 Task: In the Company abbott.com, Create email and send with subject: 'Elevate Your Success: Introducing a Transformative Opportunity', and with mail content 'Greetings,_x000D_
Introducing a visionary approach that will reshape the landscape of your industry. Join us and be part of the future of success!_x000D_
Kind Regards', attach the document: Contract.pdf and insert image: visitingcard.jpg. Below Kind Regards, write Behance and insert the URL: 'www.behance.net'. Mark checkbox to create task to follow up : In 1 month.  Enter or choose an email address of recipient's from company's contact and send.. Logged in from softage.10@softage.net
Action: Mouse moved to (74, 69)
Screenshot: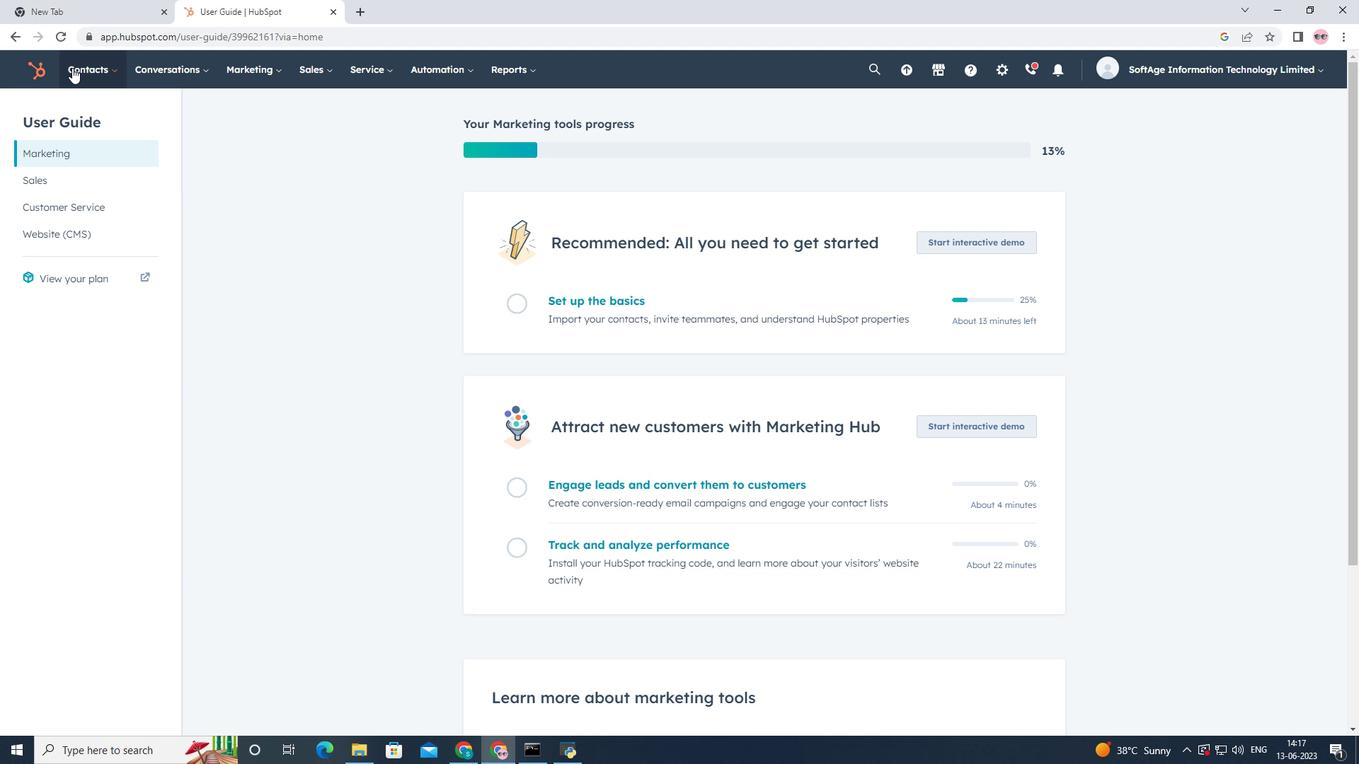 
Action: Mouse pressed left at (74, 69)
Screenshot: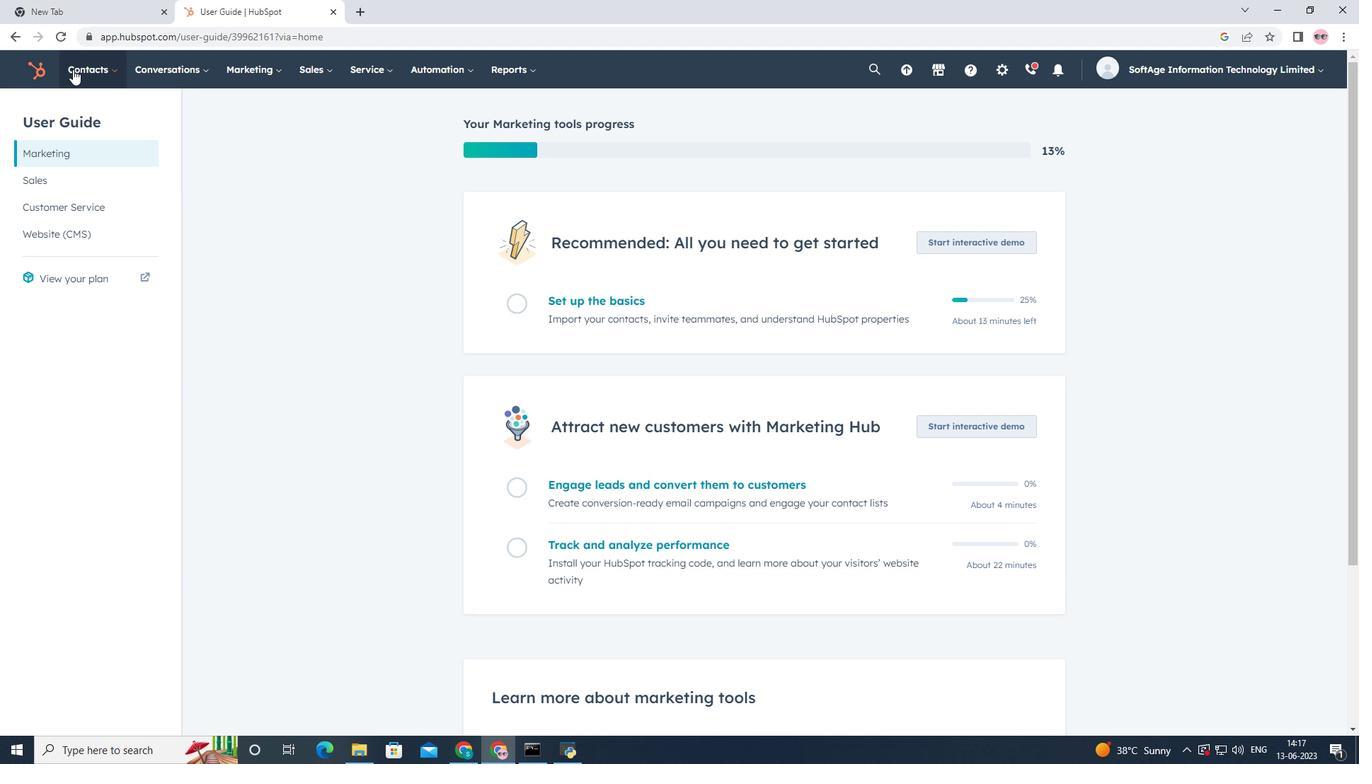 
Action: Mouse moved to (106, 142)
Screenshot: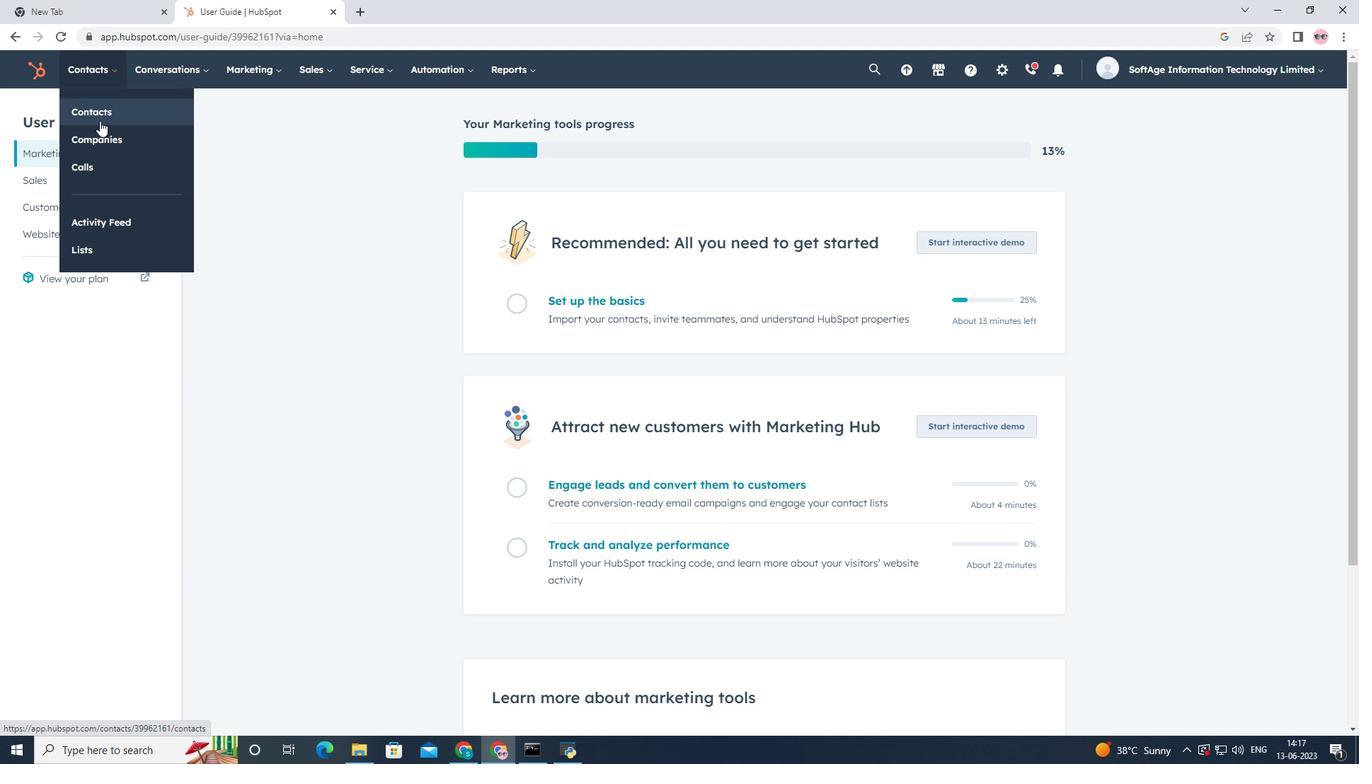 
Action: Mouse pressed left at (106, 142)
Screenshot: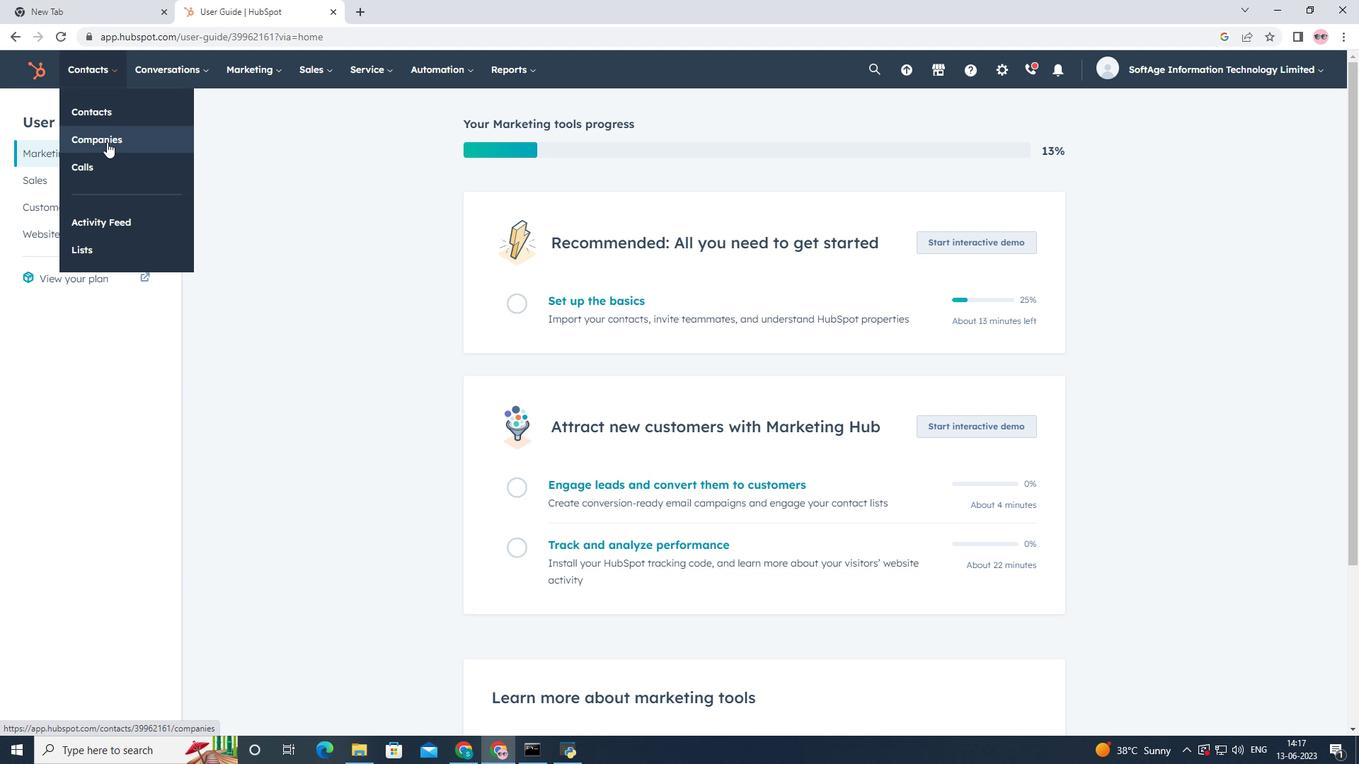 
Action: Mouse moved to (104, 230)
Screenshot: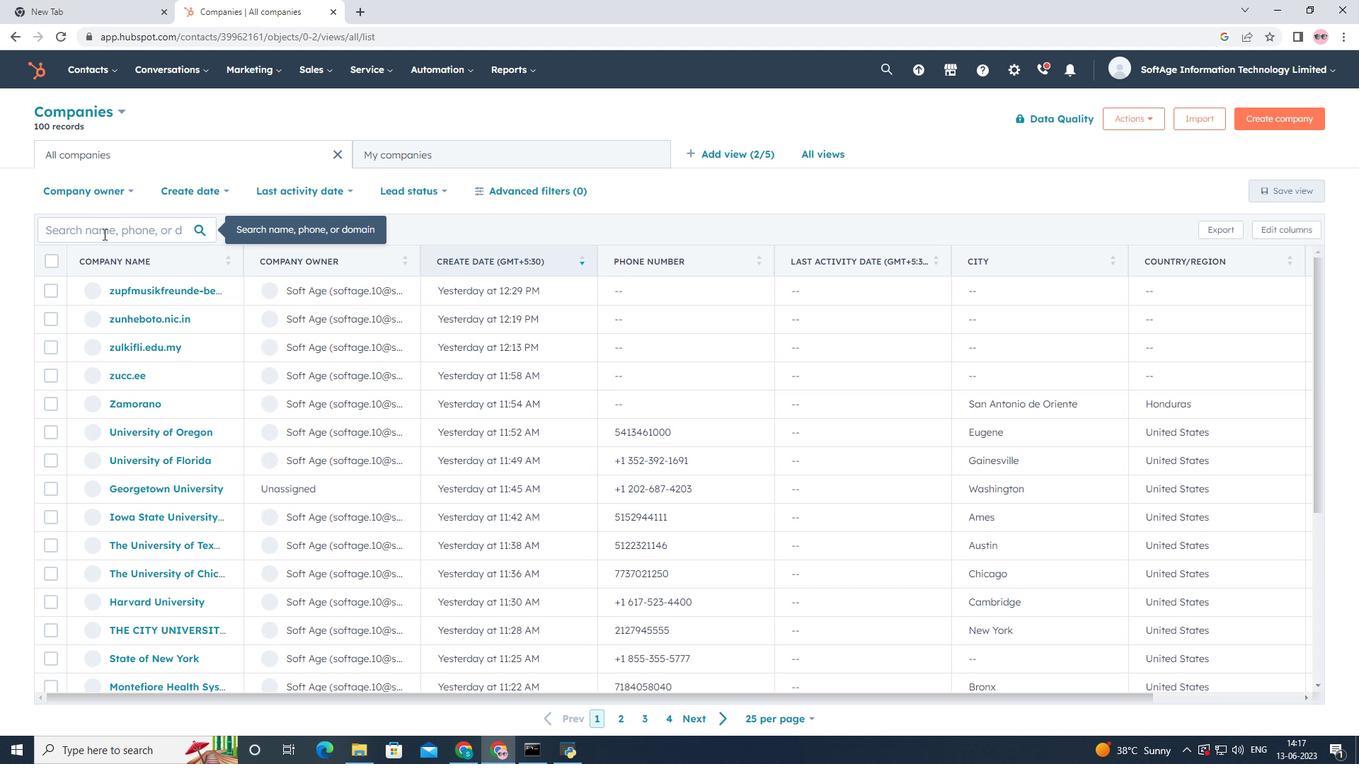 
Action: Mouse pressed left at (104, 230)
Screenshot: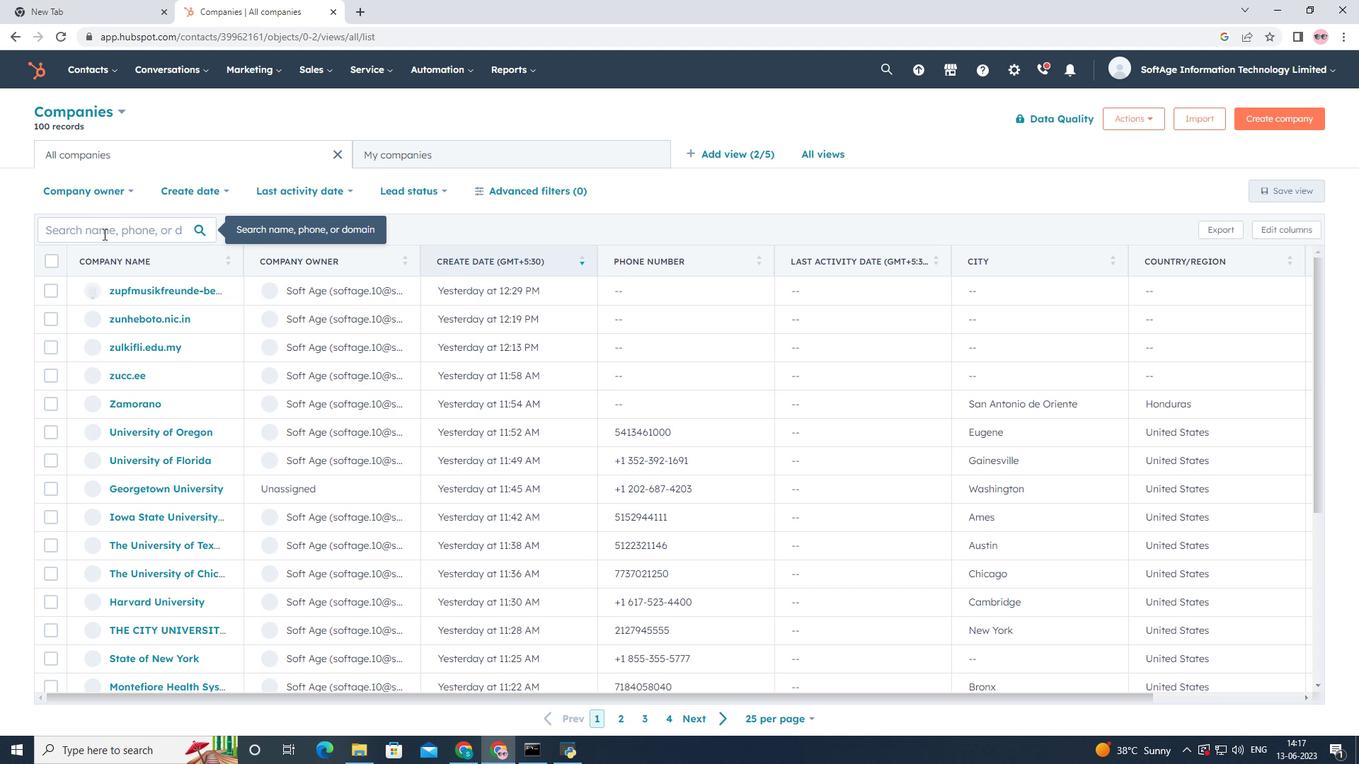 
Action: Key pressed <Key.shift>abbott.com
Screenshot: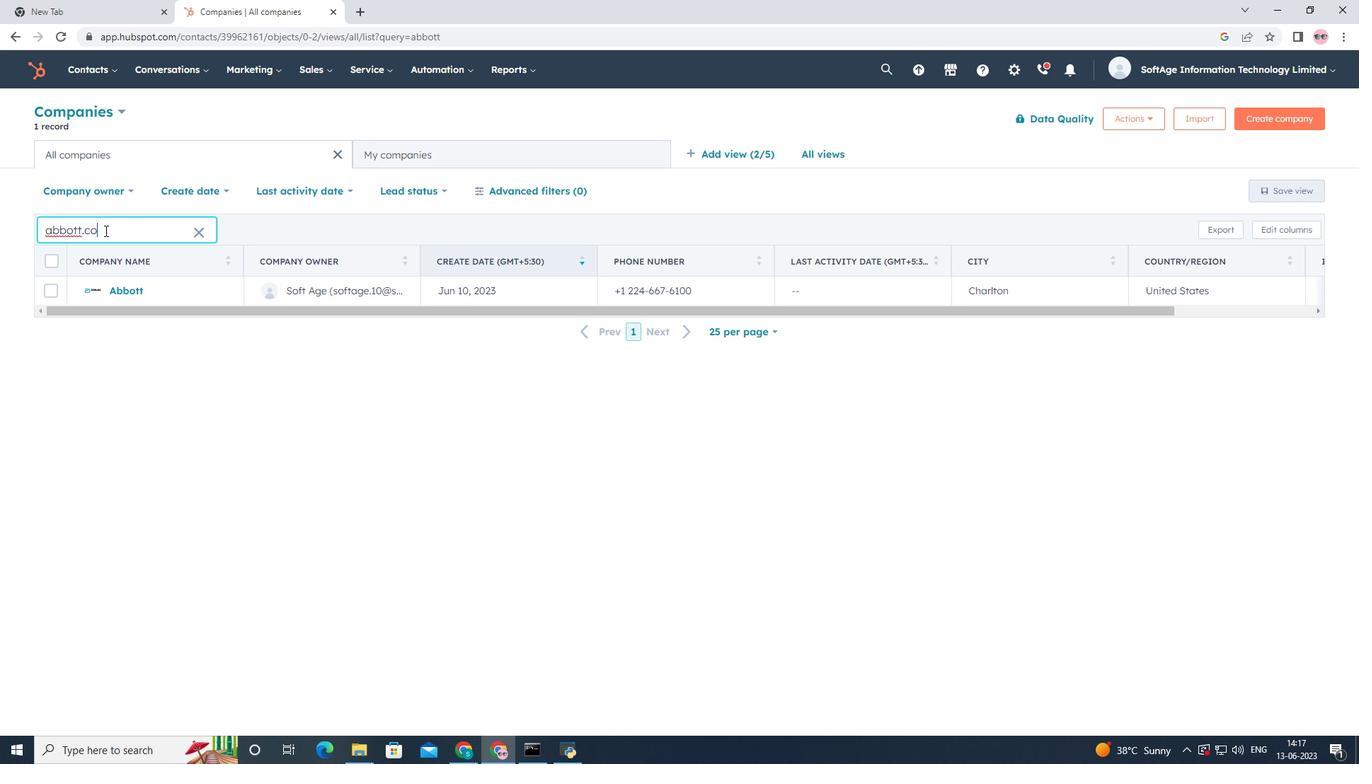 
Action: Mouse moved to (116, 292)
Screenshot: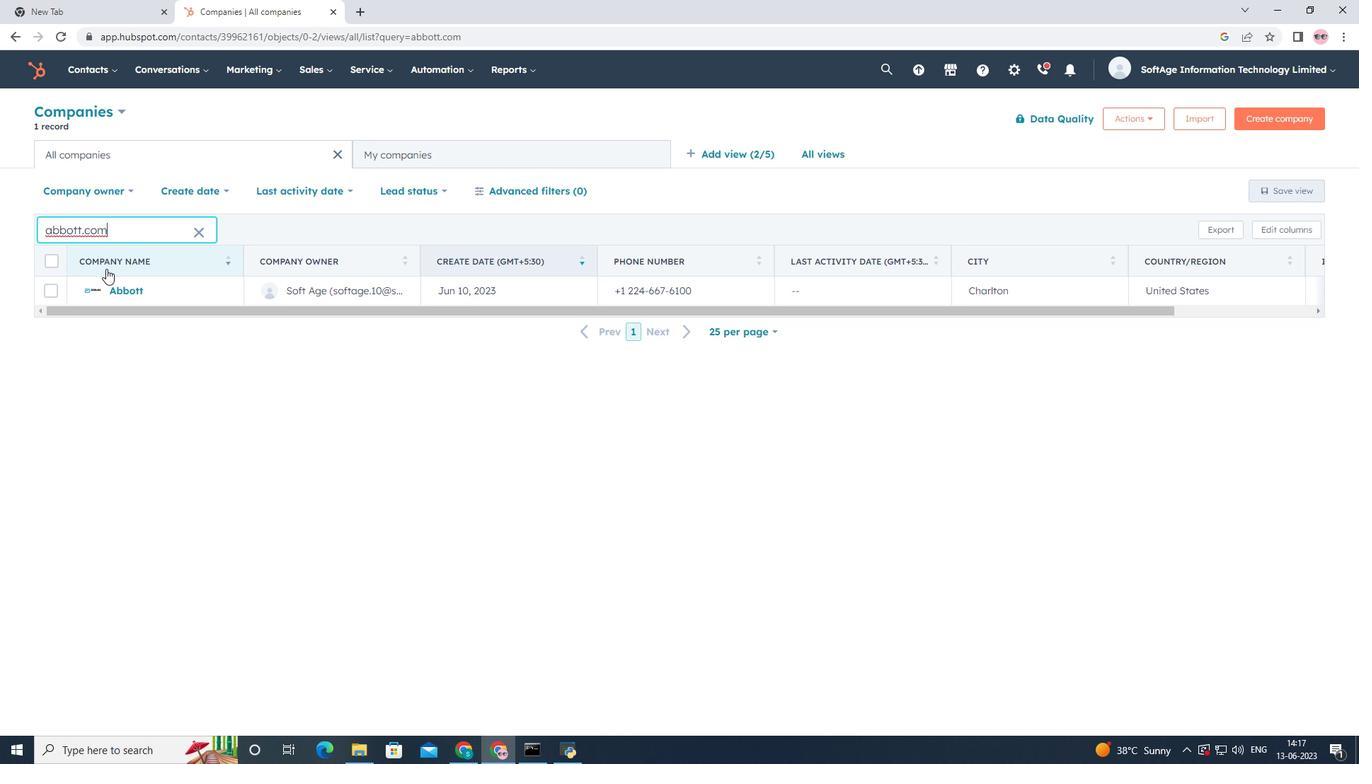 
Action: Mouse pressed left at (116, 292)
Screenshot: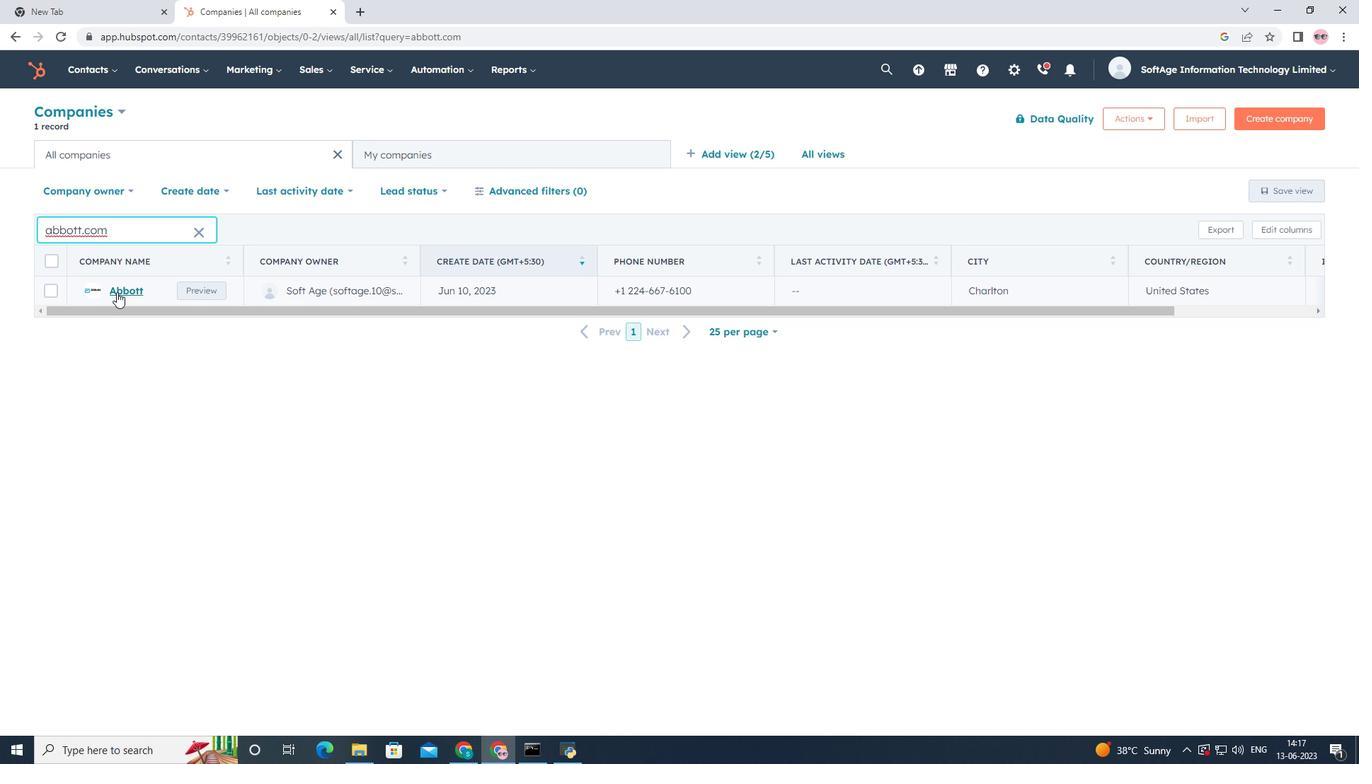
Action: Mouse moved to (95, 231)
Screenshot: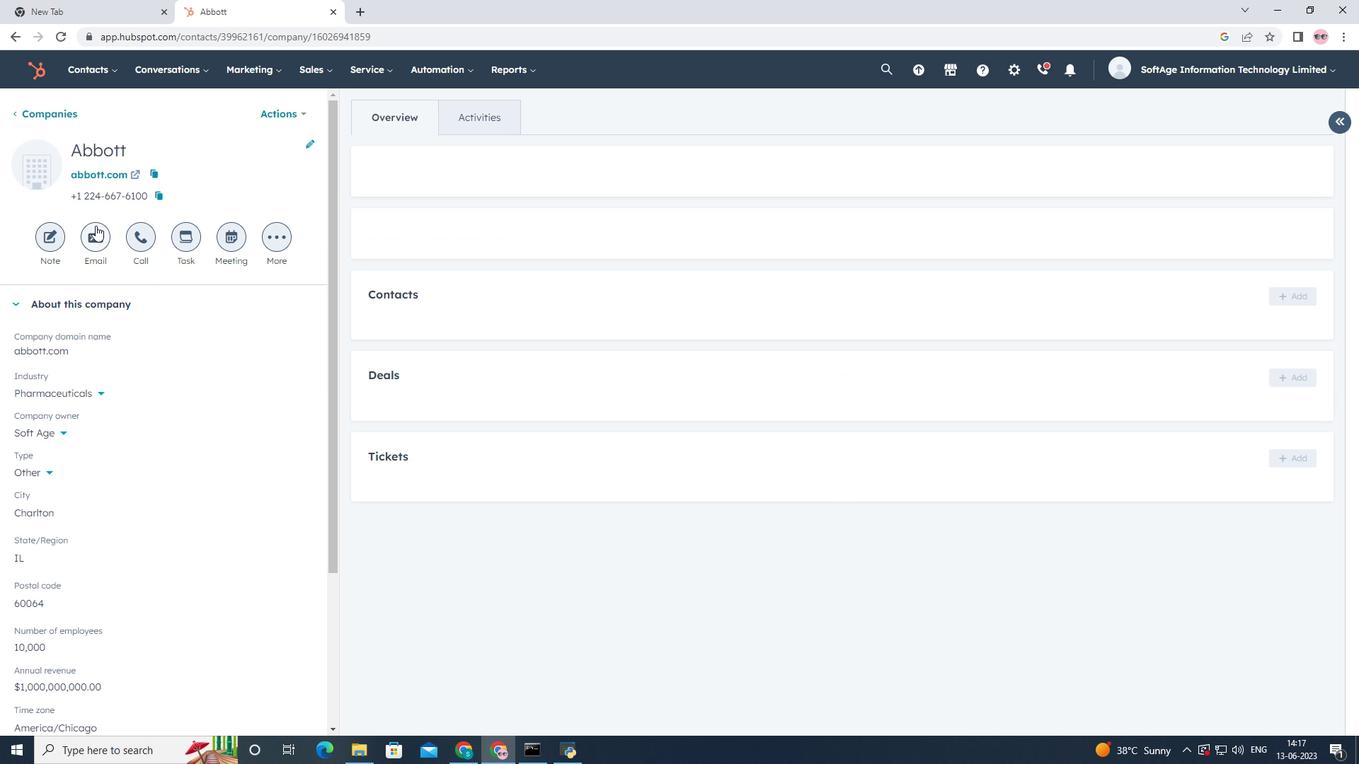 
Action: Mouse pressed left at (95, 231)
Screenshot: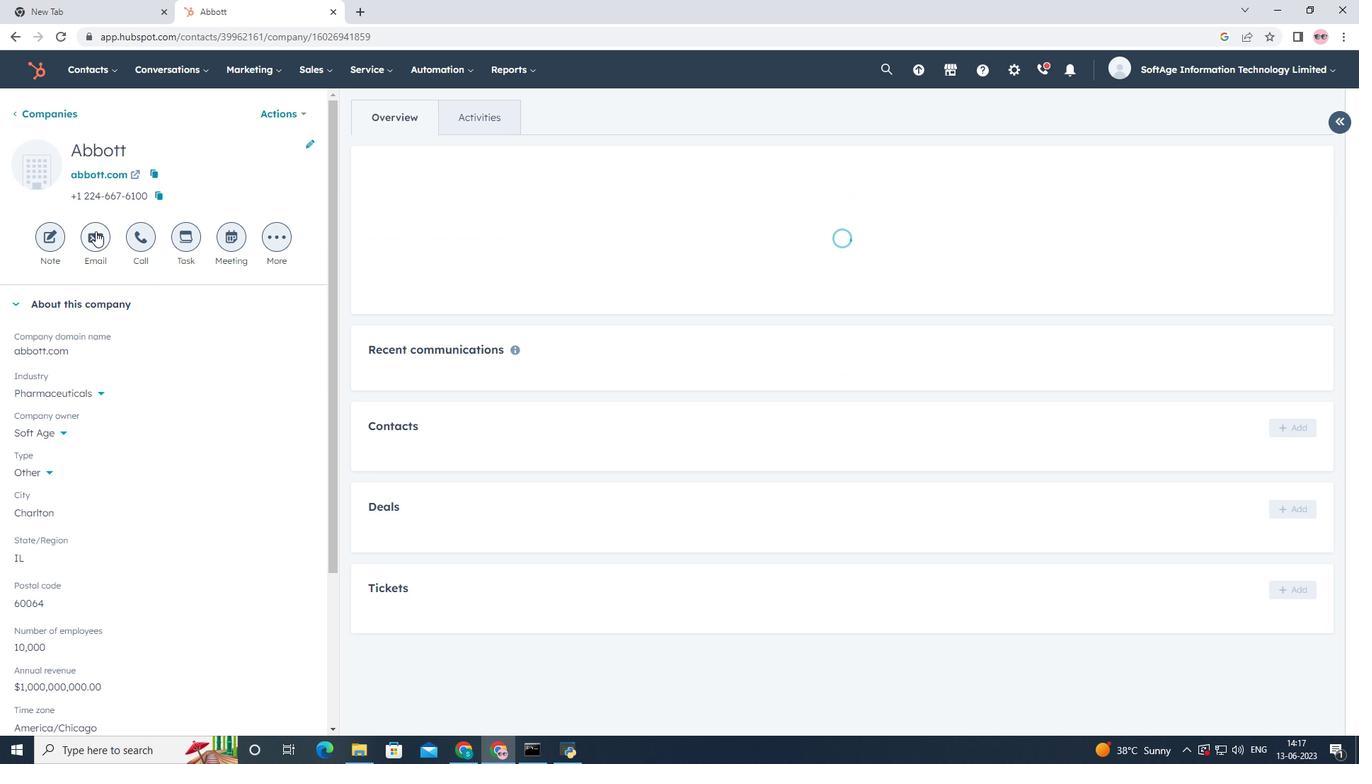 
Action: Mouse moved to (890, 468)
Screenshot: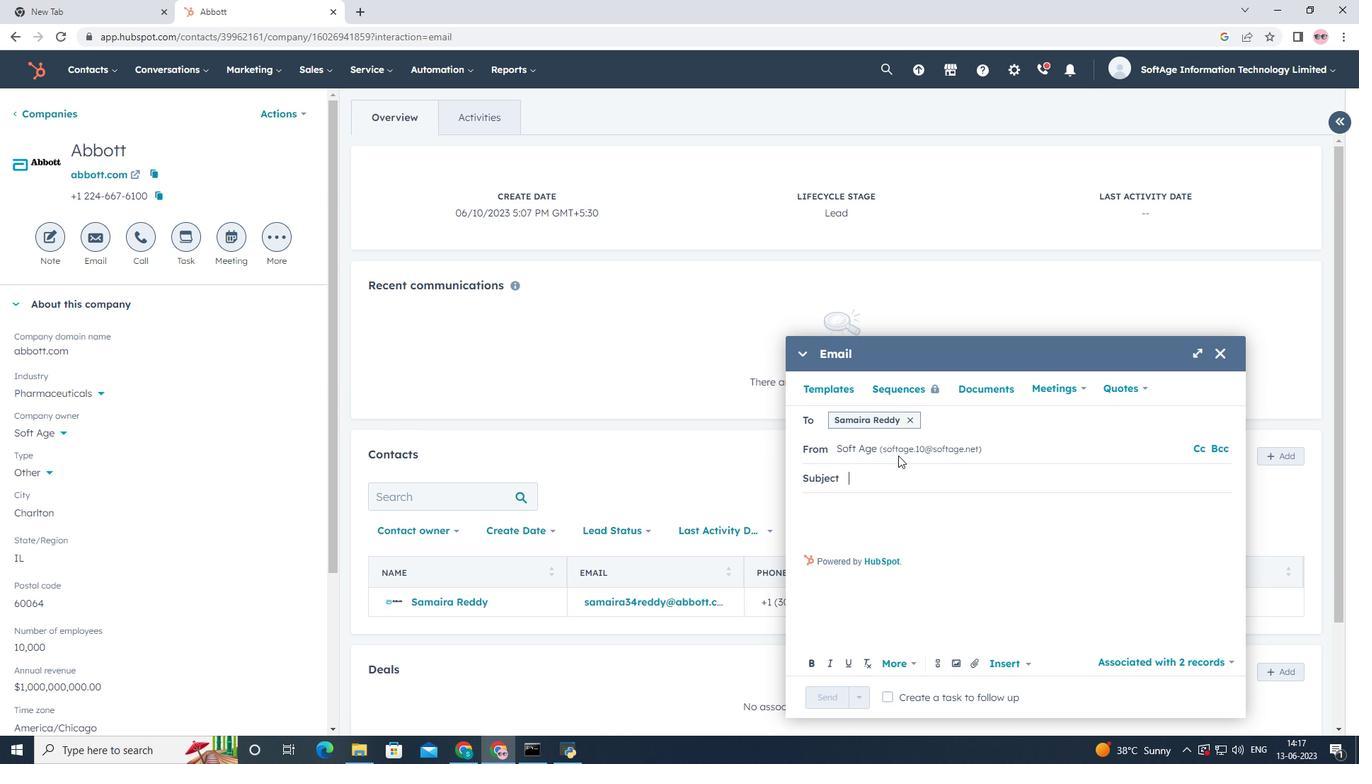 
Action: Mouse pressed left at (890, 468)
Screenshot: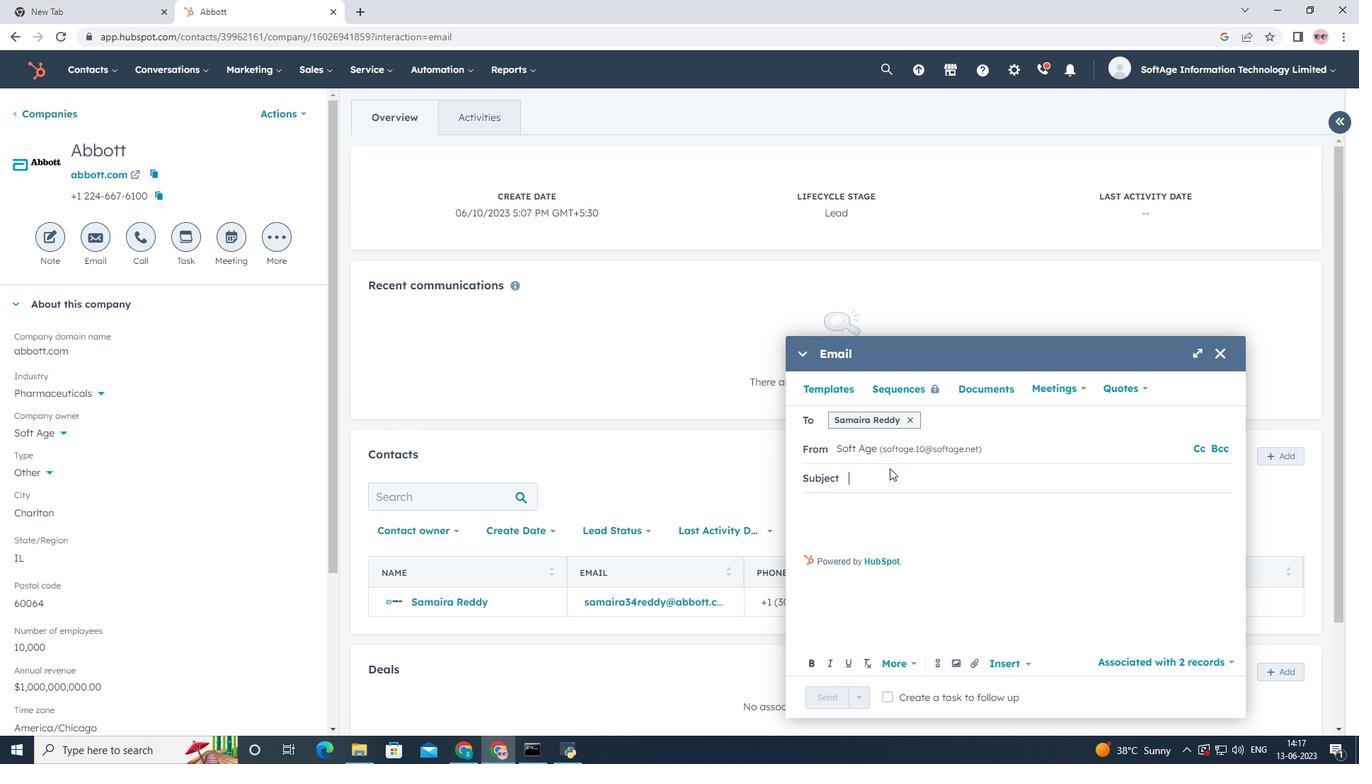 
Action: Mouse moved to (876, 484)
Screenshot: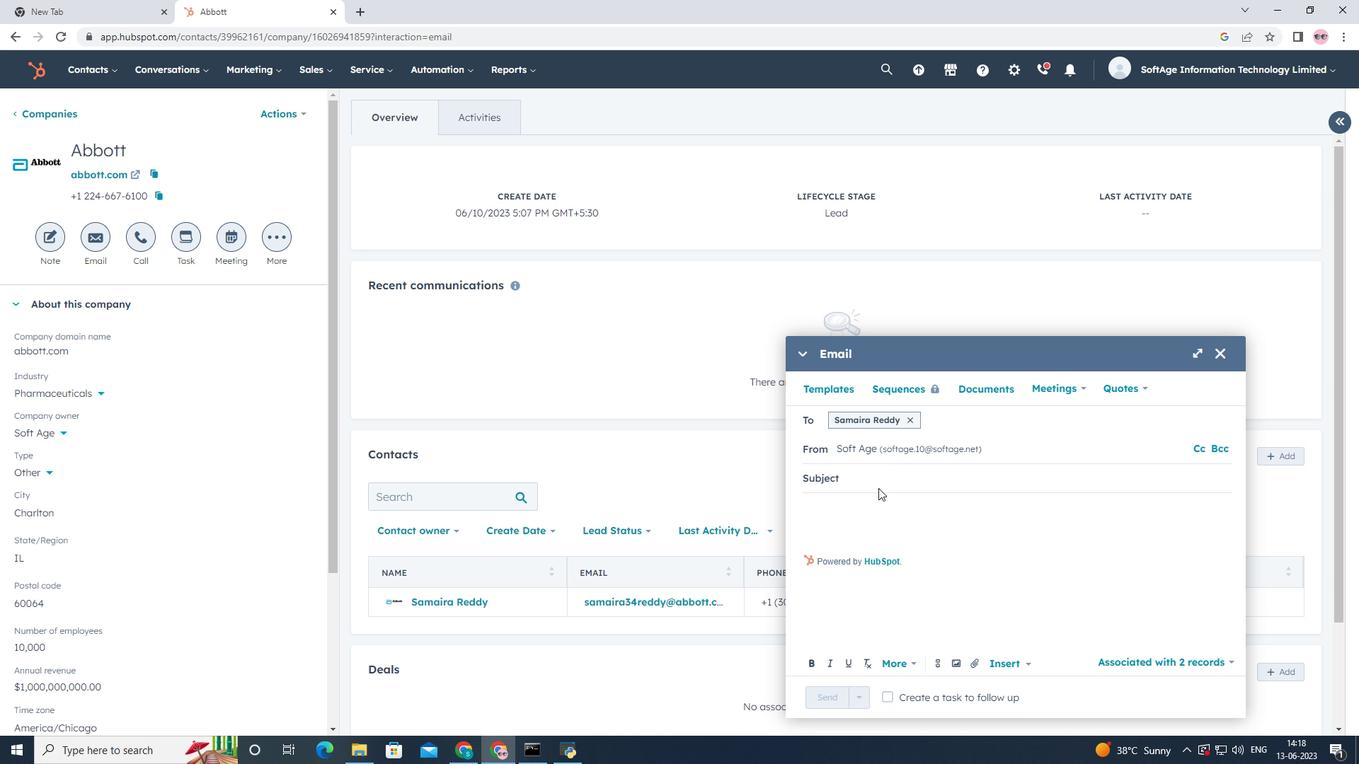 
Action: Mouse pressed left at (876, 484)
Screenshot: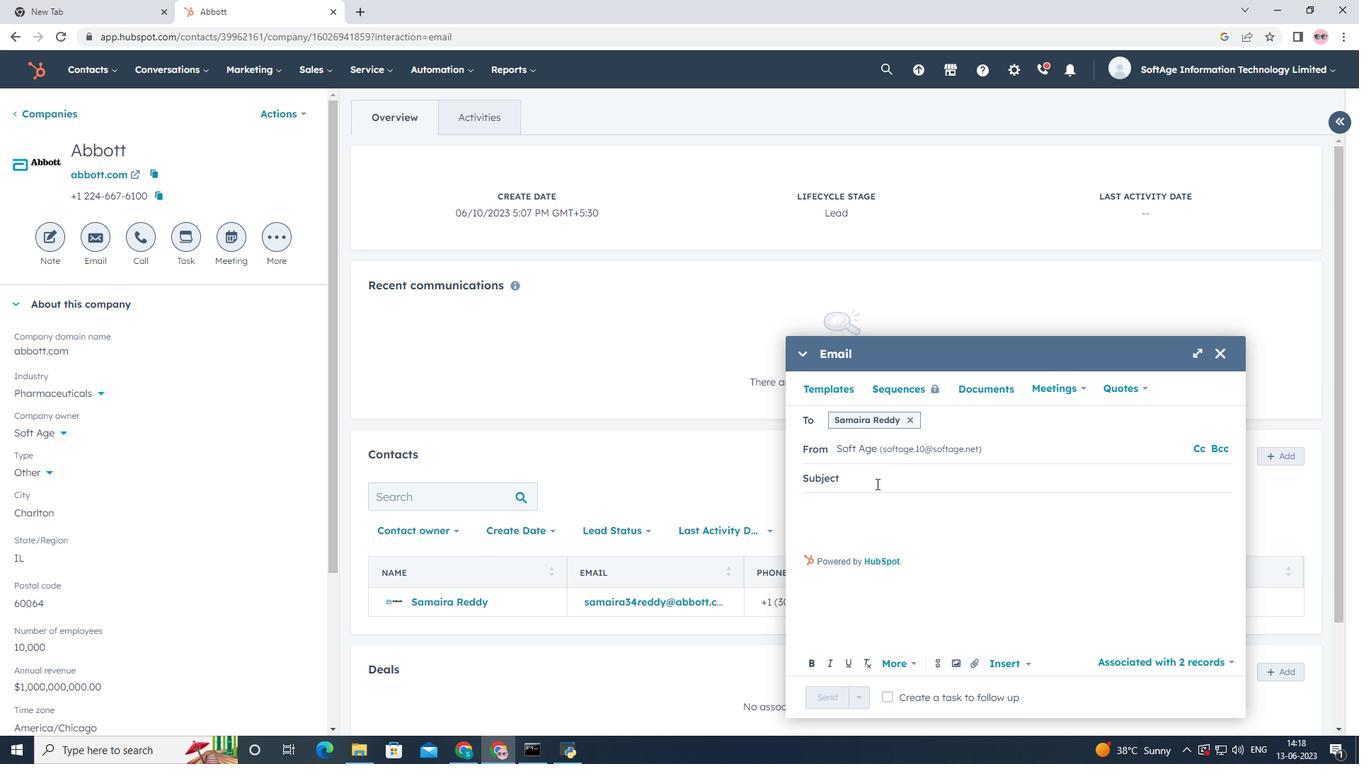 
Action: Key pressed <Key.shift><Key.shift><Key.shift><Key.shift>Elevate<Key.space><Key.shift>Your<Key.space><Key.shift>Success<Key.shift>:<Key.space><Key.shift><Key.shift><Key.shift><Key.shift>Introducing<Key.space>a<Key.space><Key.shift>Transformative<Key.space><Key.shift>Opportunity
Screenshot: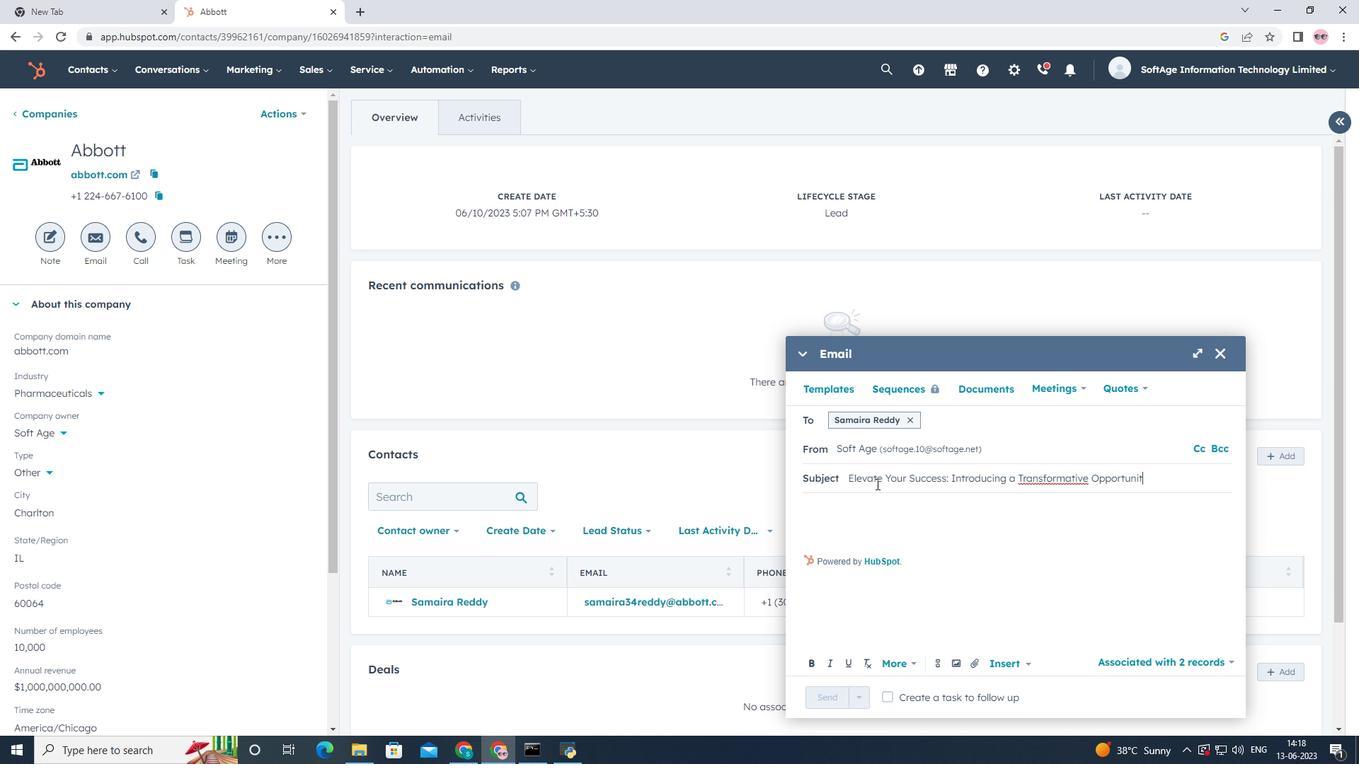 
Action: Mouse moved to (810, 509)
Screenshot: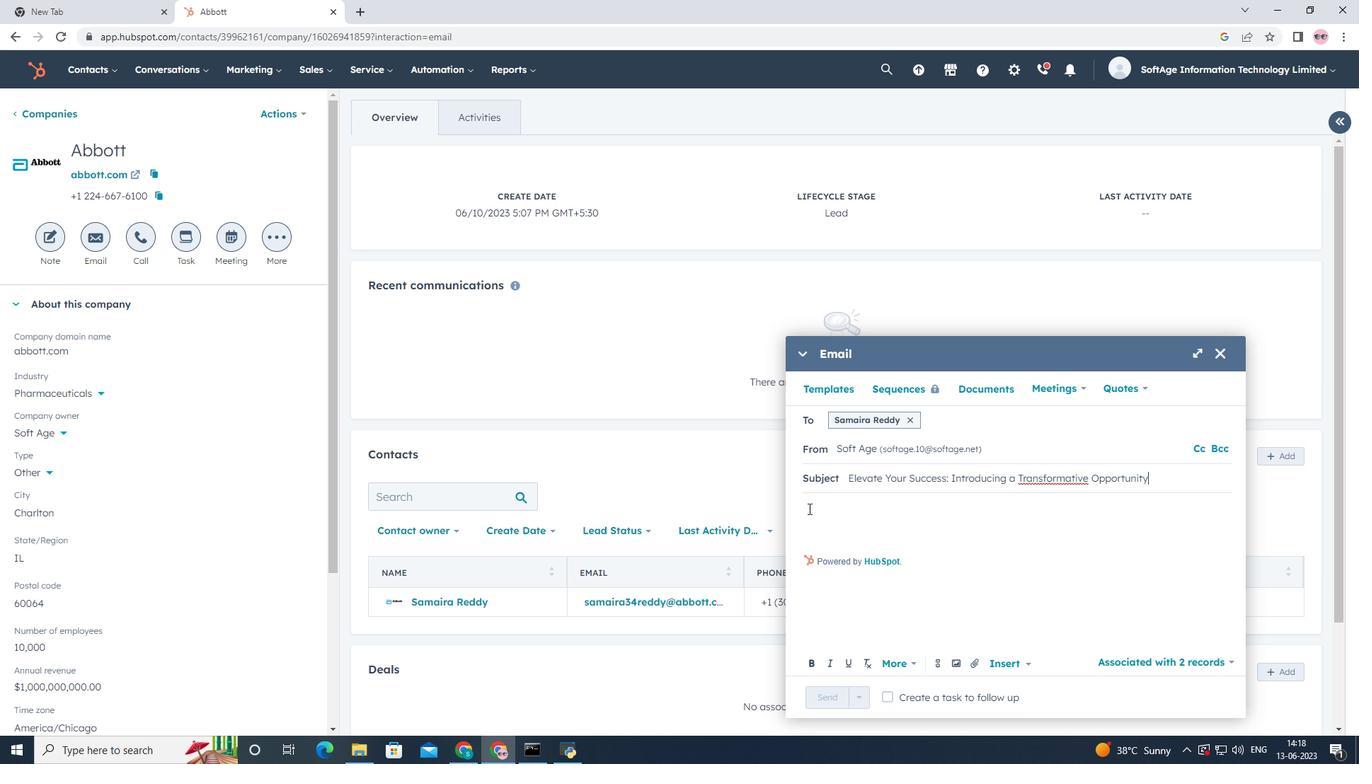 
Action: Mouse pressed left at (810, 509)
Screenshot: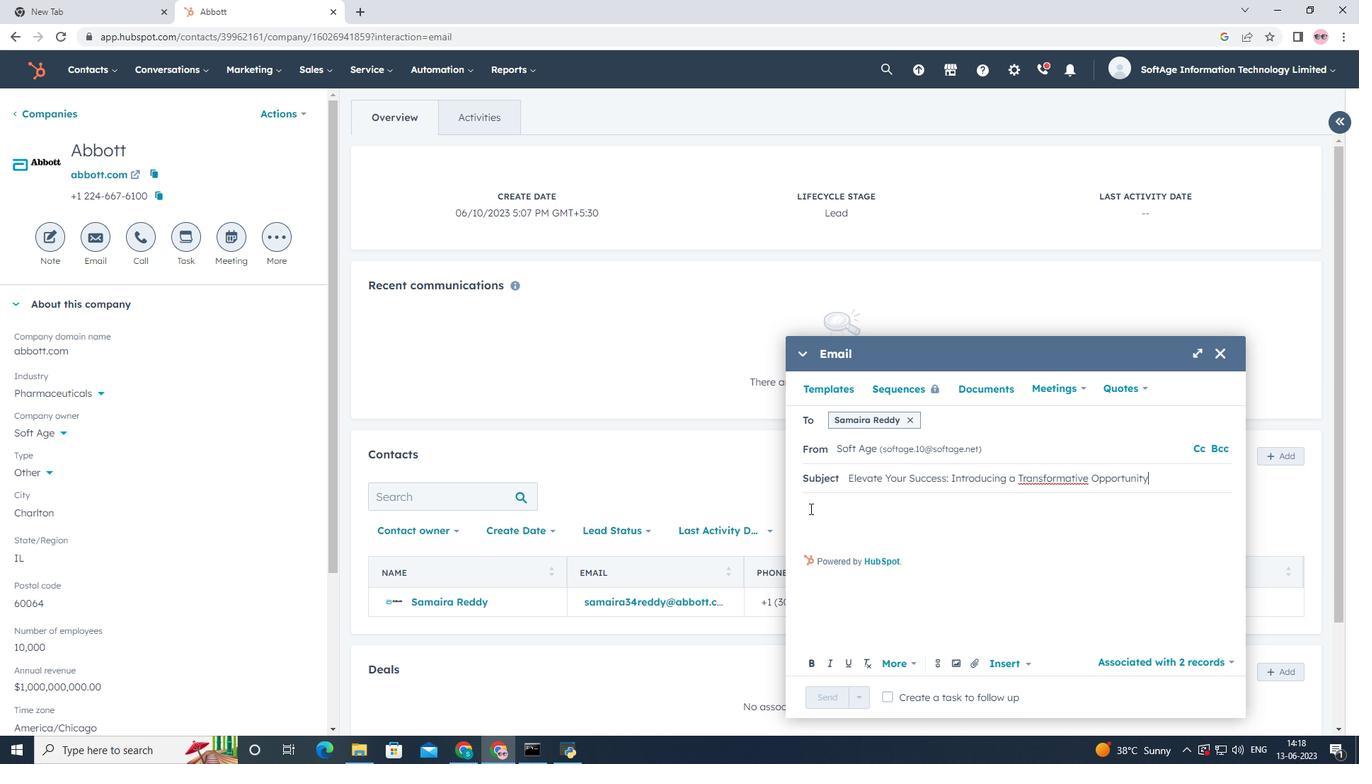 
Action: Key pressed <Key.shift><Key.shift><Key.shift><Key.shift><Key.shift><Key.shift><Key.shift><Key.shift><Key.shift><Key.shift><Key.shift><Key.shift><Key.shift><Key.shift><Key.shift><Key.shift><Key.shift><Key.shift><Key.shift><Key.shift><Key.shift><Key.shift><Key.shift>Greetings<Key.enter><Key.shift><Key.shift><Key.shift><Key.shift><Key.shift><Key.shift><Key.shift>Introducing<Key.space>a<Key.space>visionary<Key.space>approach<Key.space>that<Key.space>will<Key.space>reshape<Key.space>the<Key.space>landscape<Key.space>of<Key.space>your<Key.space>industry.<Key.space><Key.shift>Join<Key.space>us<Key.space>and<Key.space>be<Key.space>part<Key.space>of<Key.space>the<Key.space>future<Key.space>of<Key.space>success<Key.shift><Key.shift><Key.shift>!<Key.enter><Key.shift><Key.shift><Key.shift><Key.shift><Key.shift><Key.shift><Key.shift><Key.shift><Key.shift><Key.shift><Key.shift><Key.shift><Key.shift><Key.shift><Key.shift><Key.shift><Key.shift><Key.shift><Key.shift><Key.shift><Key.shift>Kind<Key.space><Key.shift>Regards
Screenshot: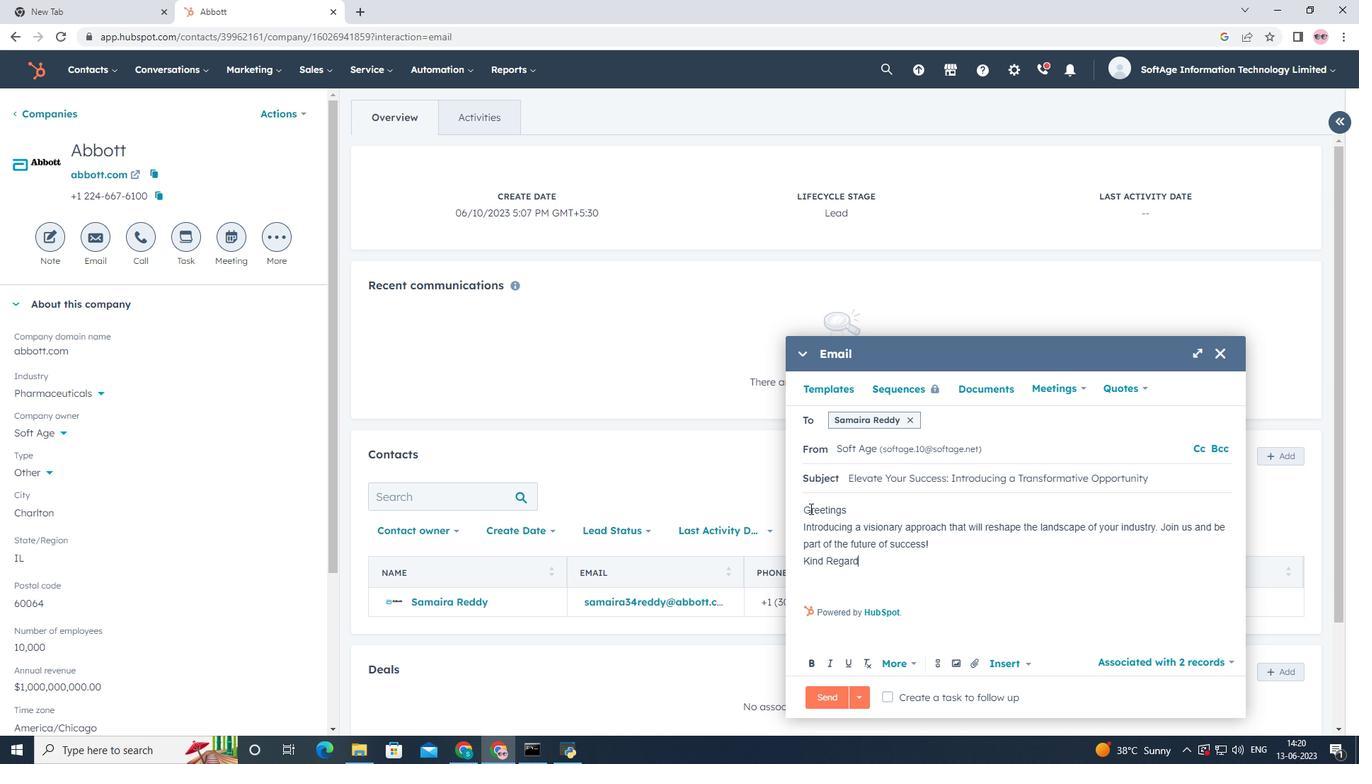 
Action: Mouse moved to (978, 666)
Screenshot: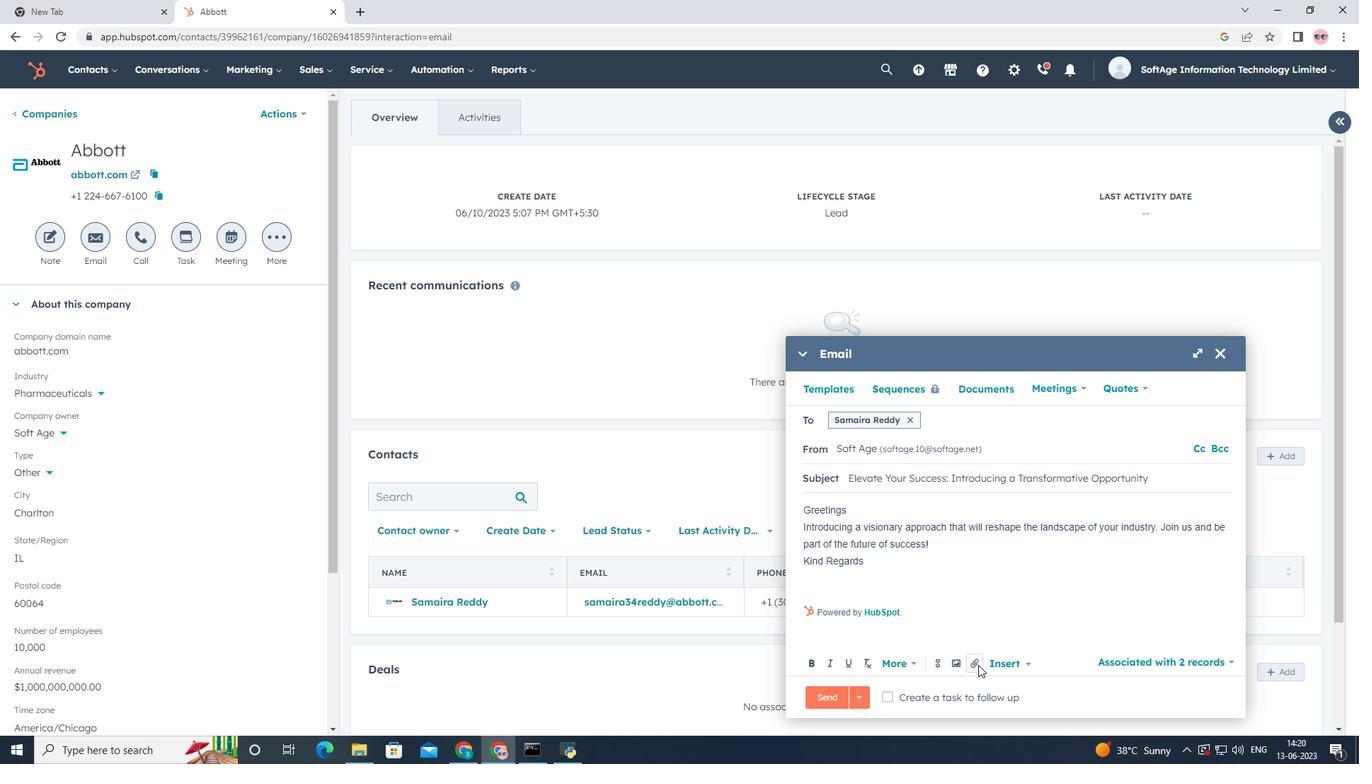 
Action: Mouse pressed left at (978, 666)
Screenshot: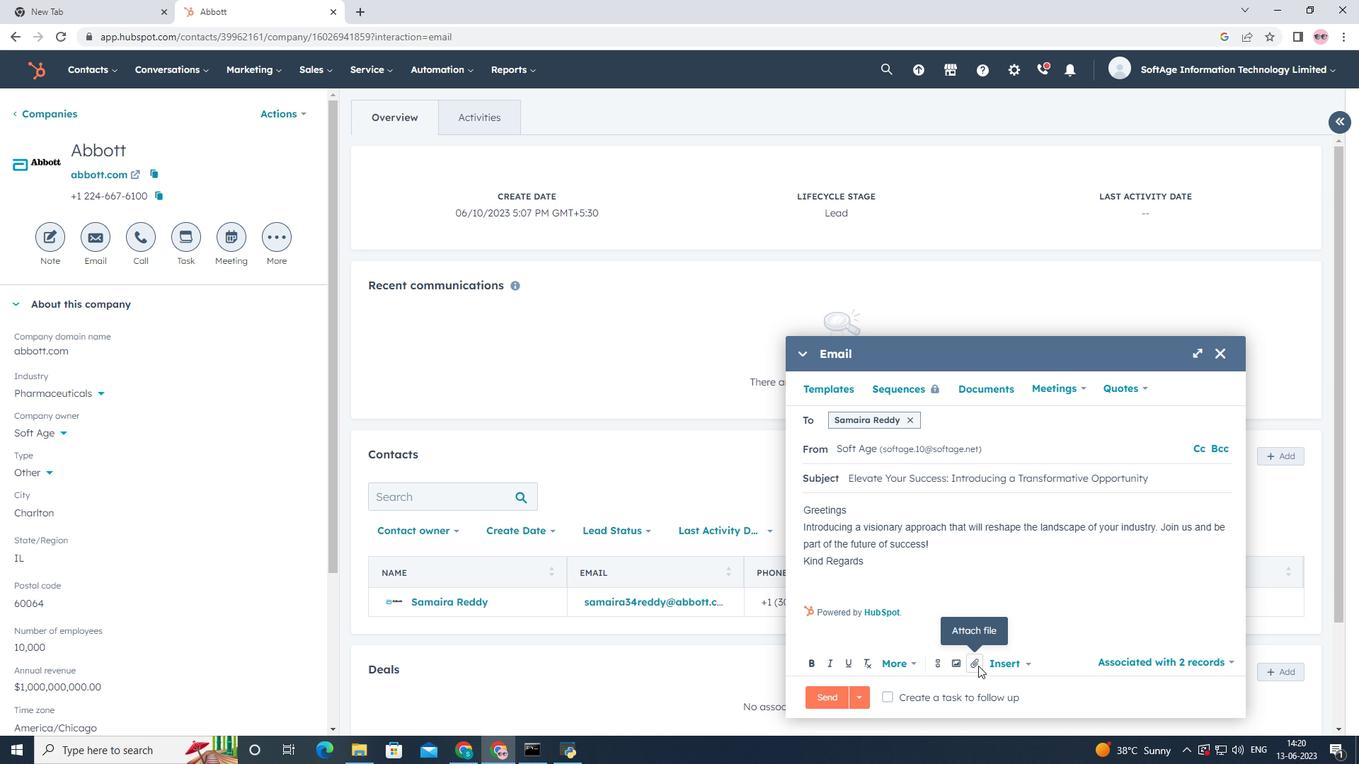 
Action: Mouse moved to (977, 626)
Screenshot: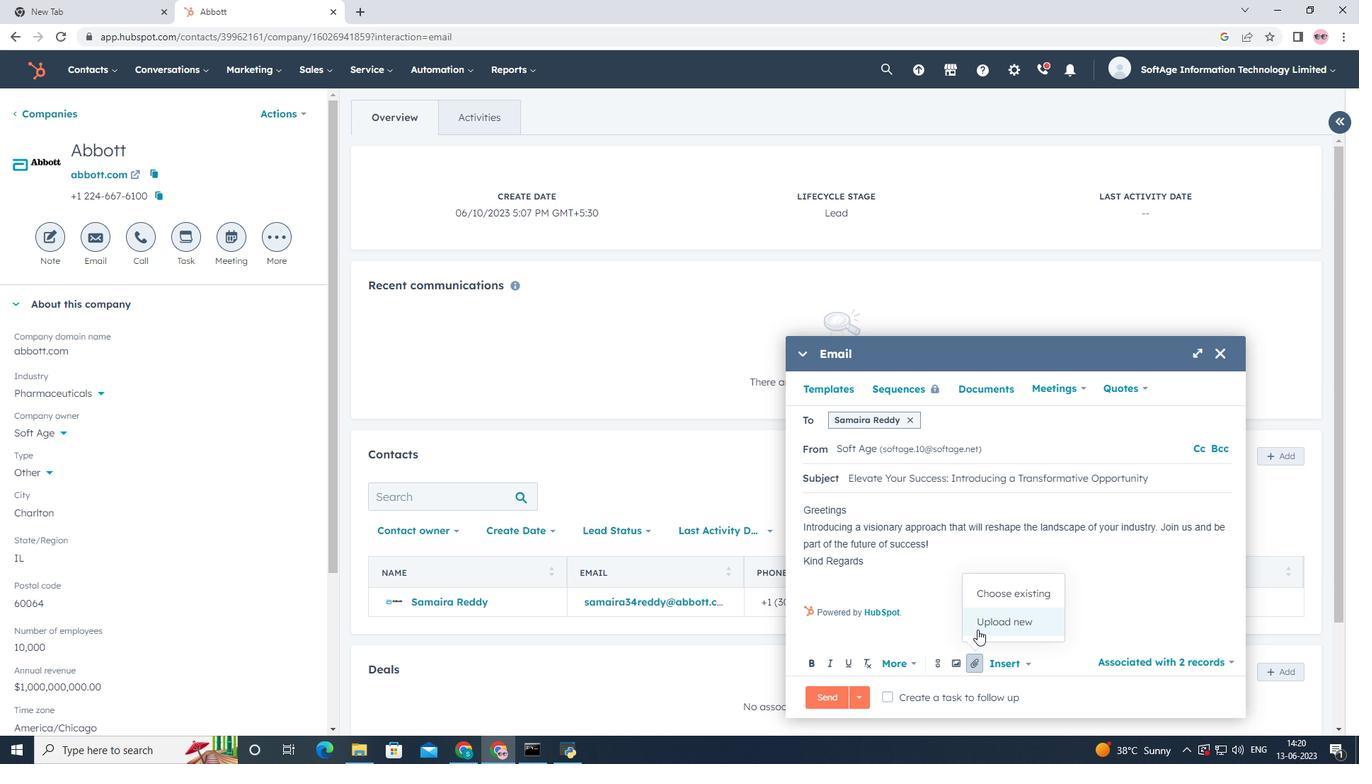 
Action: Mouse pressed left at (977, 626)
Screenshot: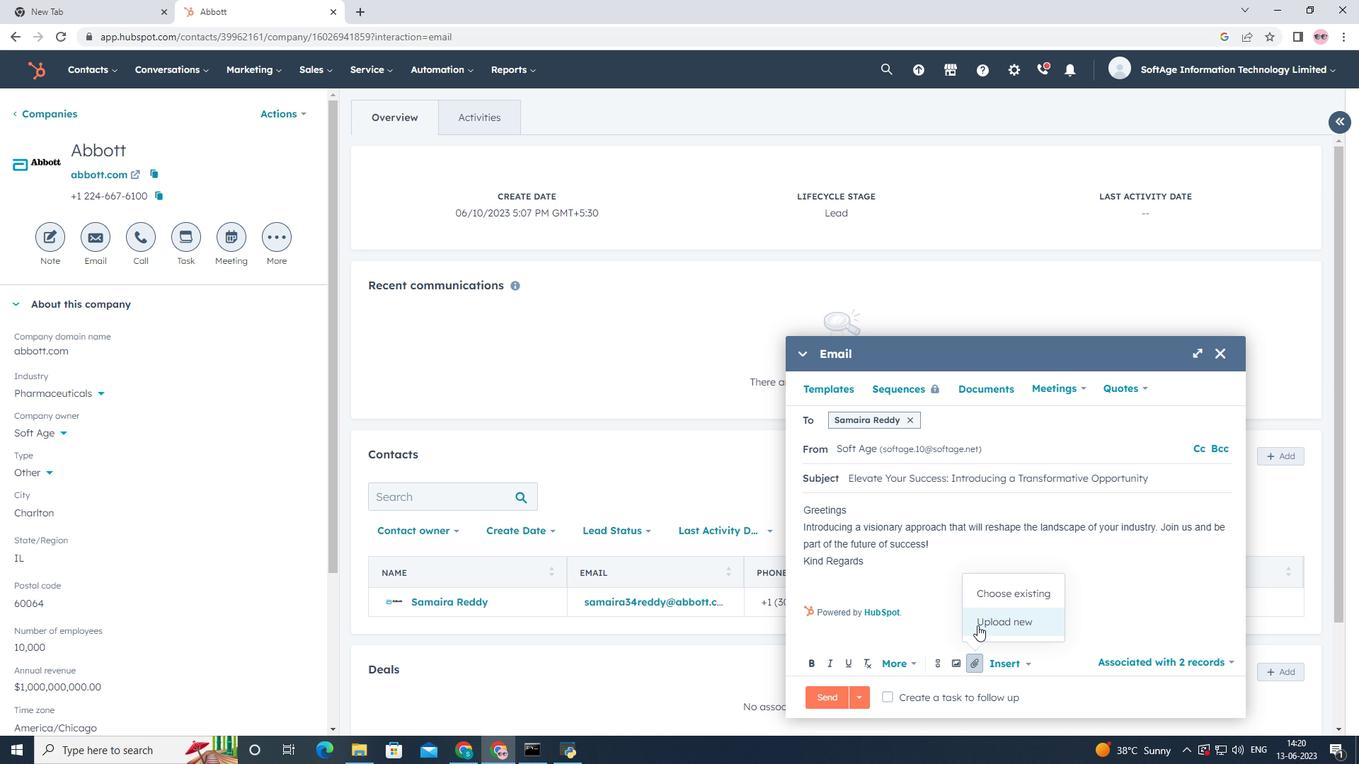 
Action: Mouse moved to (69, 180)
Screenshot: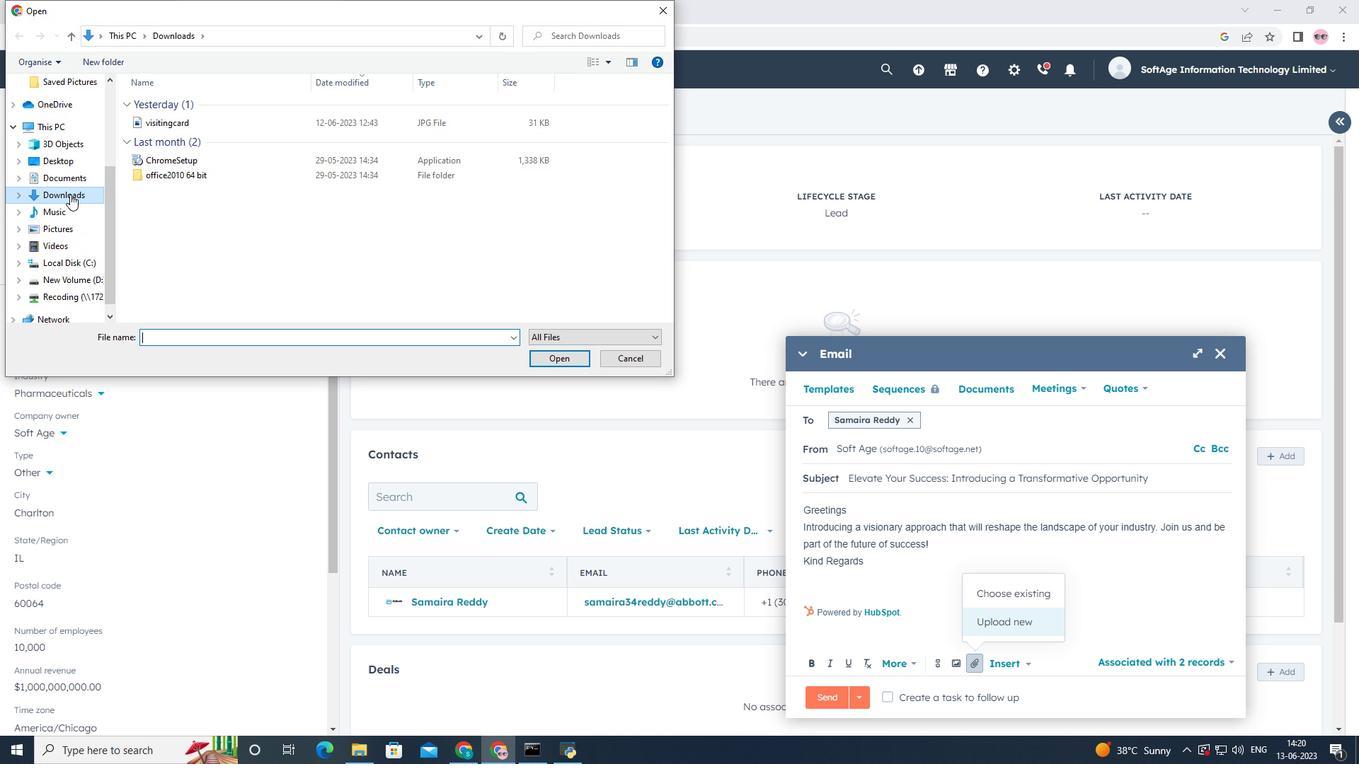 
Action: Mouse pressed left at (69, 180)
Screenshot: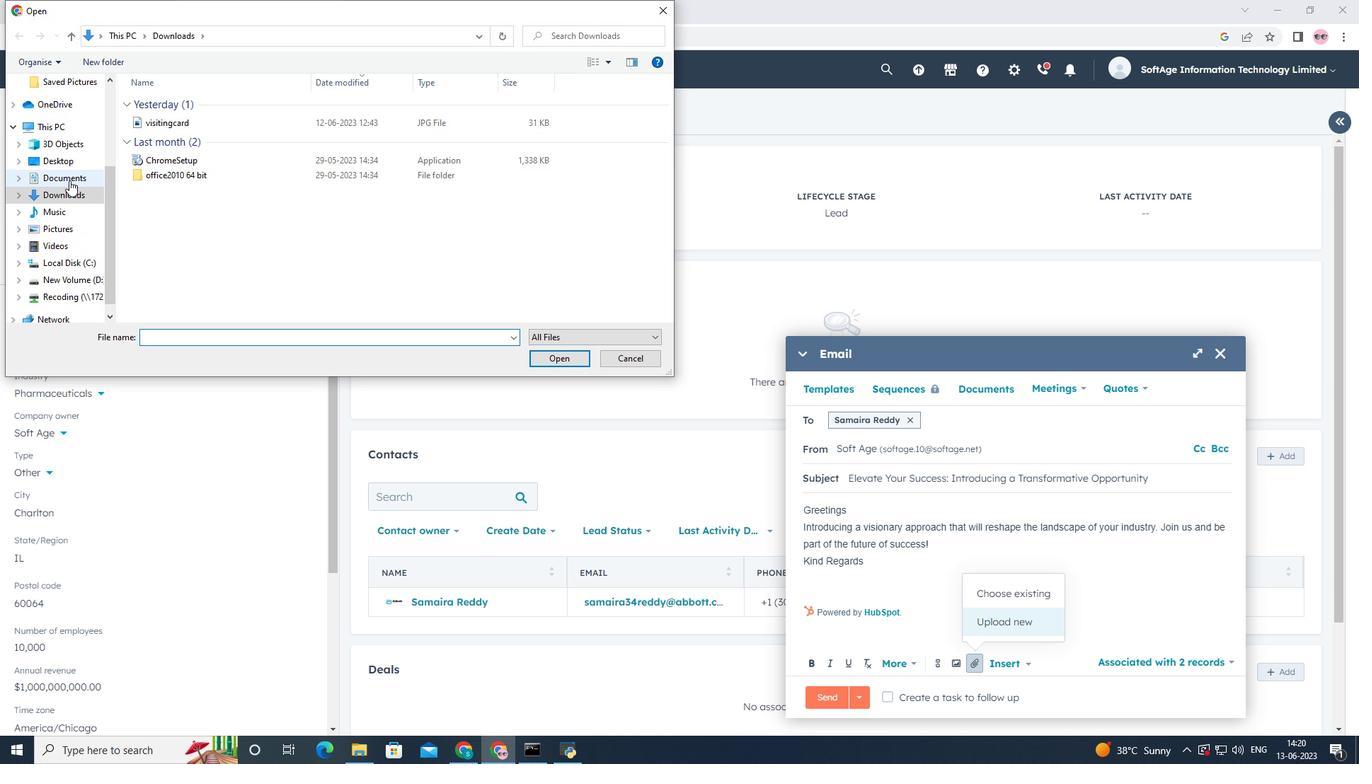 
Action: Mouse moved to (184, 133)
Screenshot: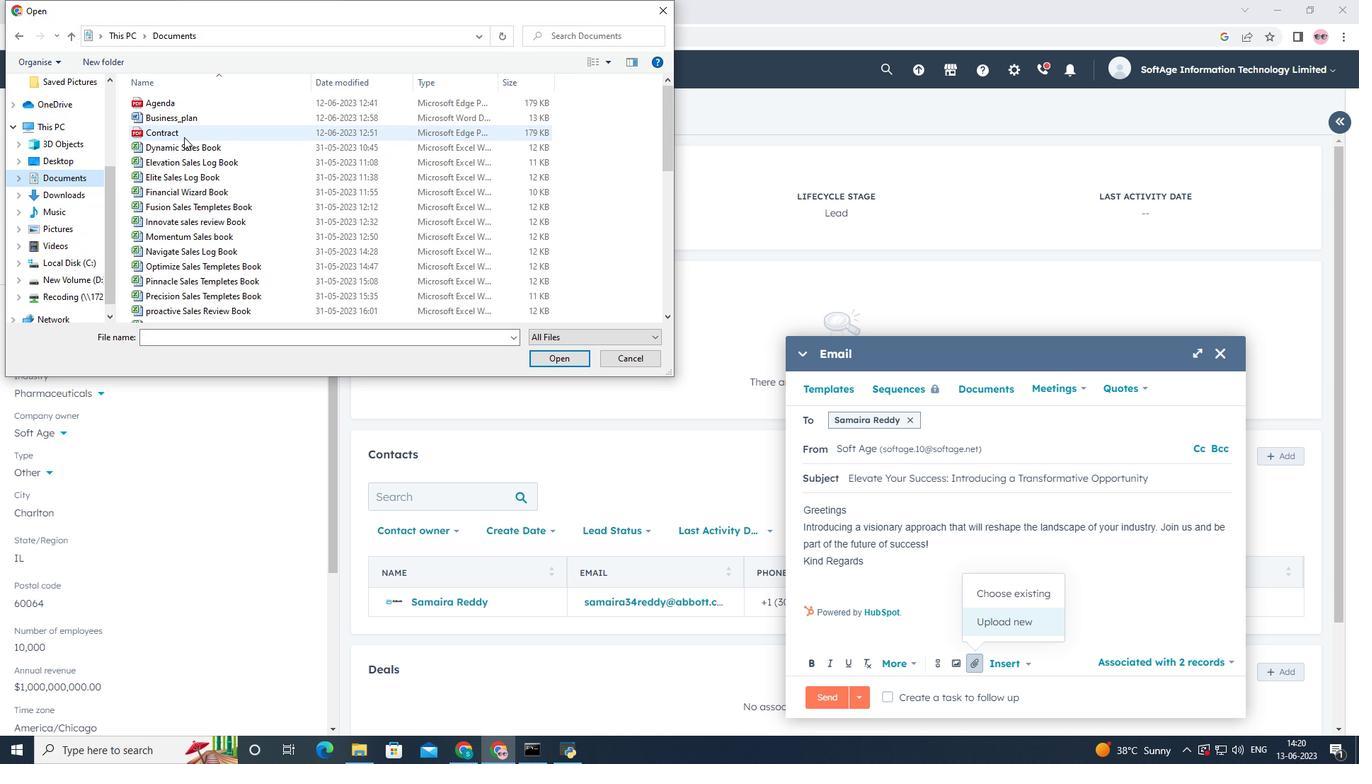 
Action: Mouse pressed left at (184, 133)
Screenshot: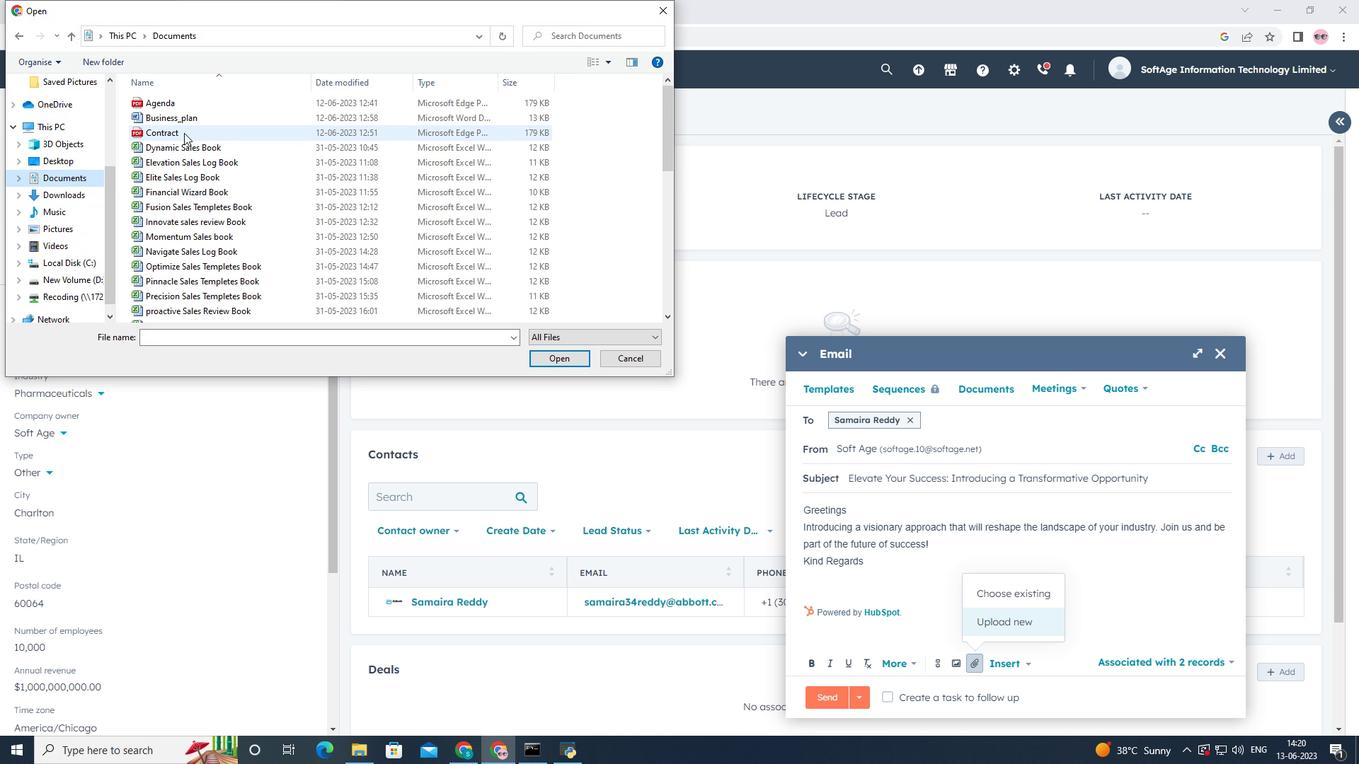 
Action: Mouse moved to (553, 356)
Screenshot: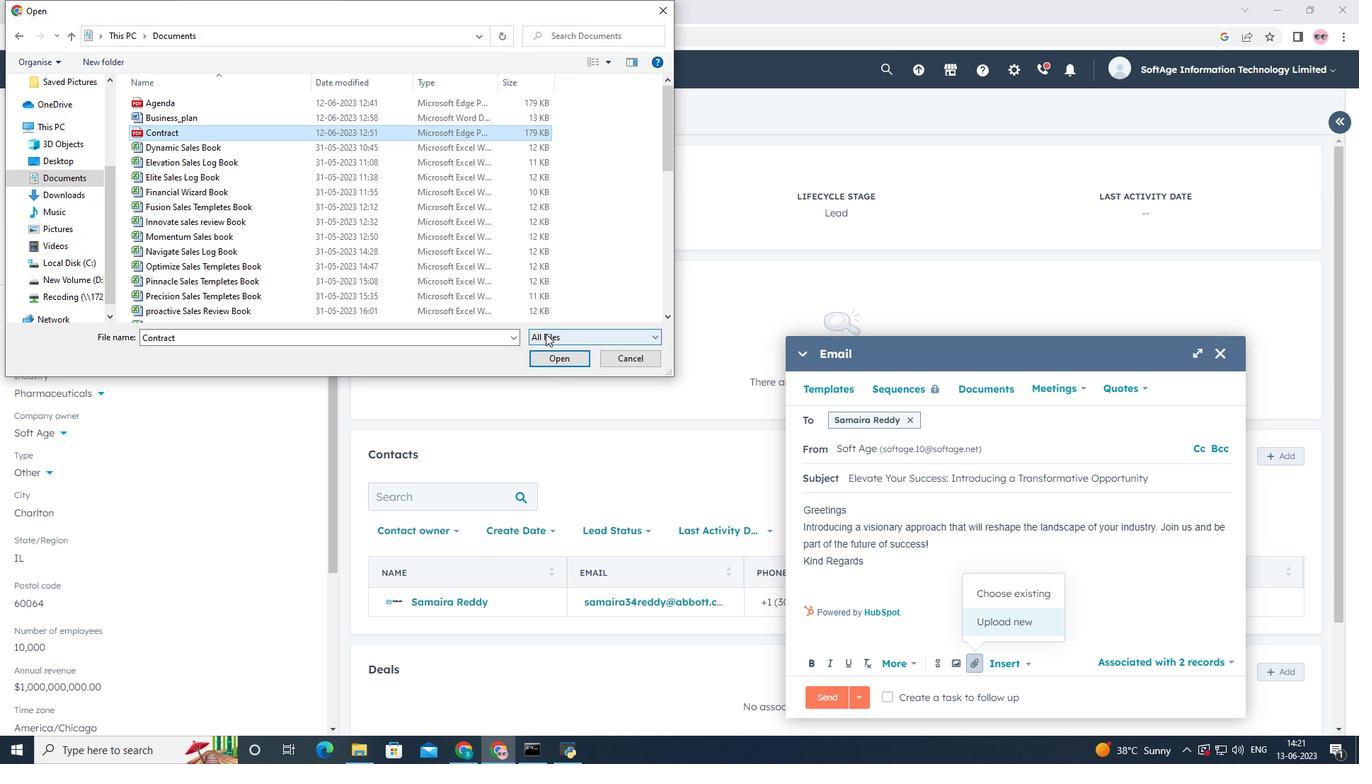 
Action: Mouse pressed left at (553, 356)
Screenshot: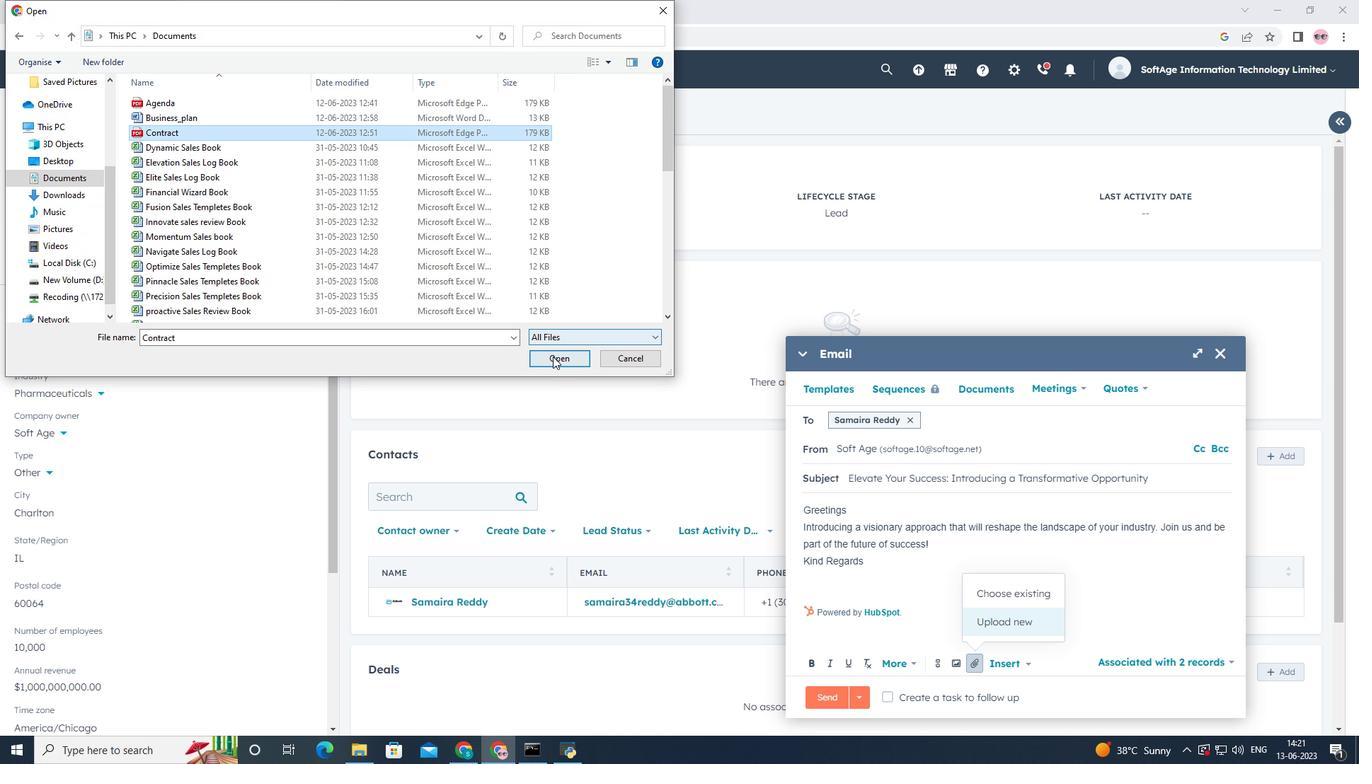 
Action: Mouse moved to (956, 627)
Screenshot: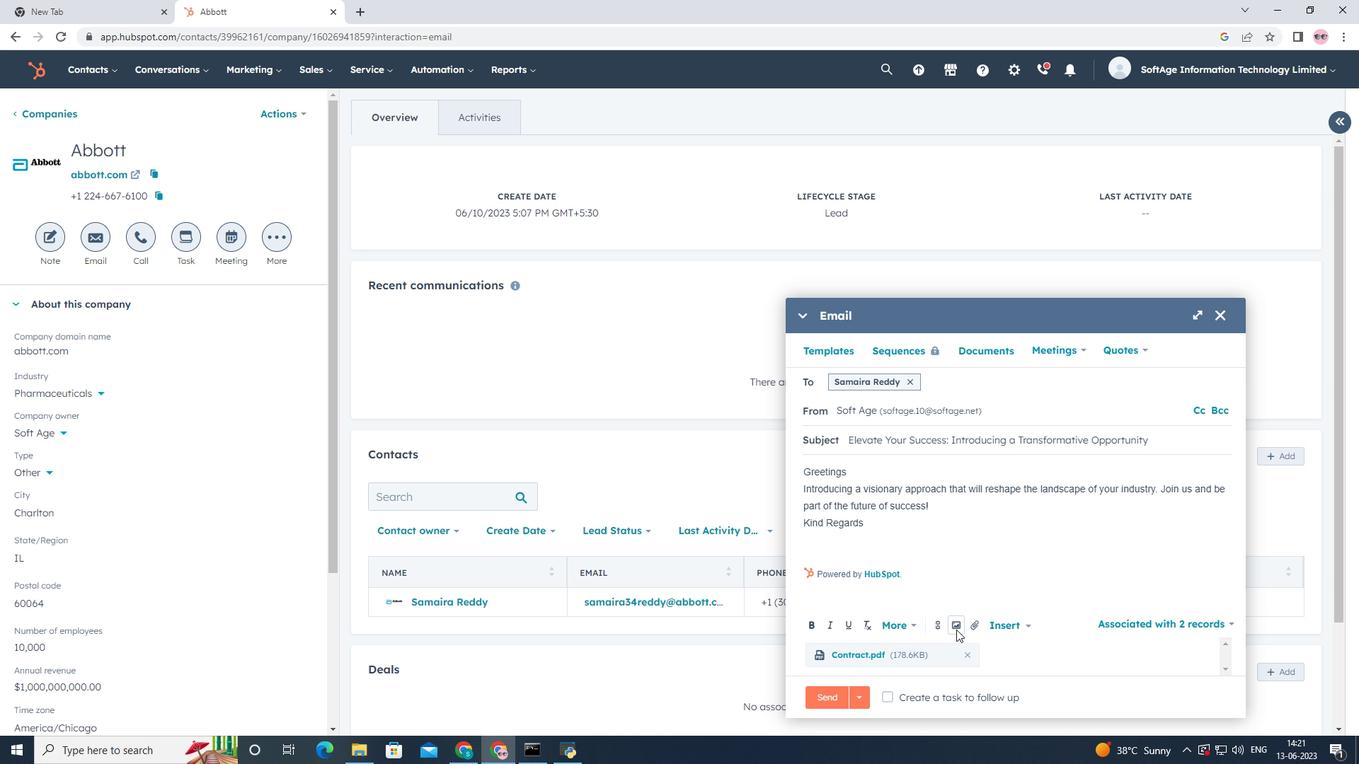 
Action: Mouse pressed left at (956, 627)
Screenshot: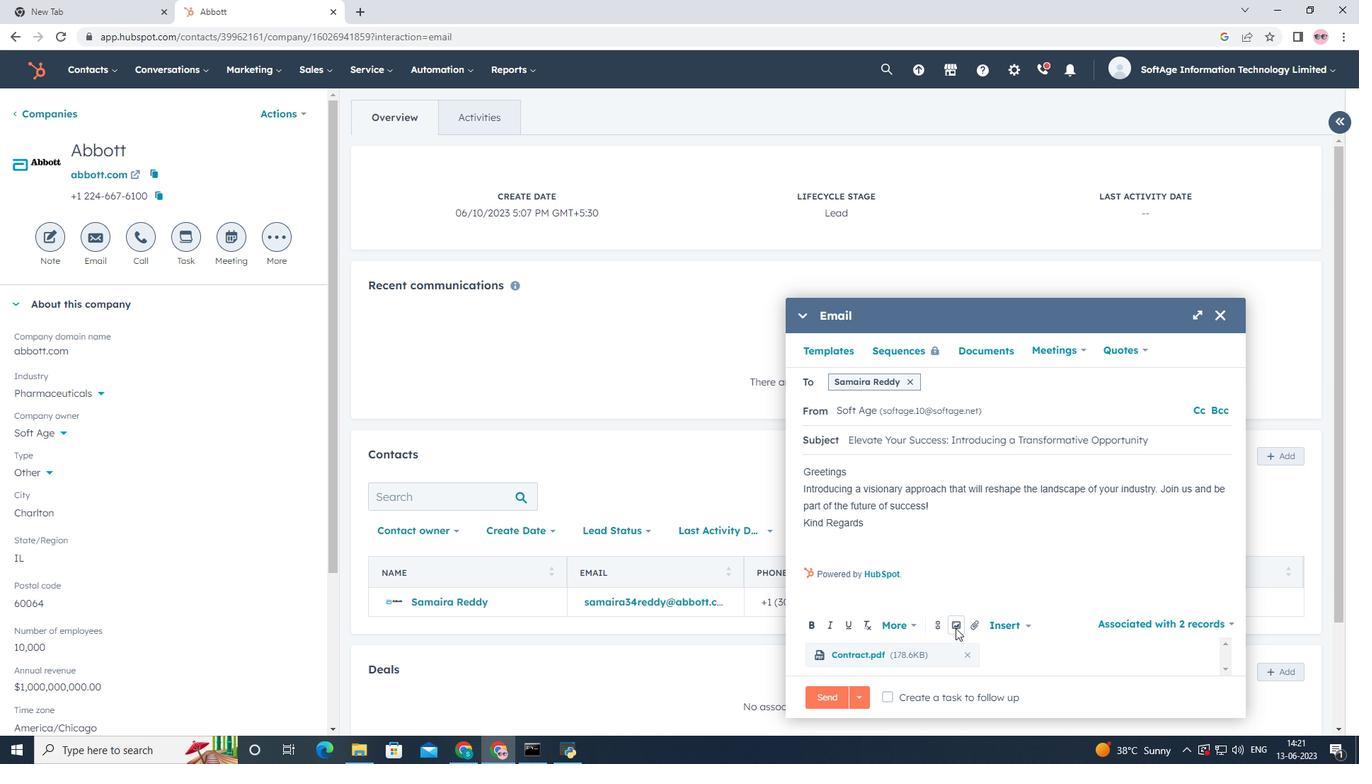 
Action: Mouse moved to (954, 589)
Screenshot: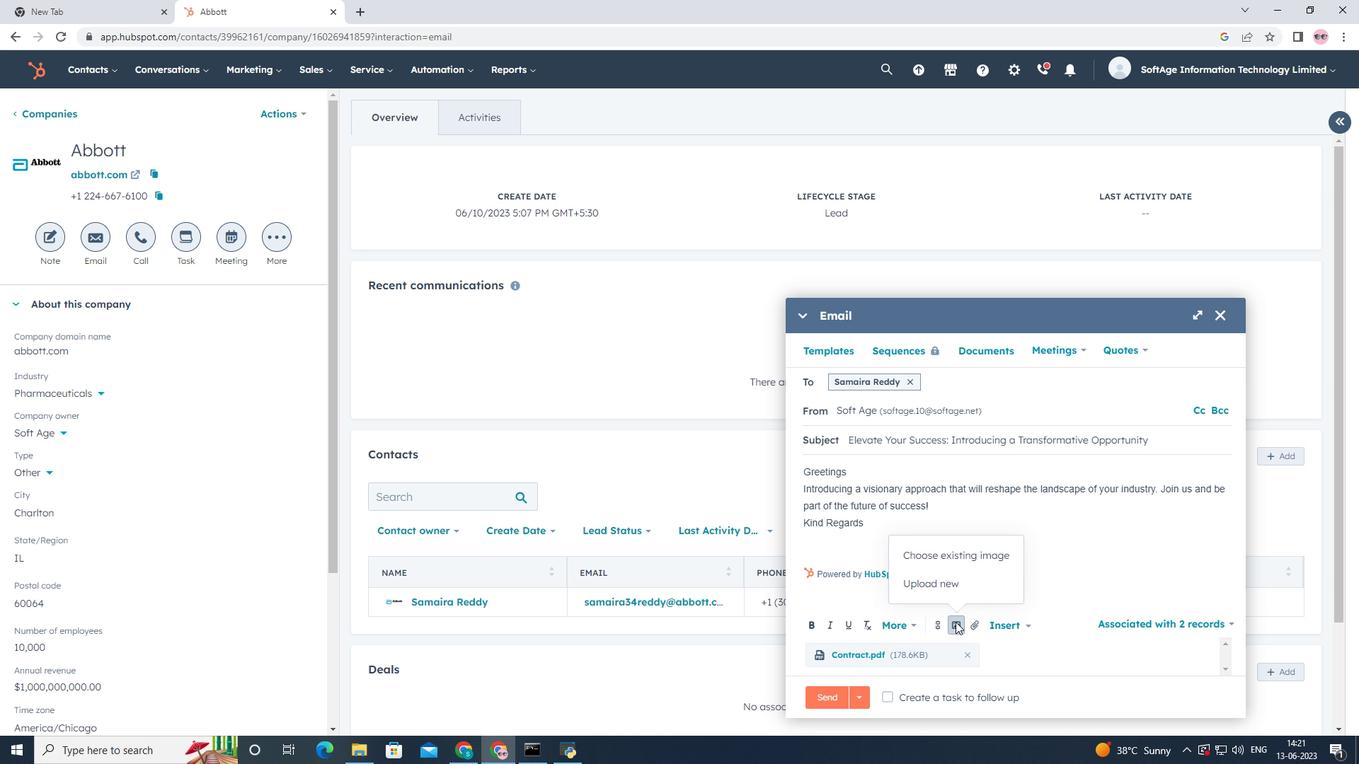 
Action: Mouse pressed left at (954, 589)
Screenshot: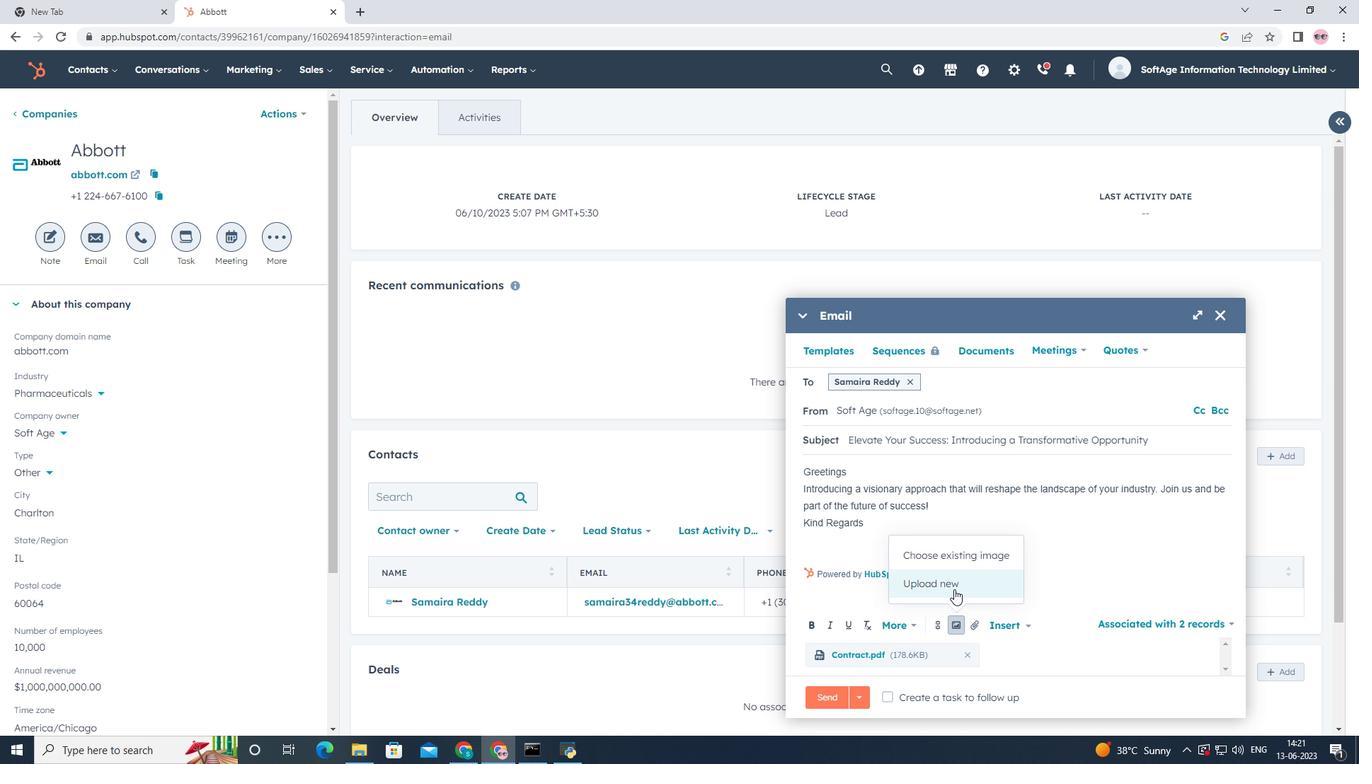 
Action: Mouse moved to (75, 198)
Screenshot: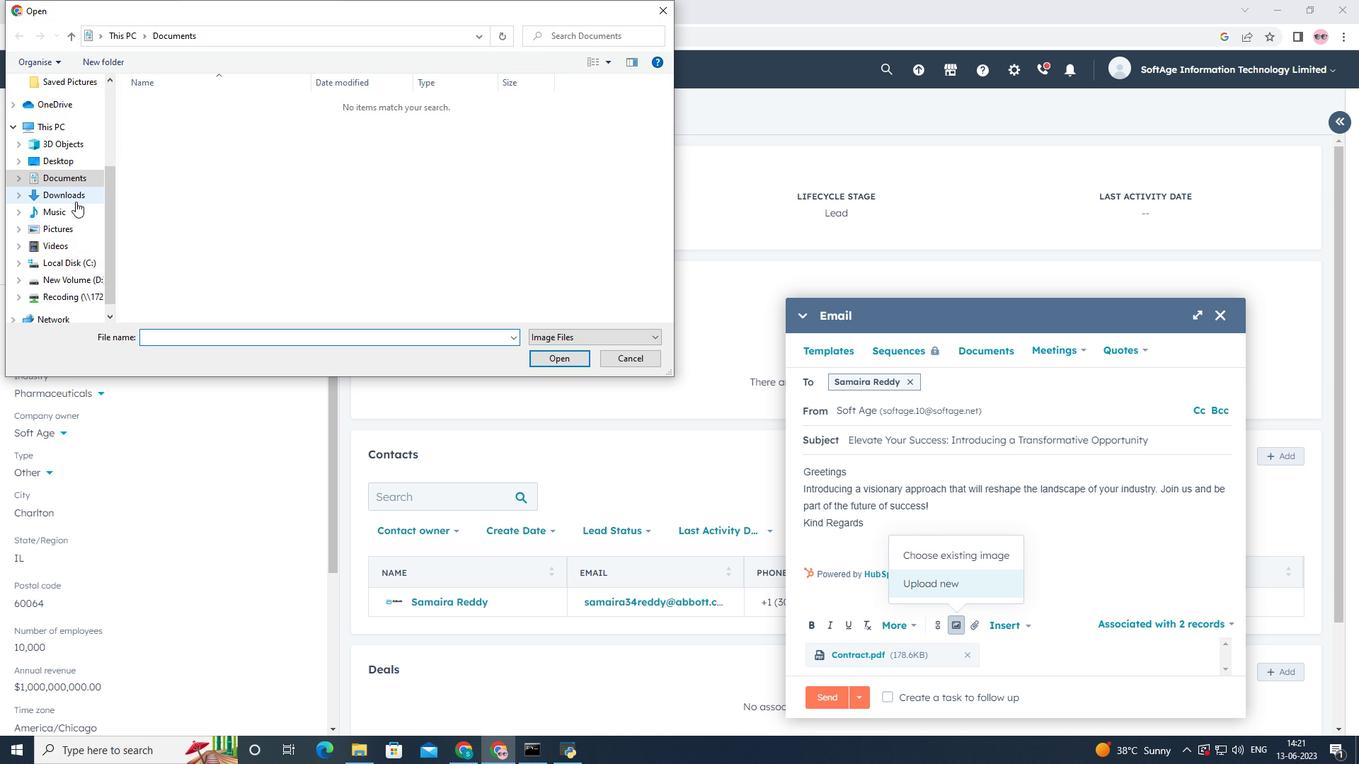 
Action: Mouse pressed left at (75, 198)
Screenshot: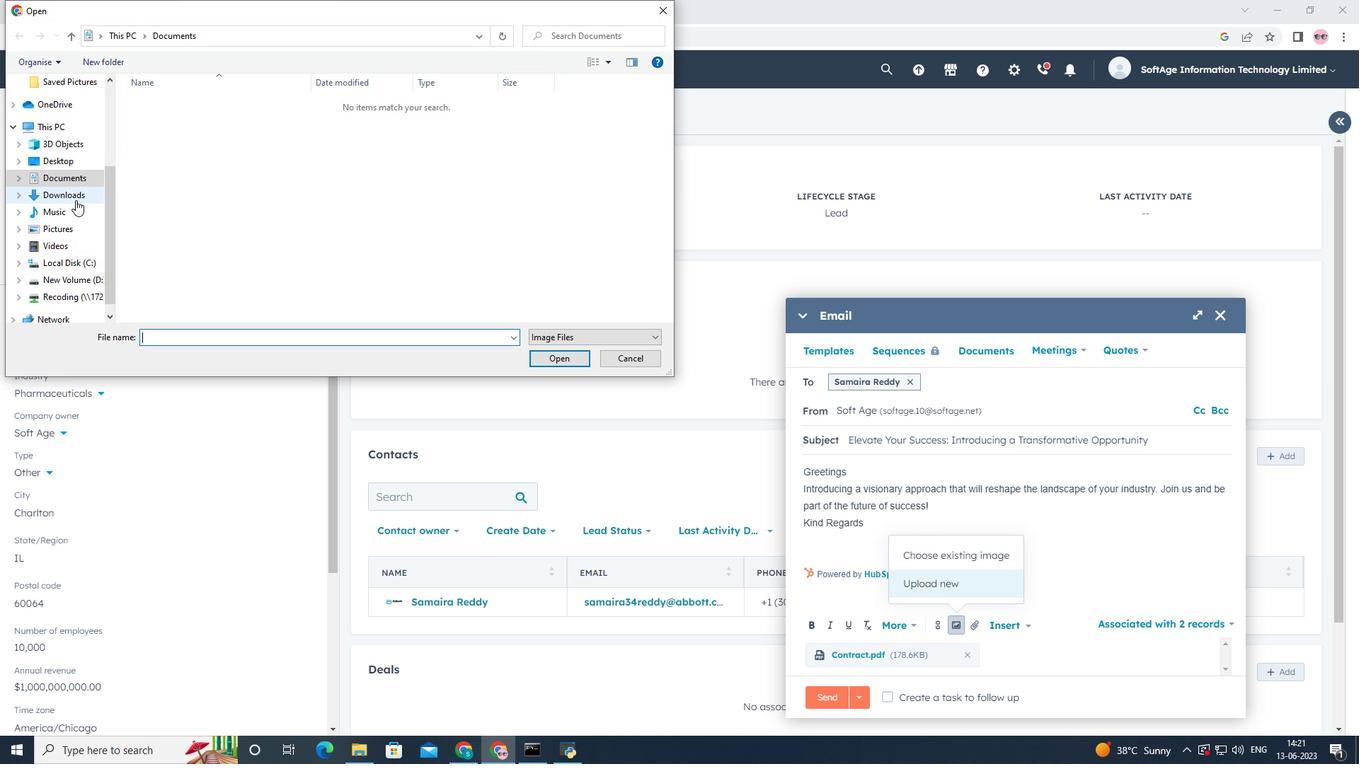 
Action: Mouse moved to (146, 127)
Screenshot: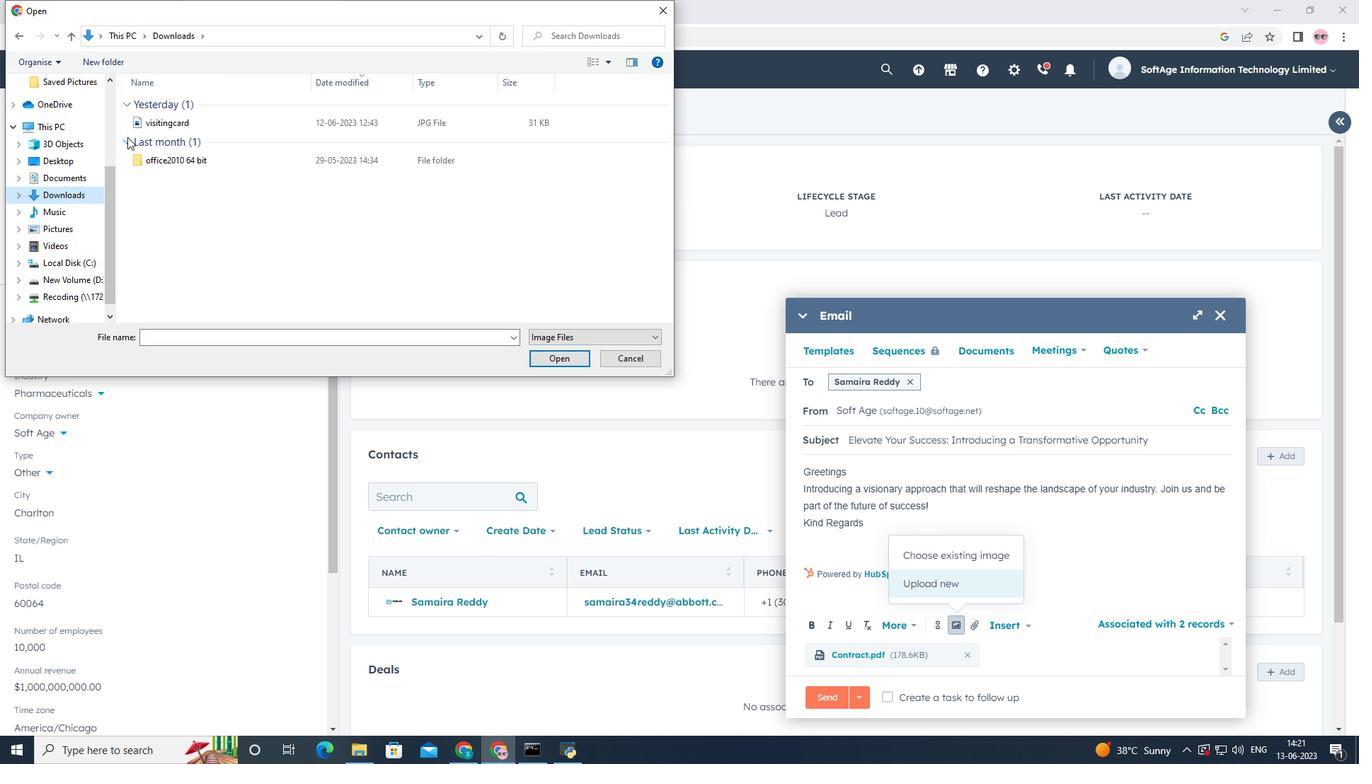 
Action: Mouse pressed left at (146, 127)
Screenshot: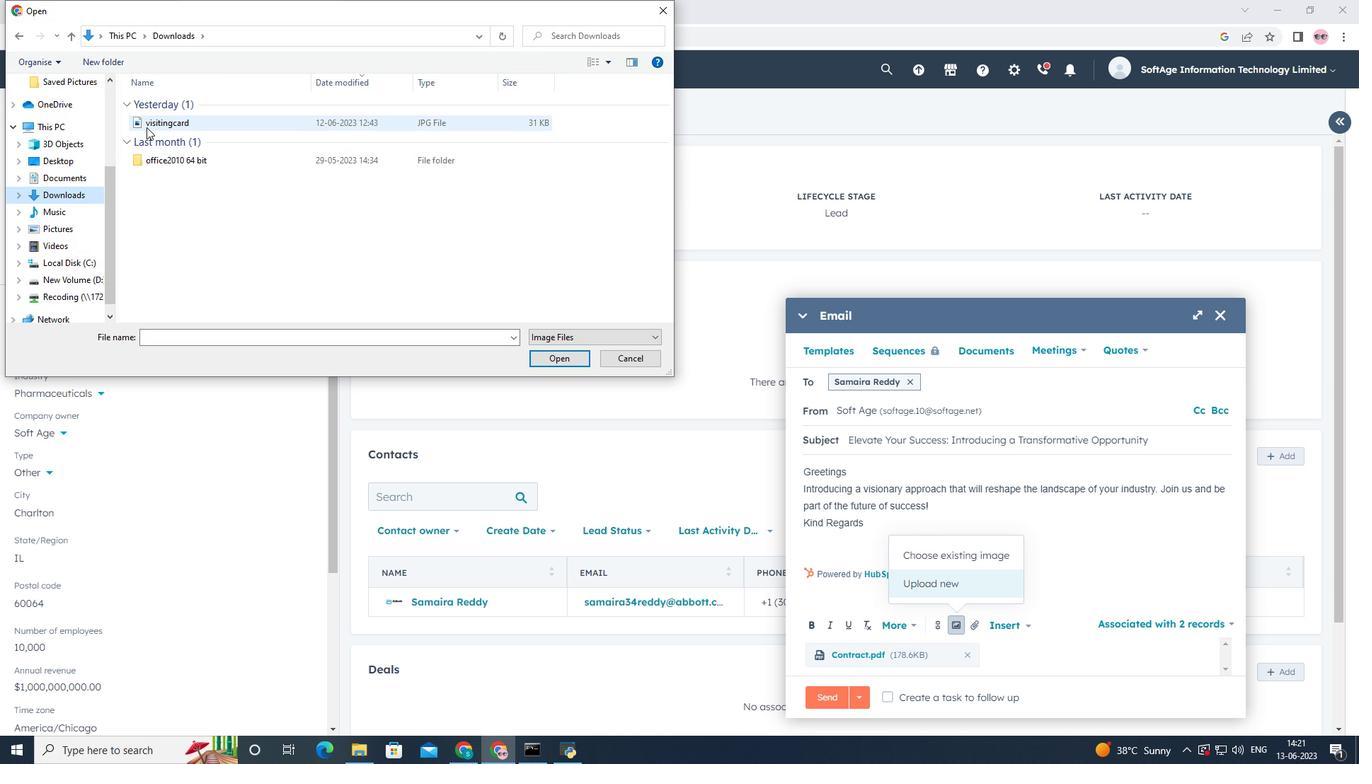 
Action: Mouse moved to (567, 361)
Screenshot: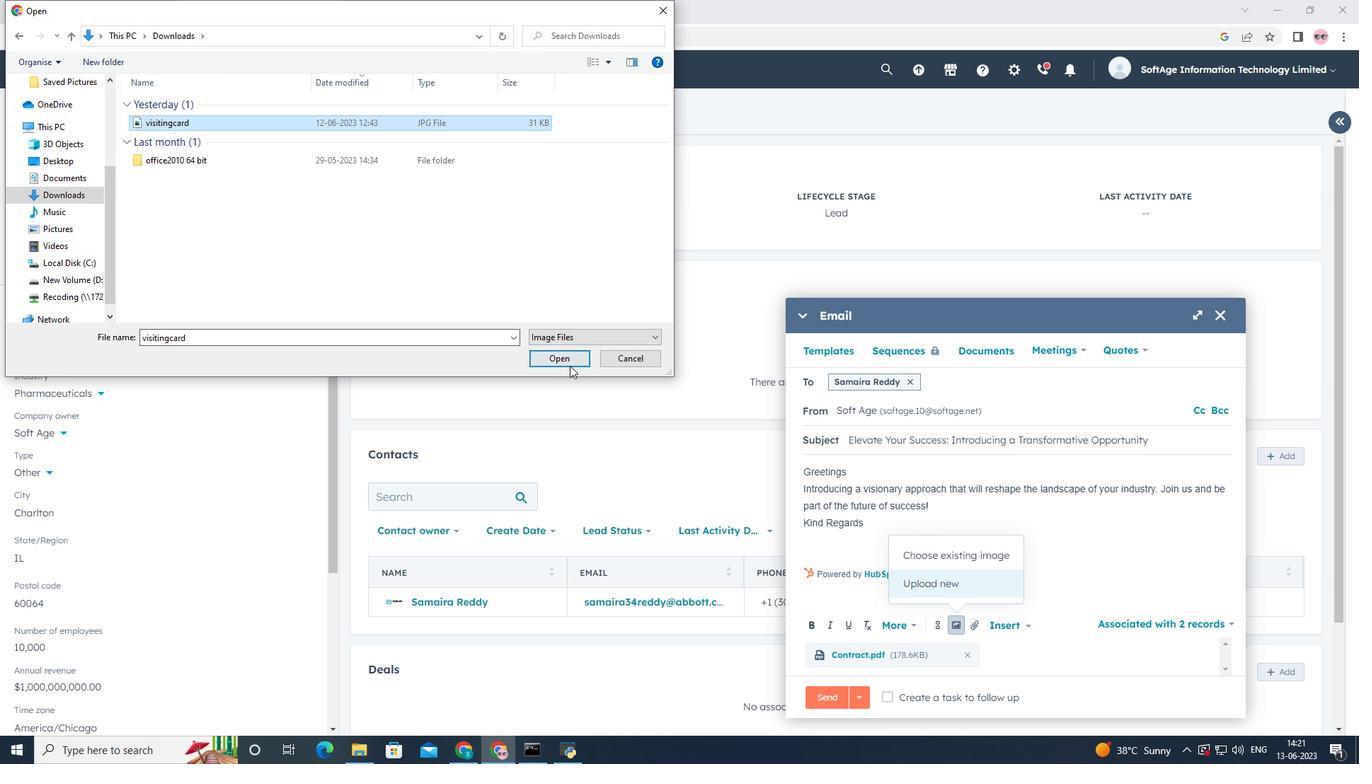 
Action: Mouse pressed left at (567, 361)
Screenshot: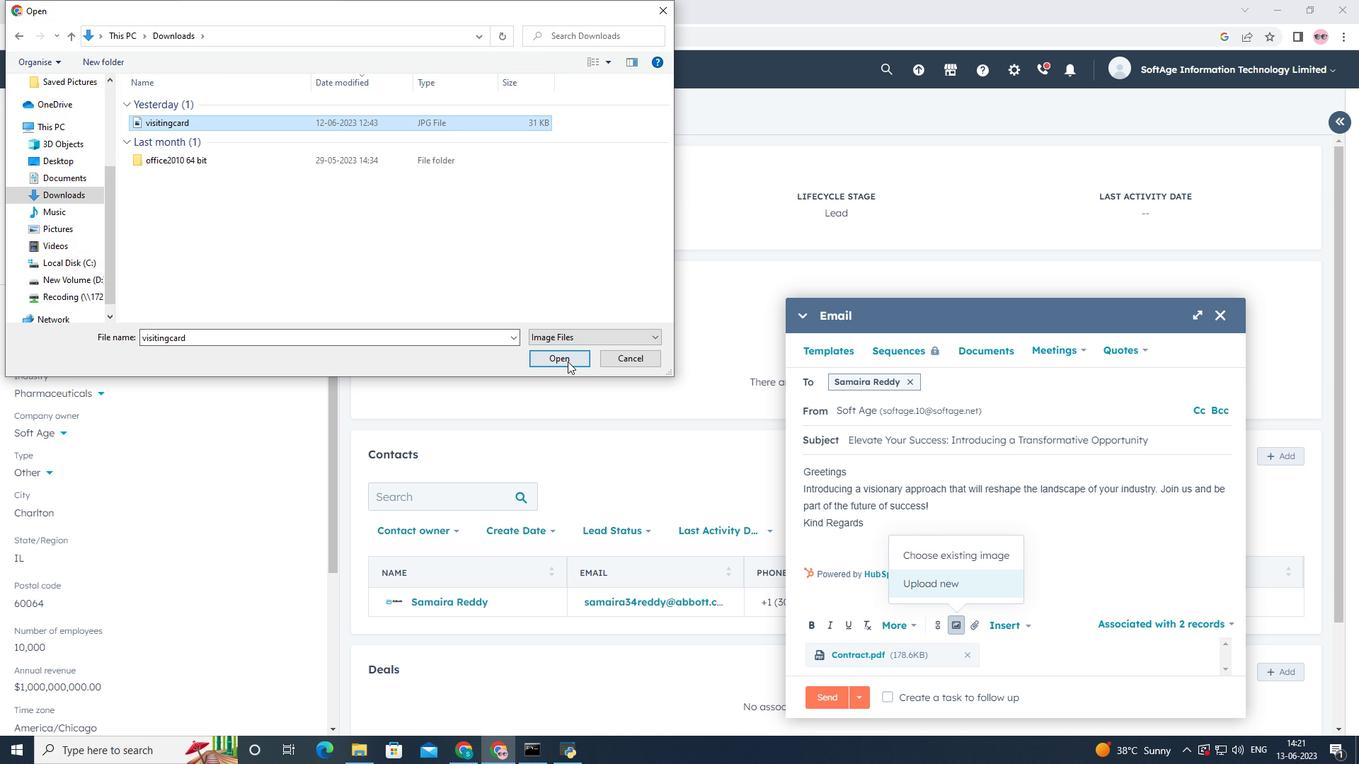 
Action: Mouse moved to (875, 393)
Screenshot: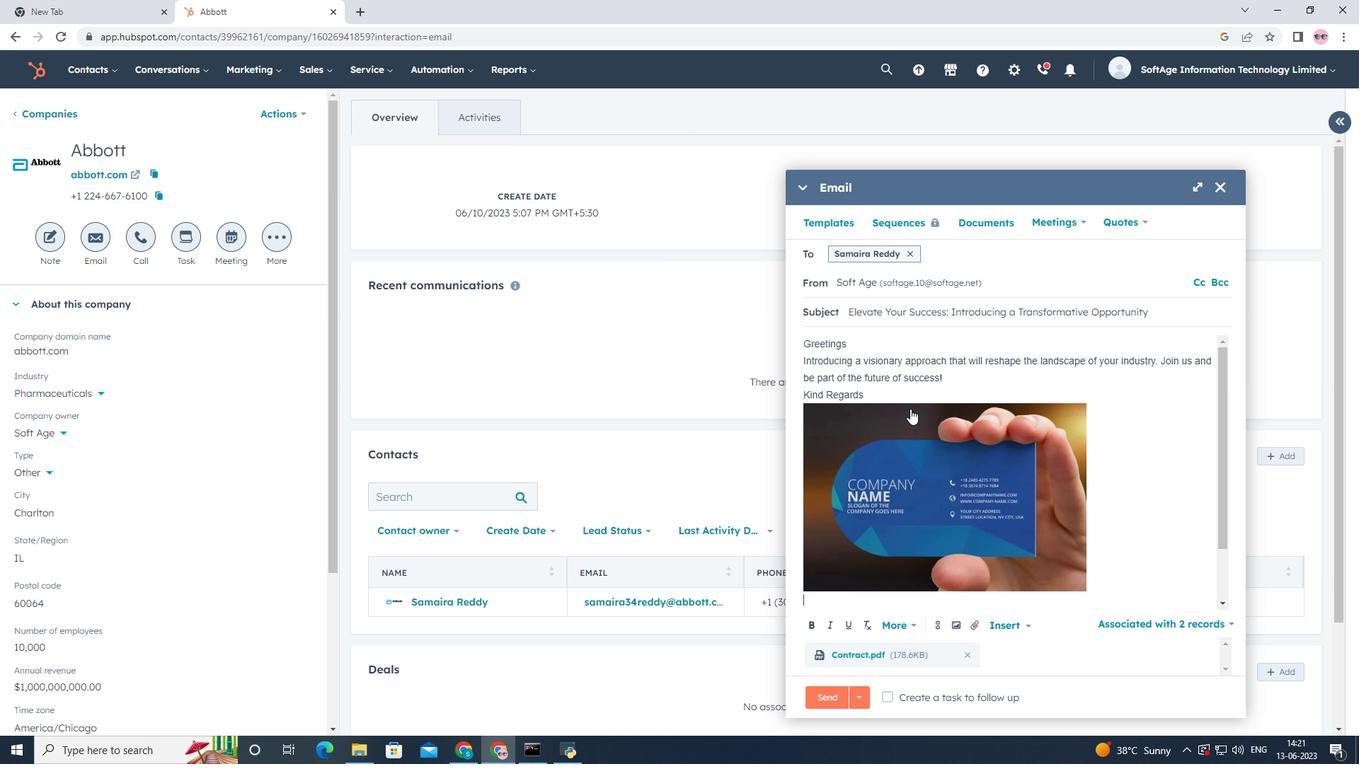 
Action: Mouse pressed left at (875, 393)
Screenshot: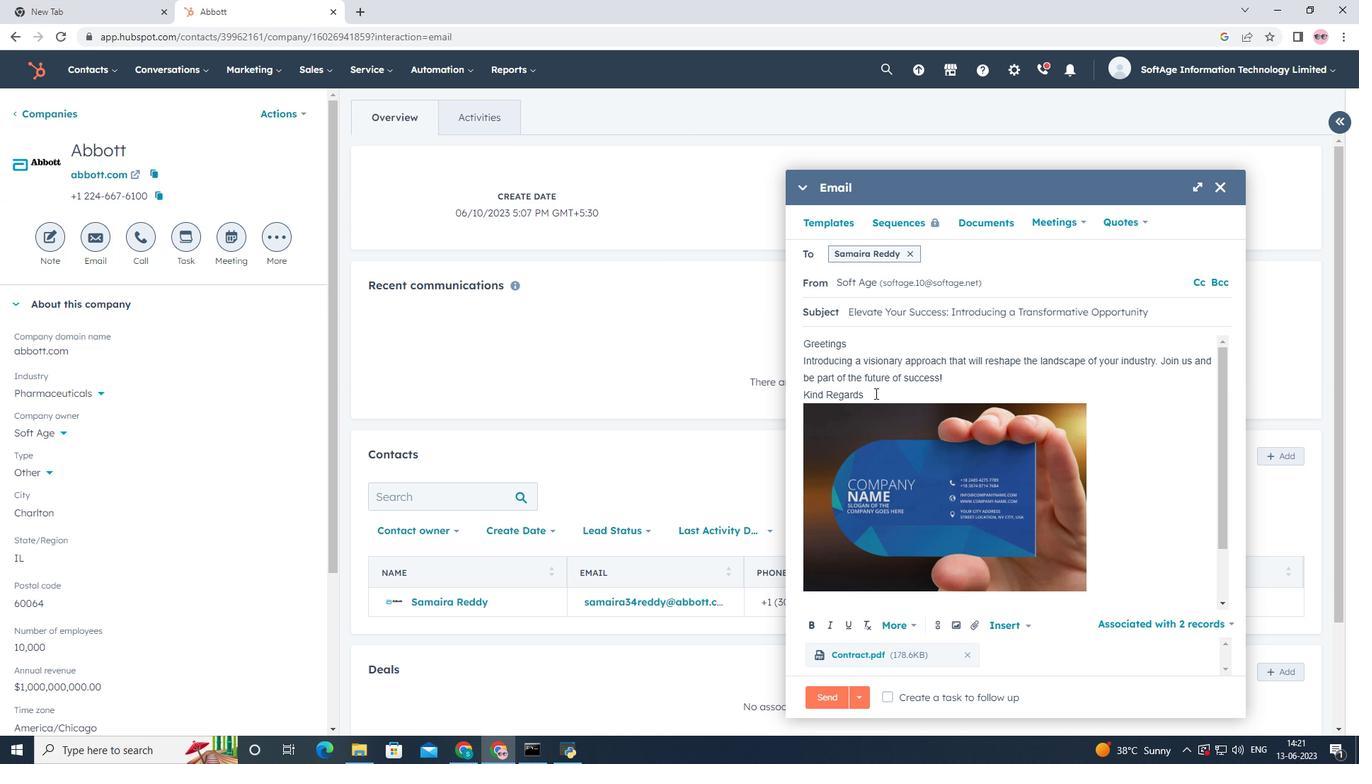 
Action: Key pressed <Key.enter>
Screenshot: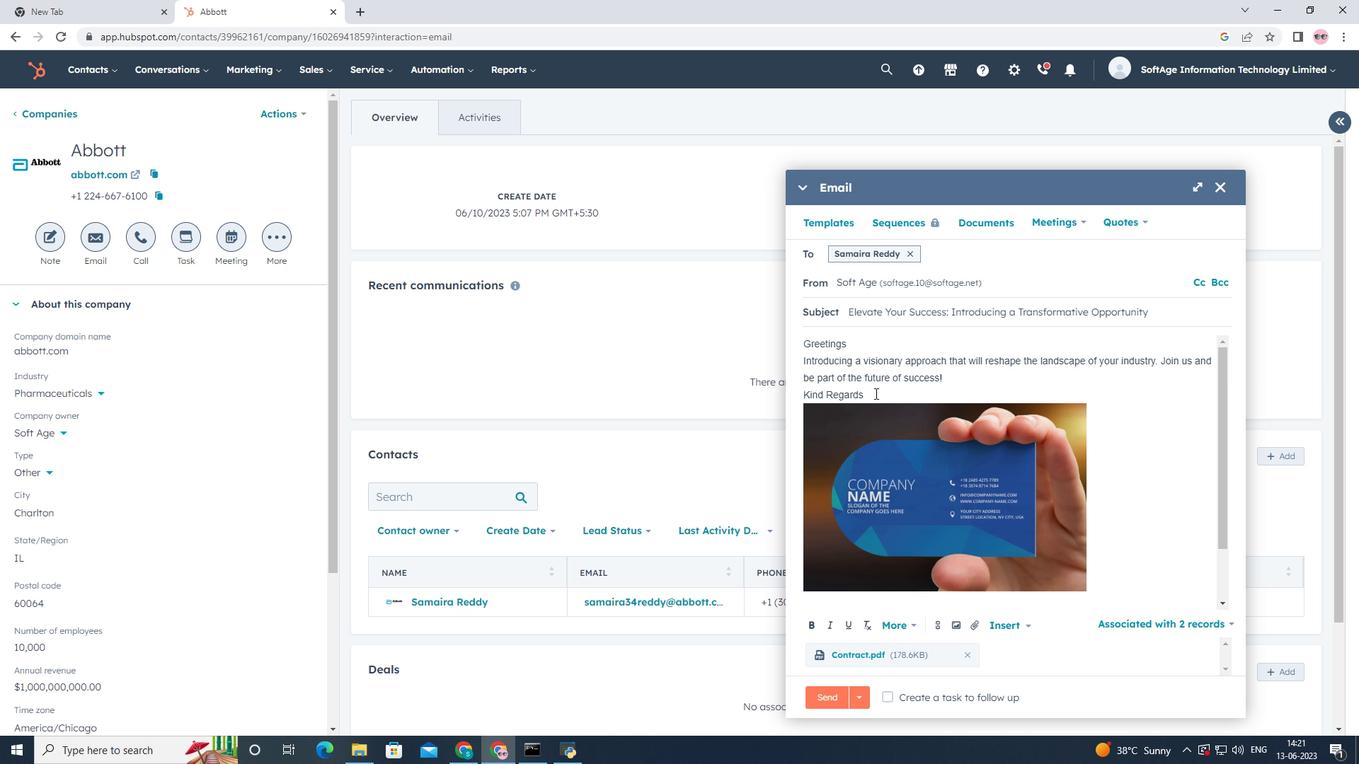 
Action: Mouse moved to (880, 468)
Screenshot: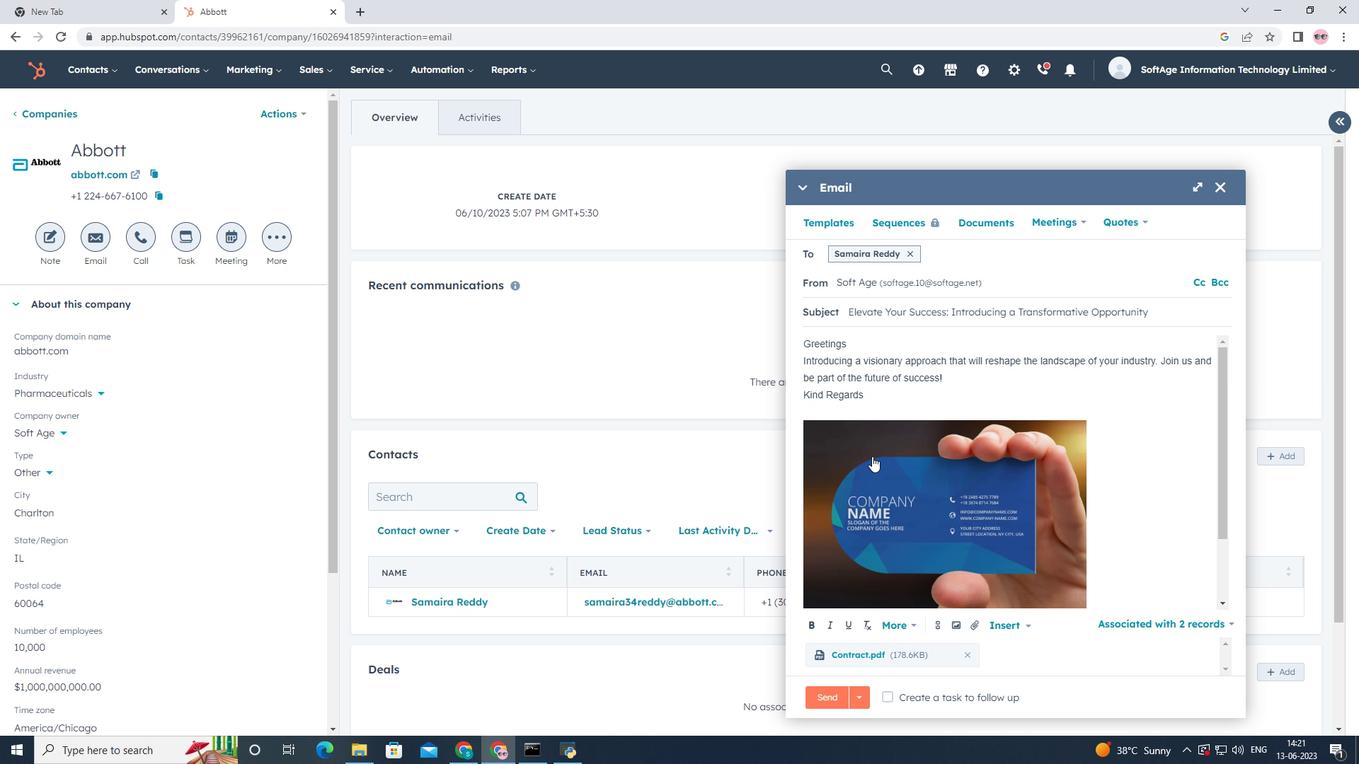 
Action: Key pressed <Key.shift>Behance<Key.space>
Screenshot: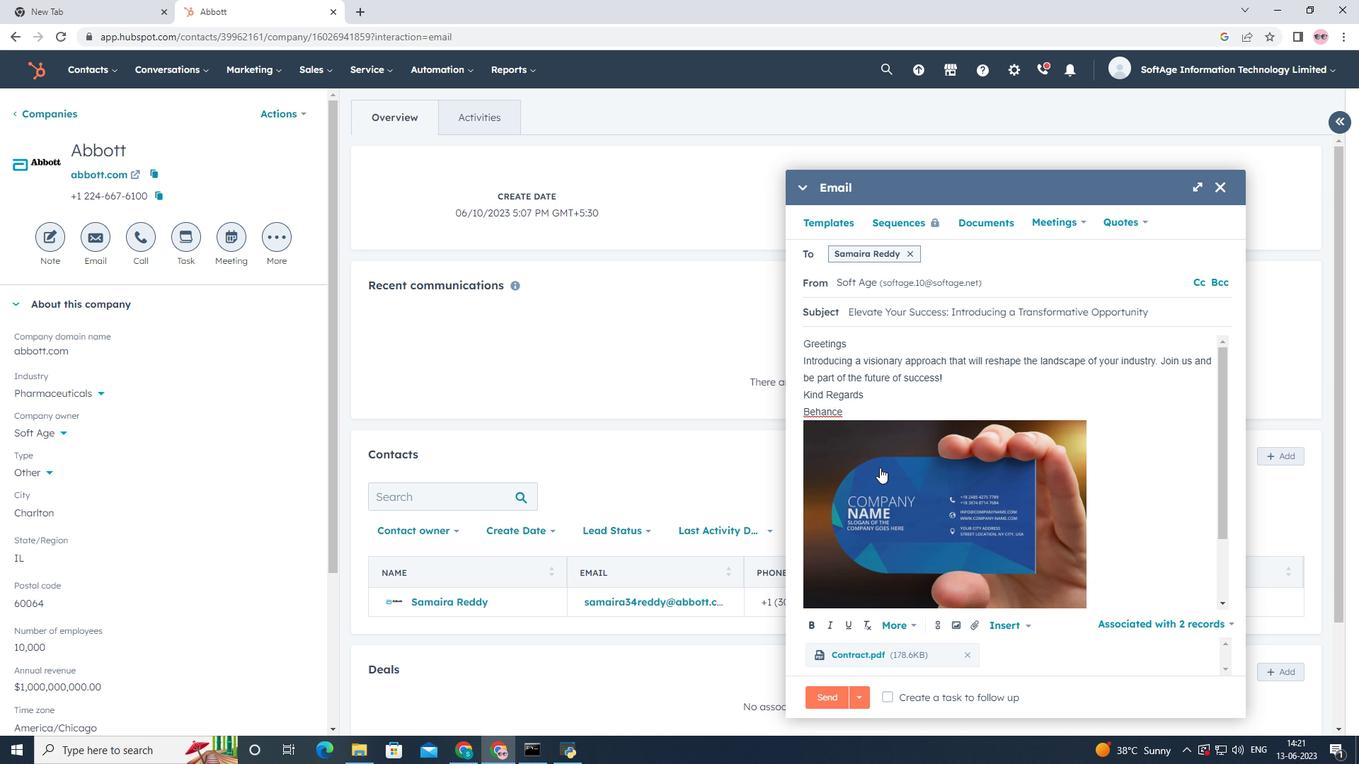 
Action: Mouse moved to (940, 623)
Screenshot: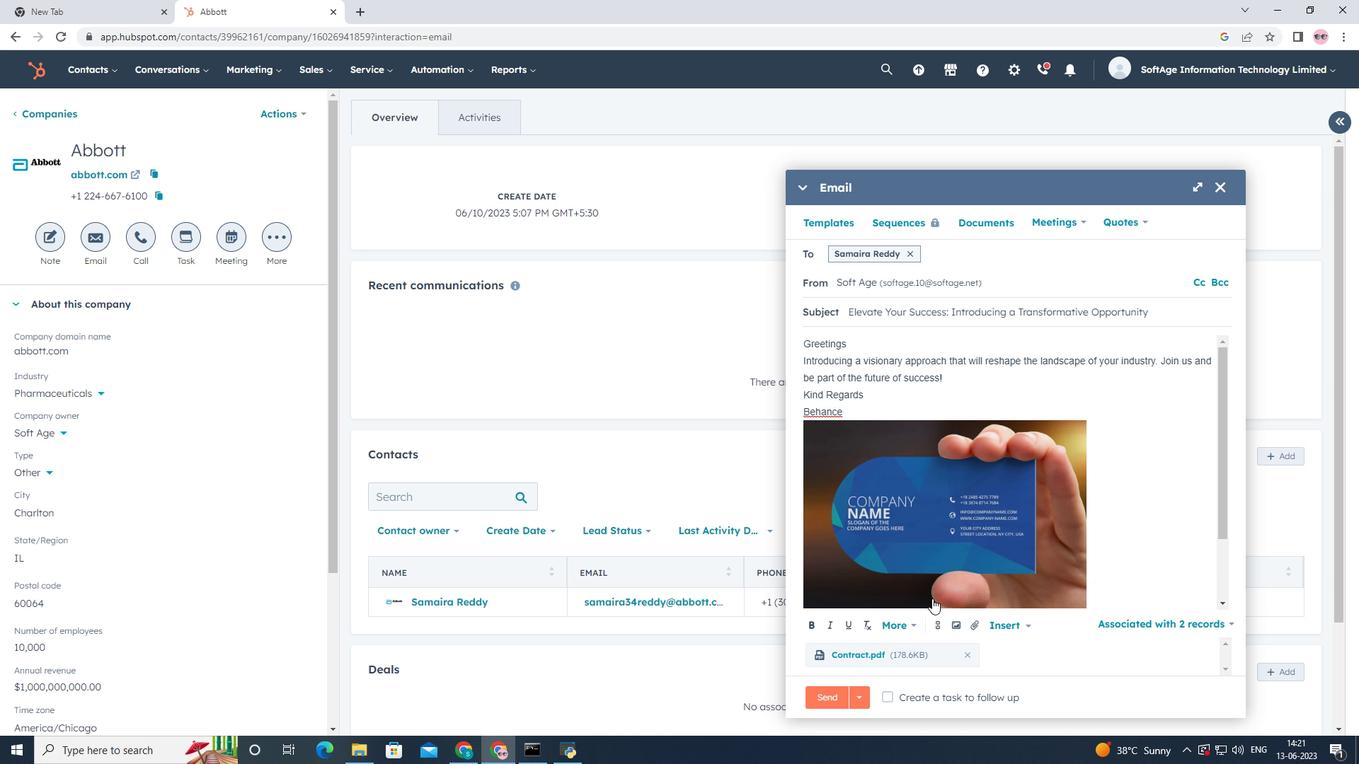 
Action: Mouse pressed left at (940, 623)
Screenshot: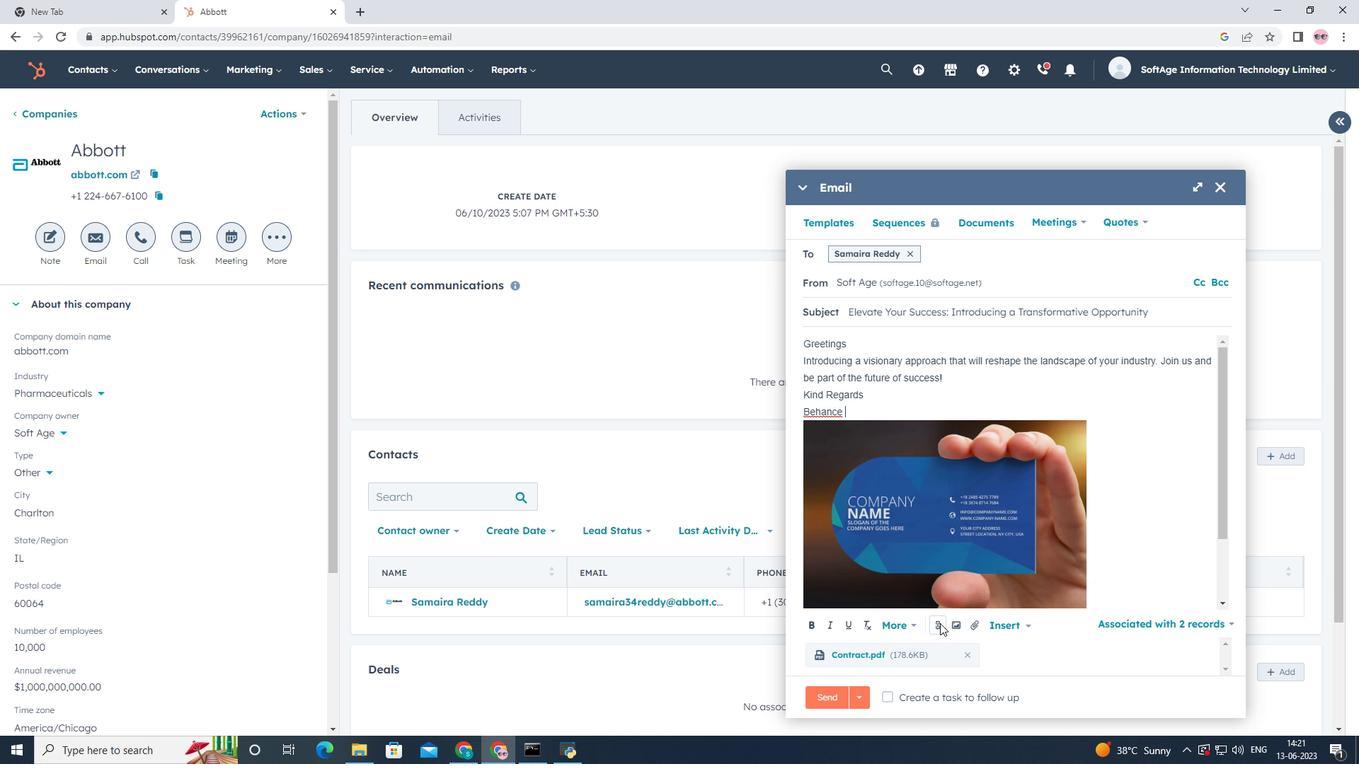 
Action: Mouse moved to (979, 529)
Screenshot: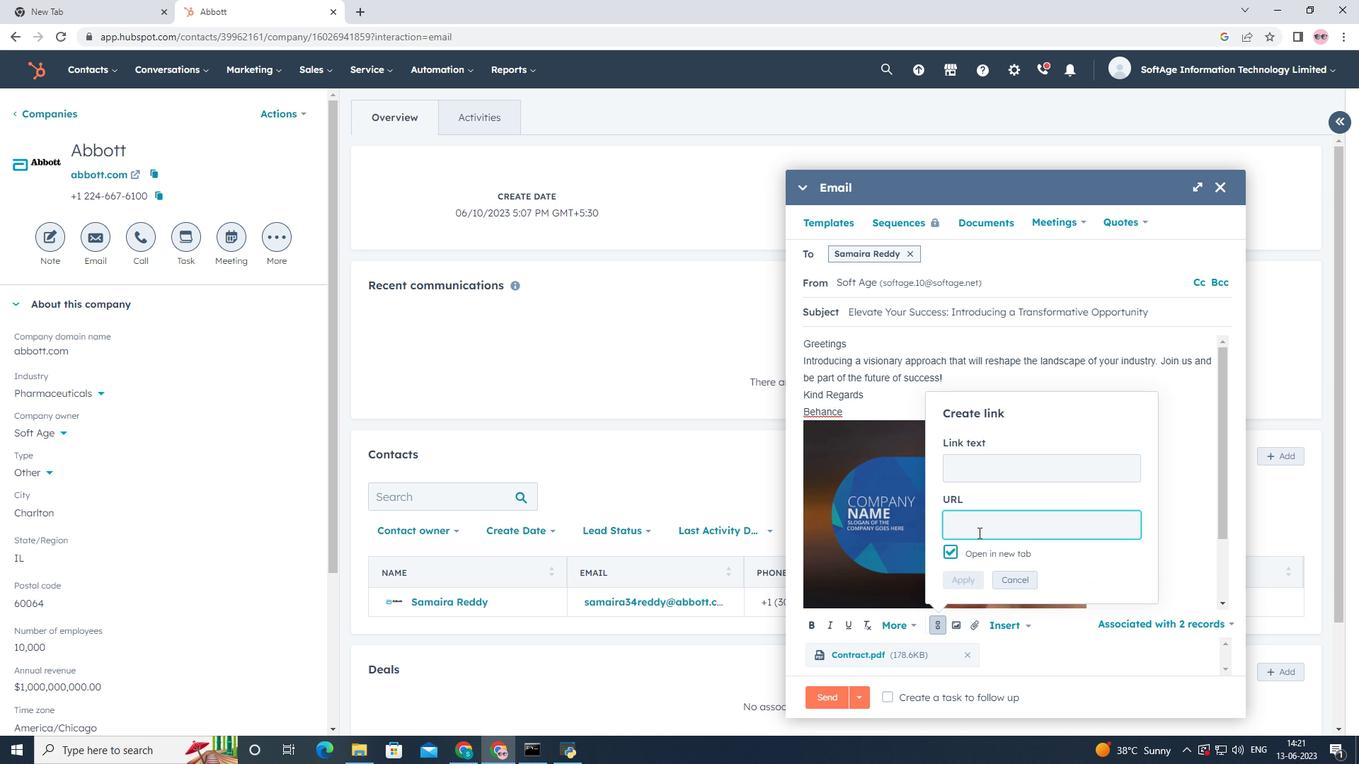 
Action: Mouse pressed left at (979, 529)
Screenshot: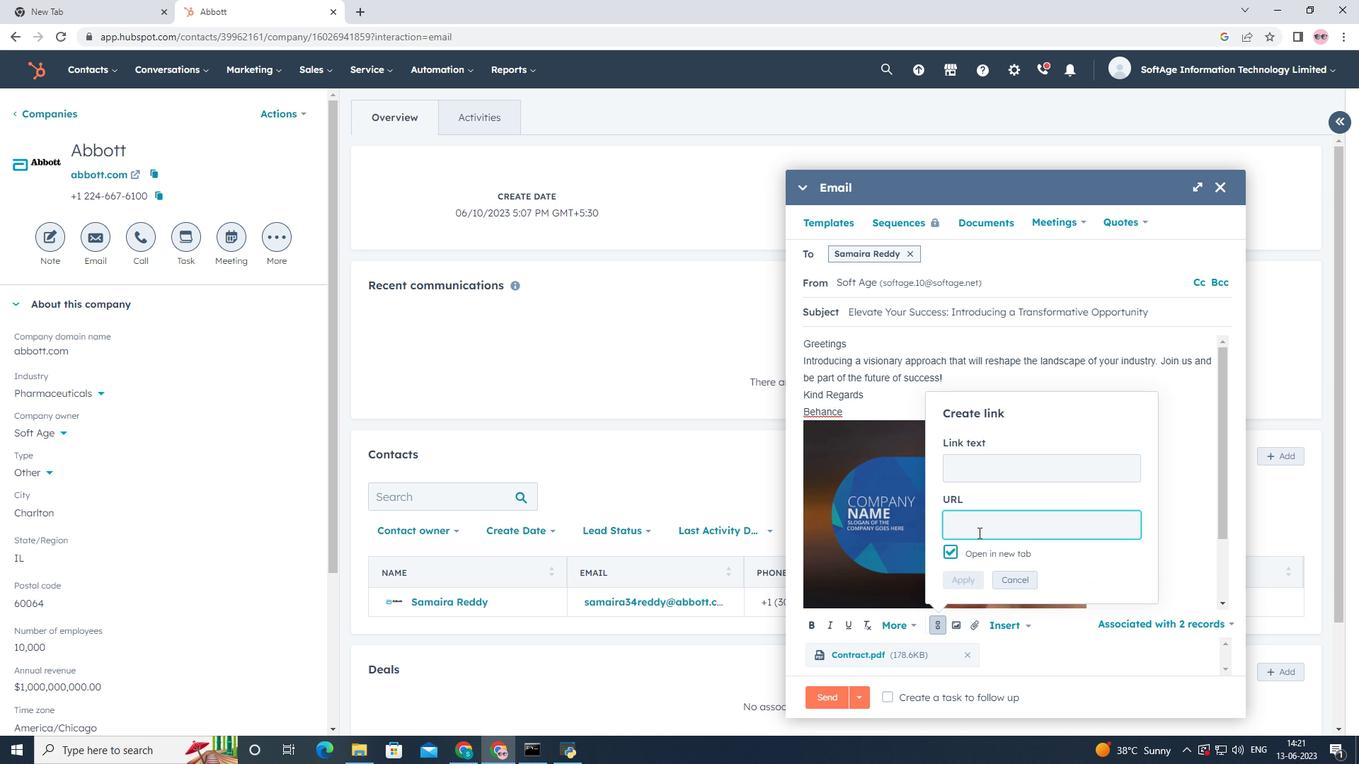 
Action: Key pressed www.behance.net
Screenshot: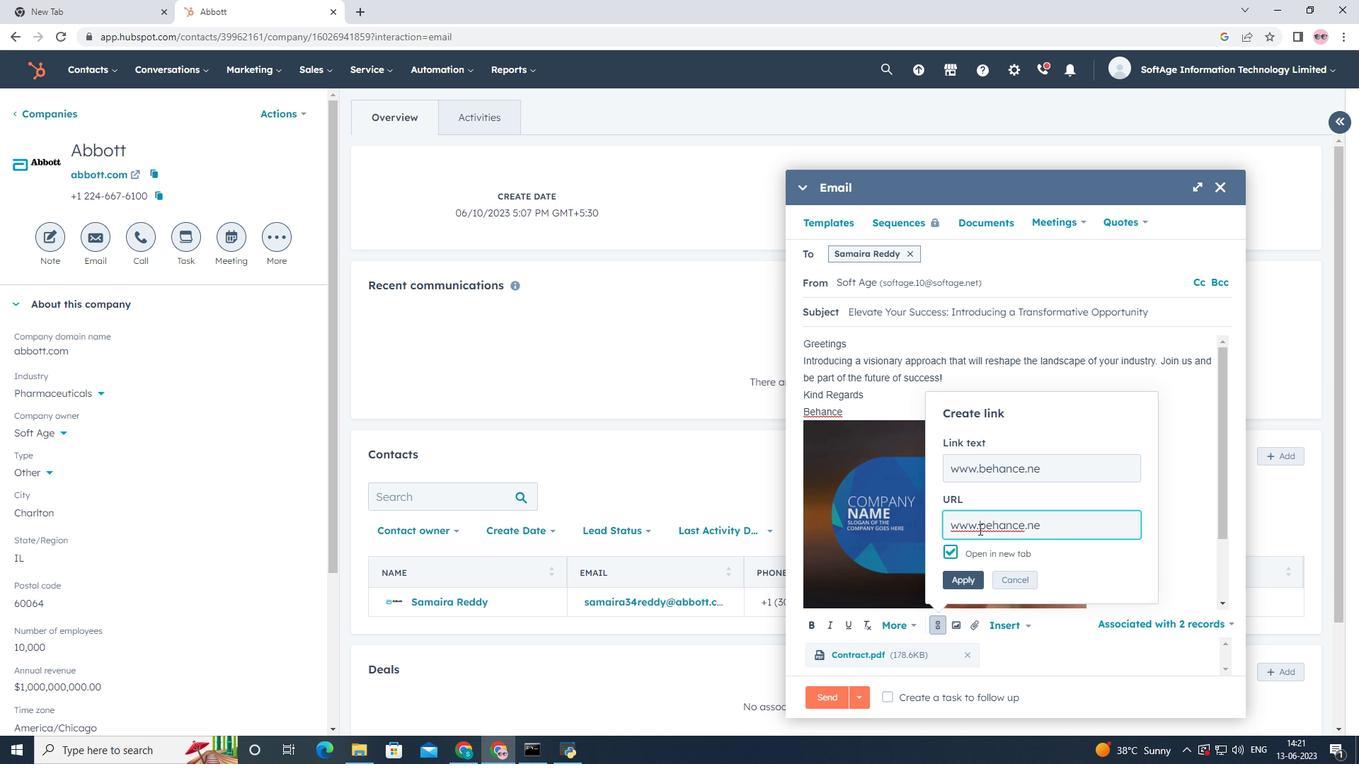 
Action: Mouse moved to (956, 584)
Screenshot: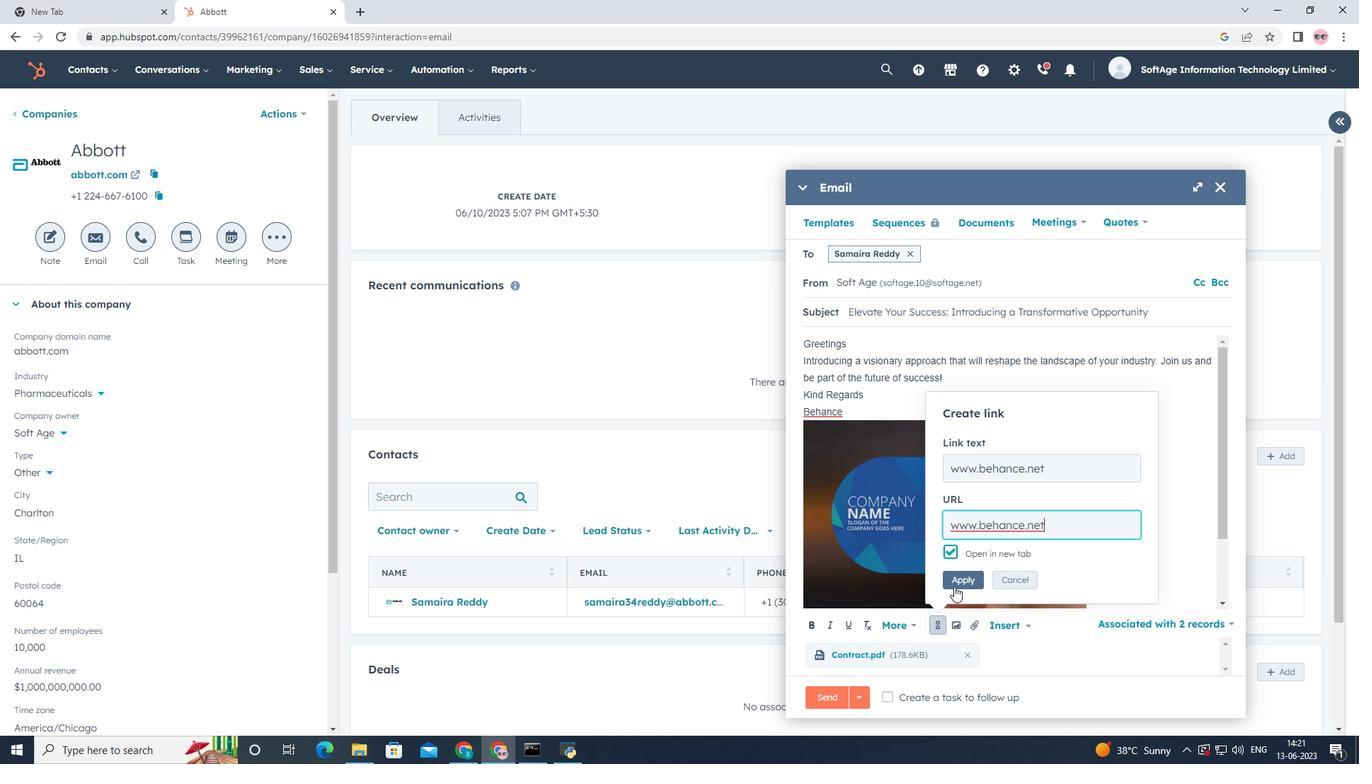 
Action: Mouse pressed left at (956, 584)
Screenshot: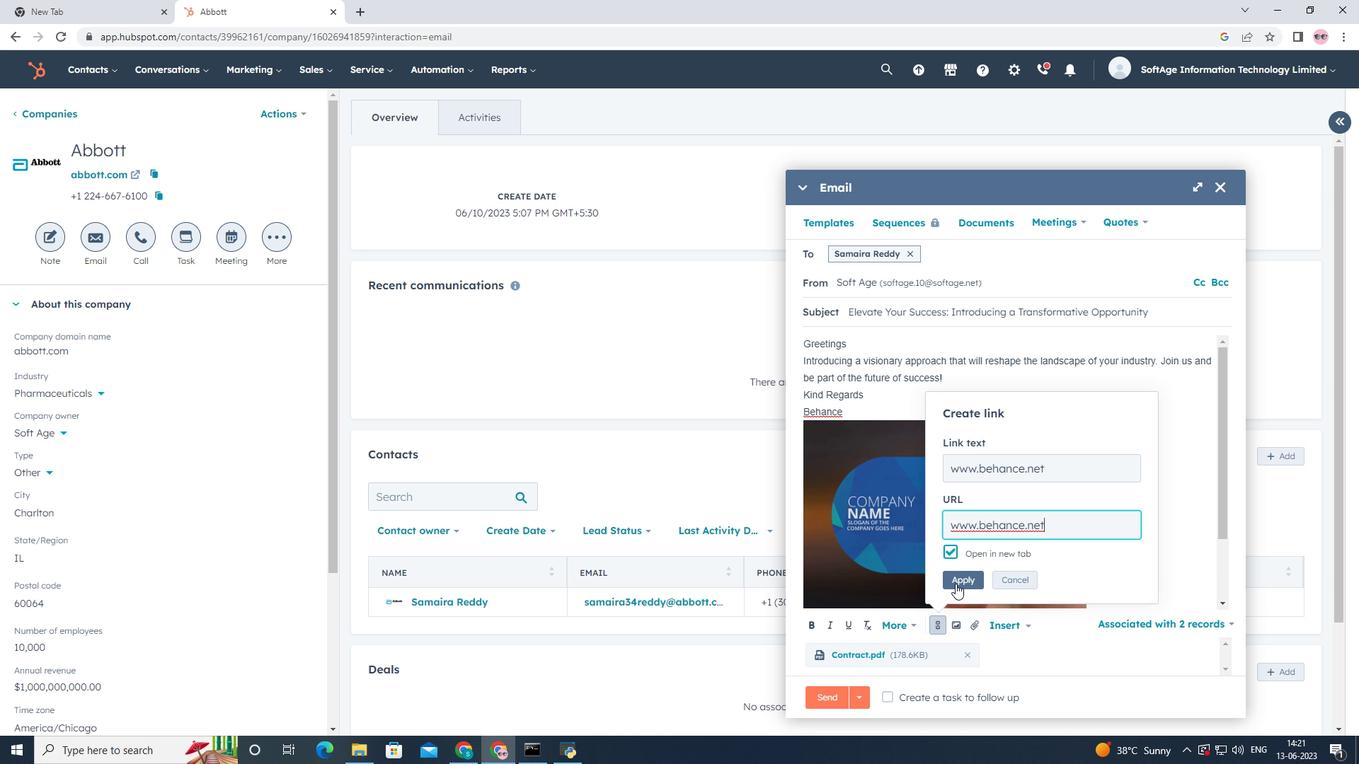 
Action: Mouse moved to (948, 593)
Screenshot: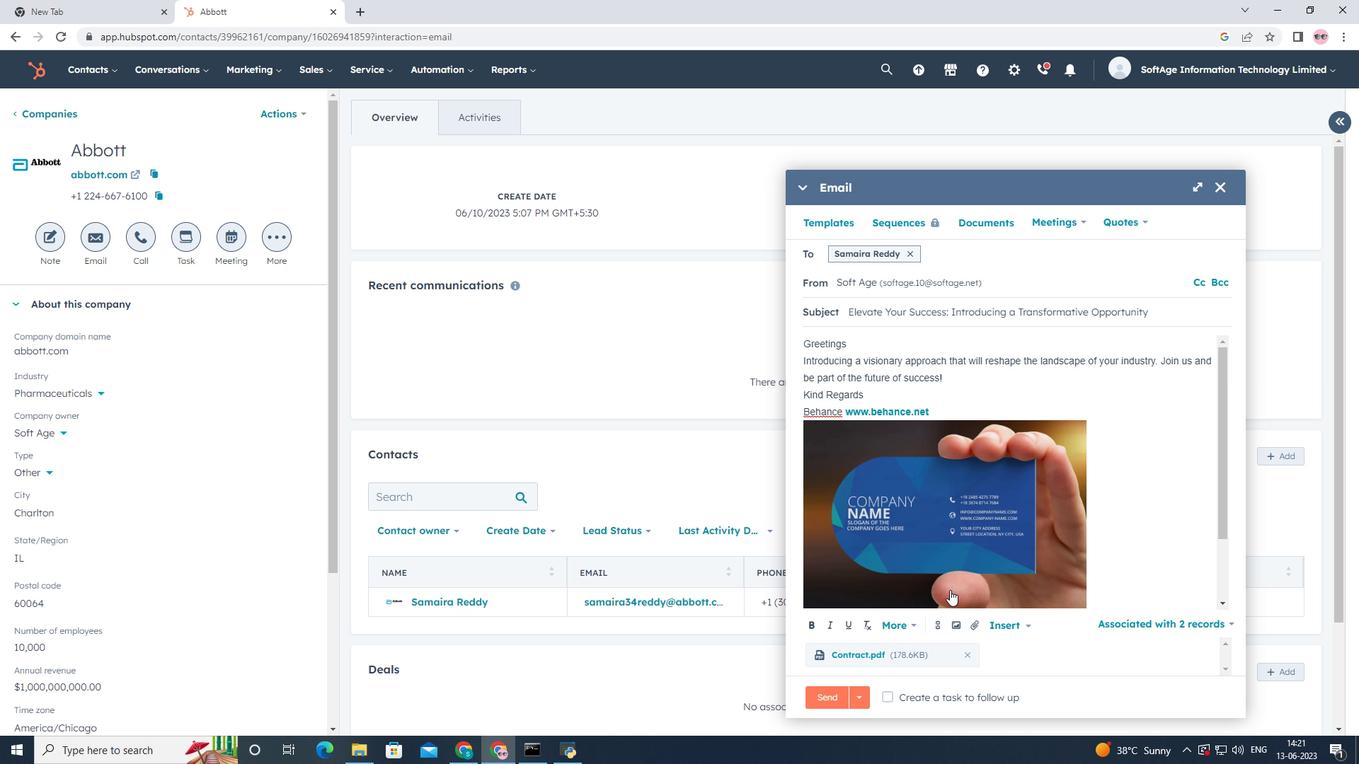 
Action: Mouse scrolled (948, 592) with delta (0, 0)
Screenshot: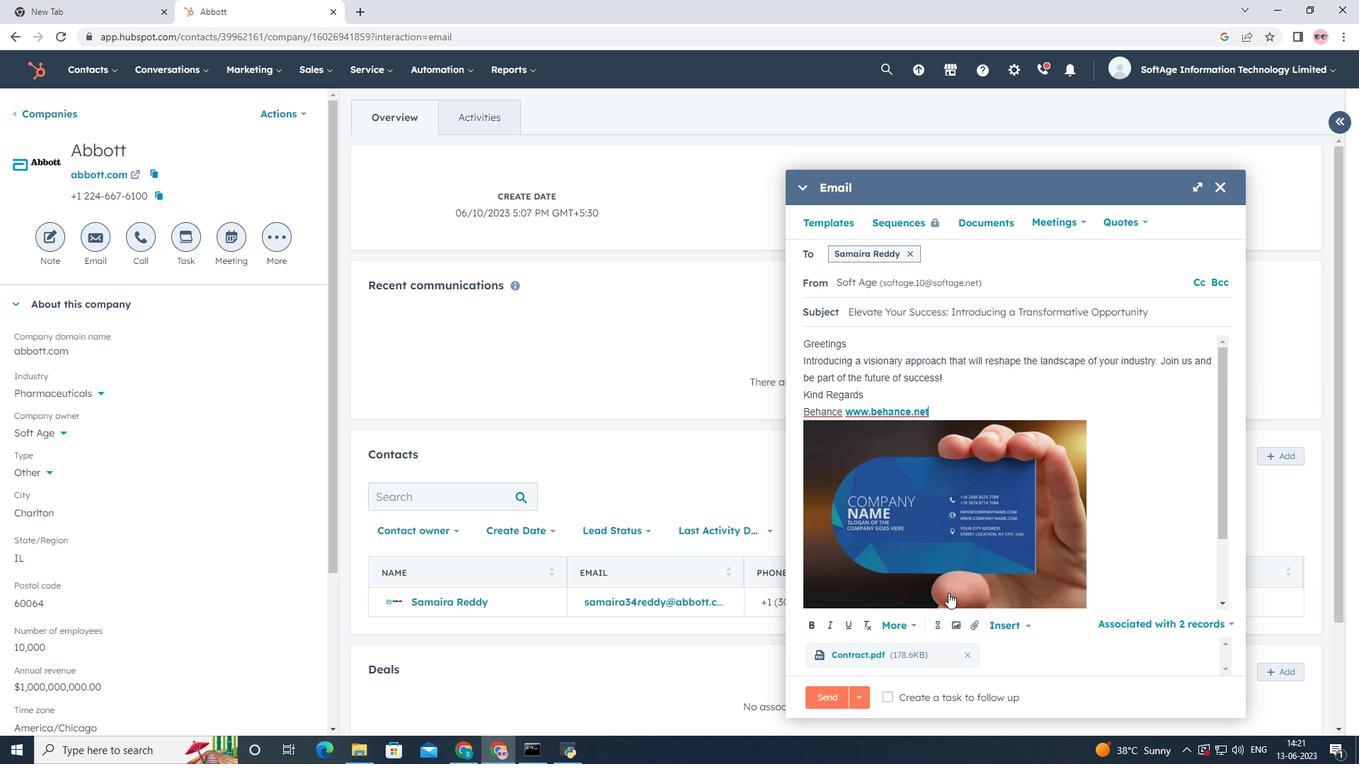 
Action: Mouse moved to (948, 594)
Screenshot: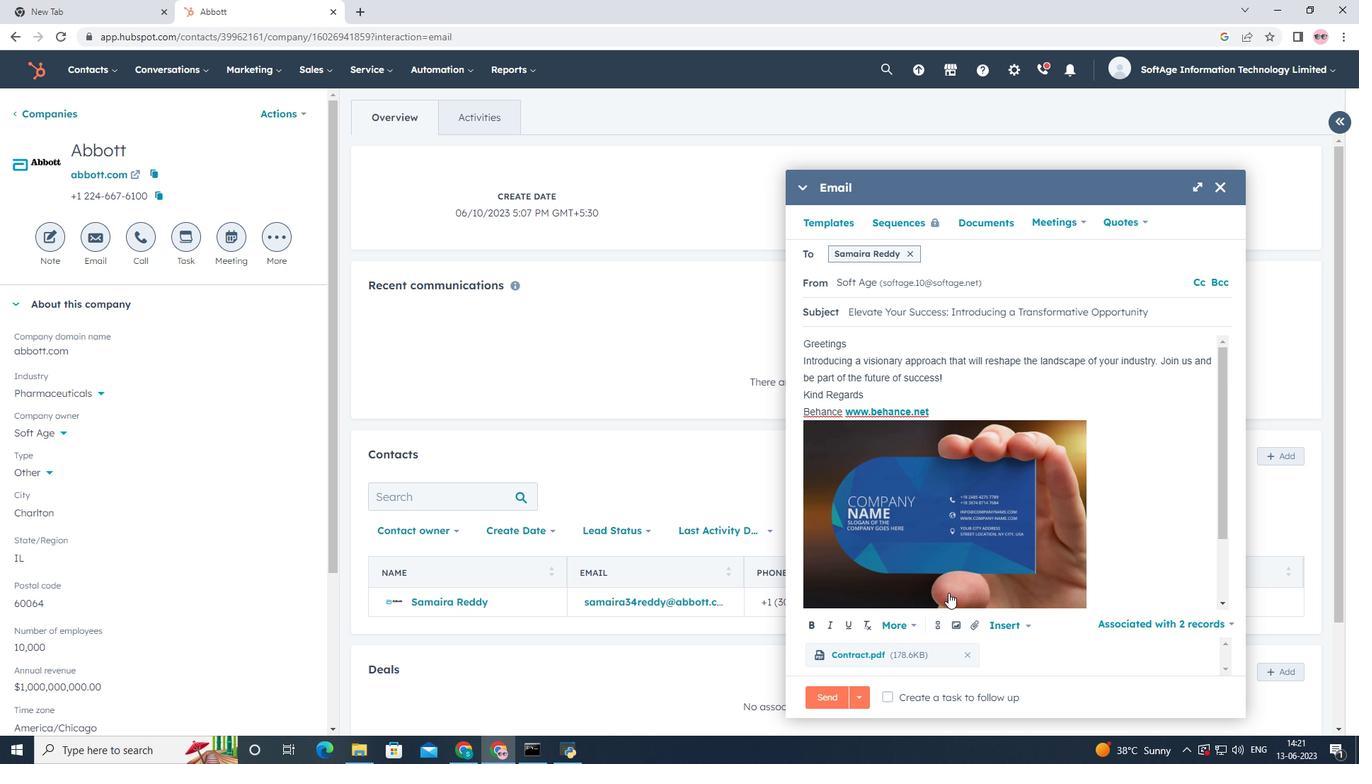 
Action: Mouse scrolled (948, 593) with delta (0, 0)
Screenshot: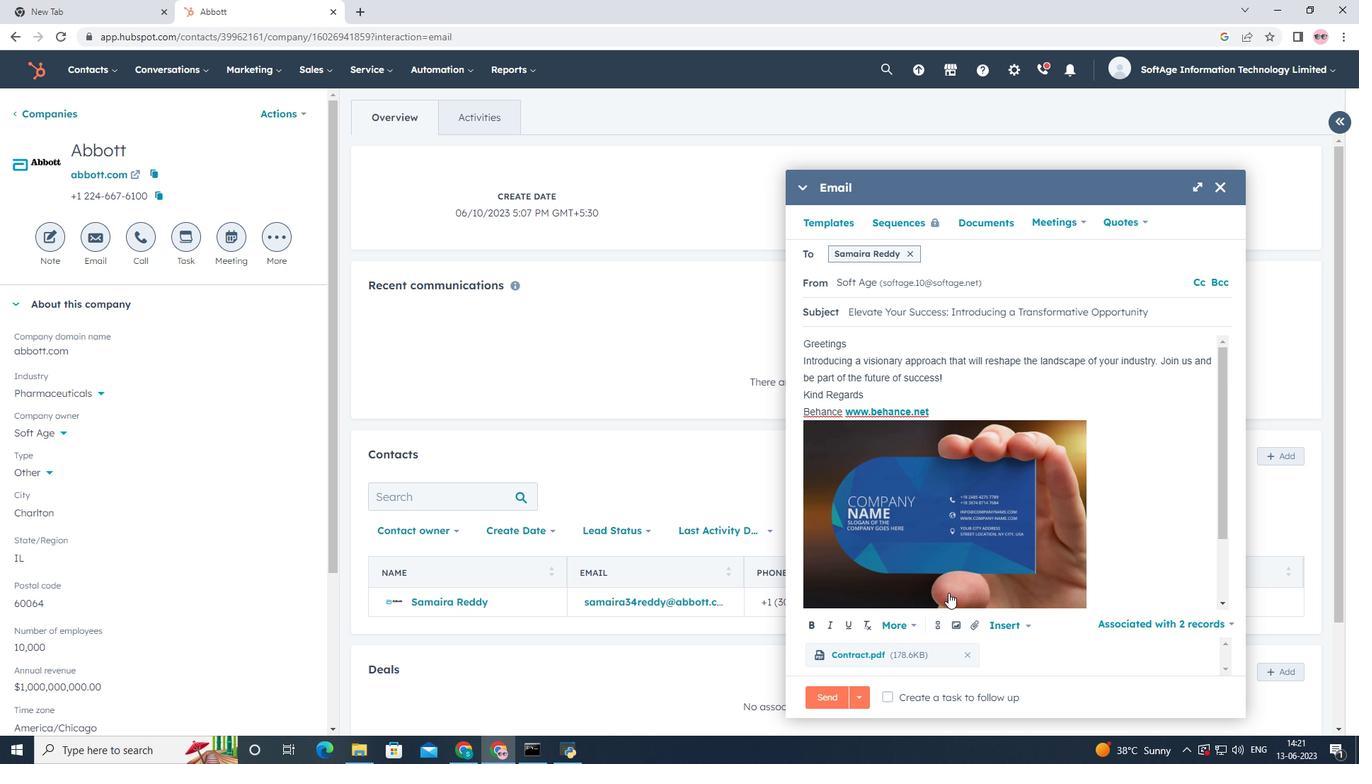 
Action: Mouse moved to (893, 694)
Screenshot: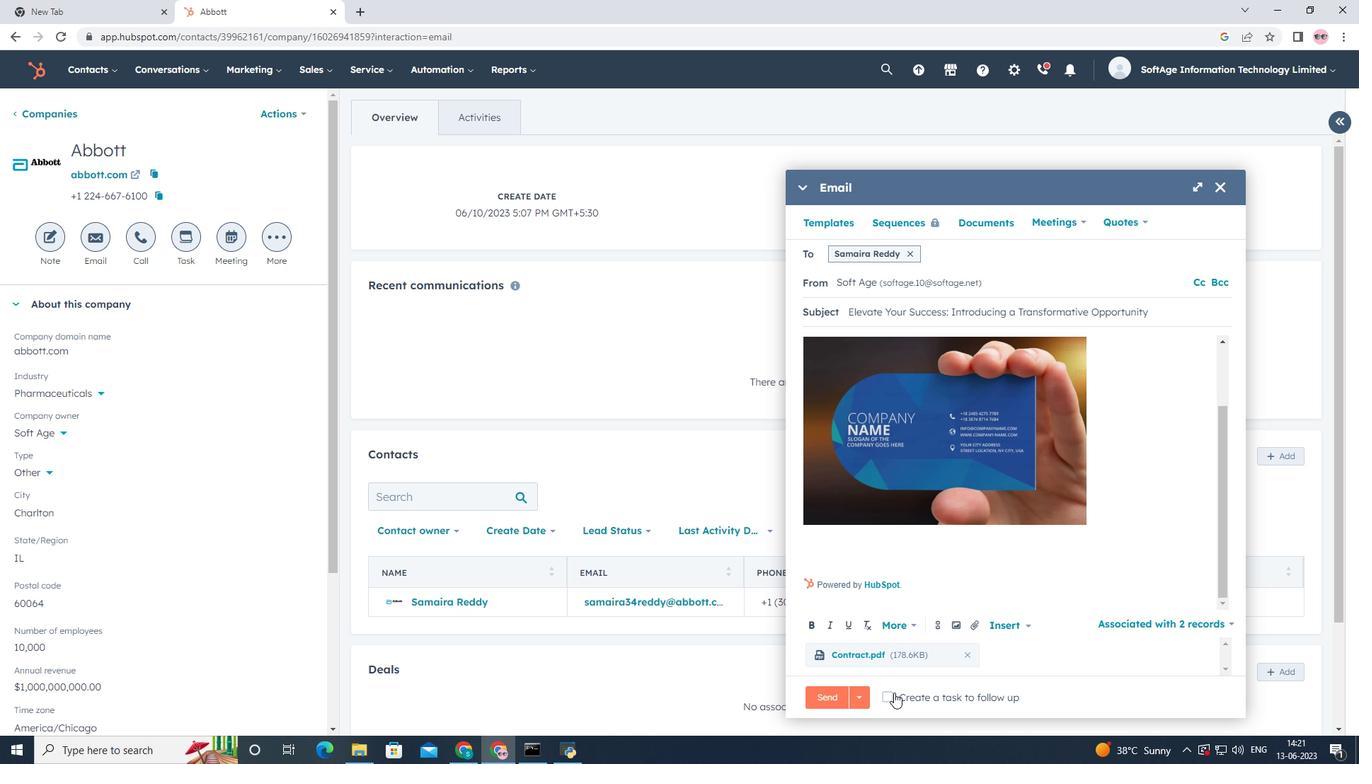 
Action: Mouse pressed left at (893, 694)
Screenshot: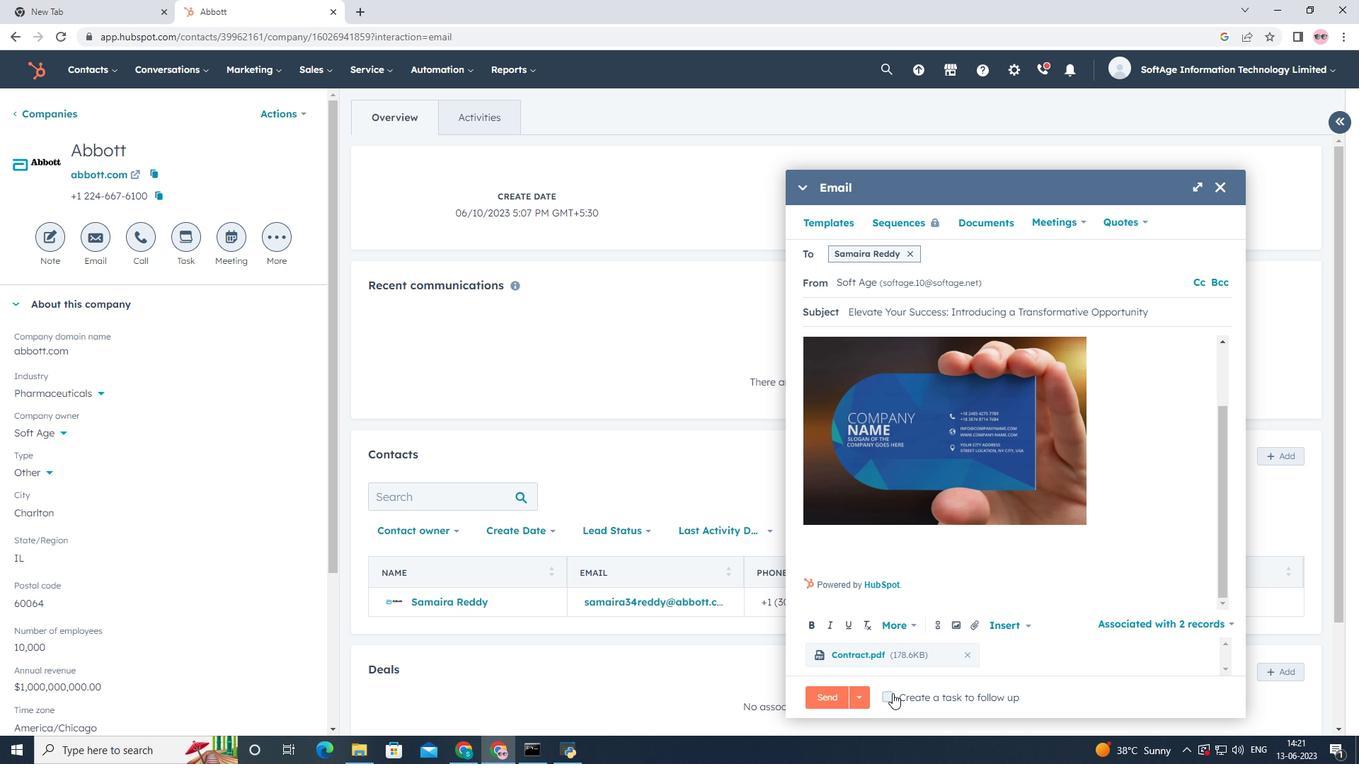 
Action: Mouse moved to (908, 689)
Screenshot: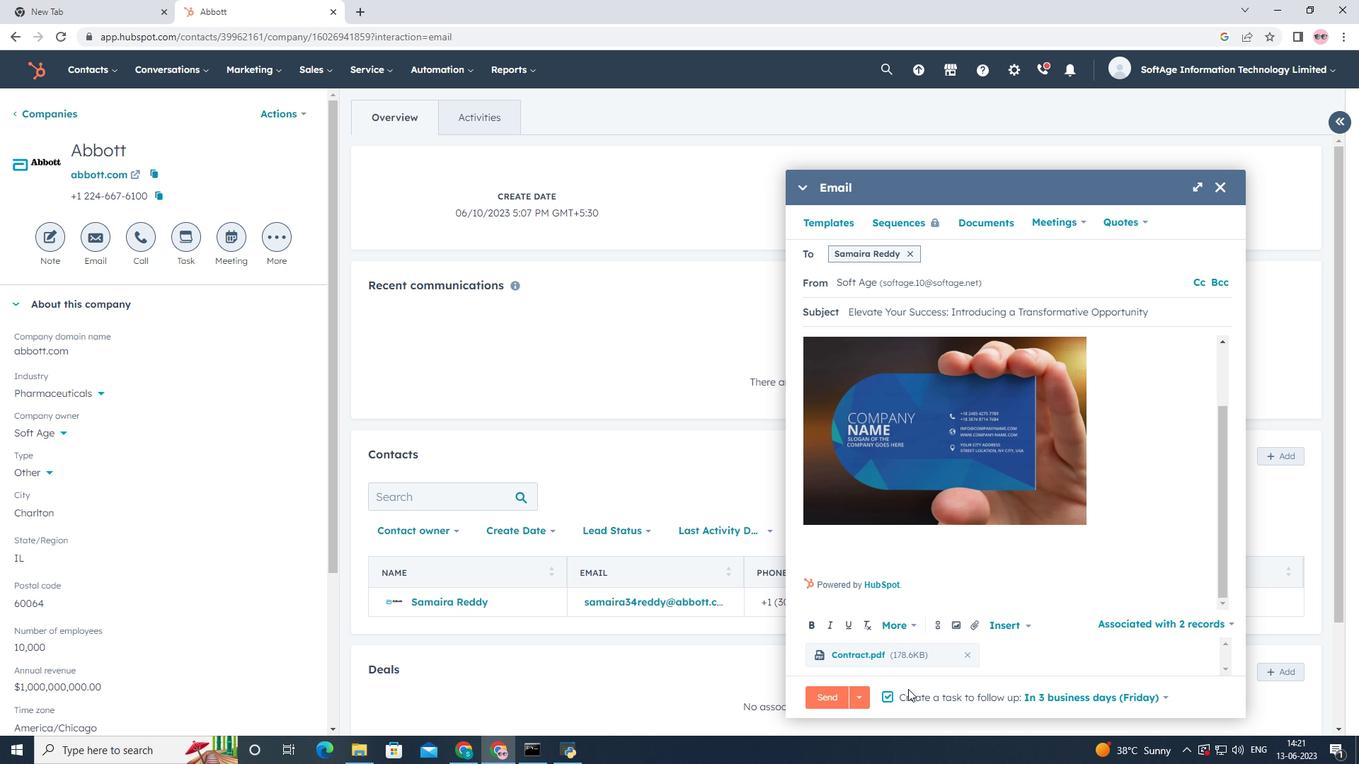 
Action: Mouse scrolled (908, 688) with delta (0, 0)
Screenshot: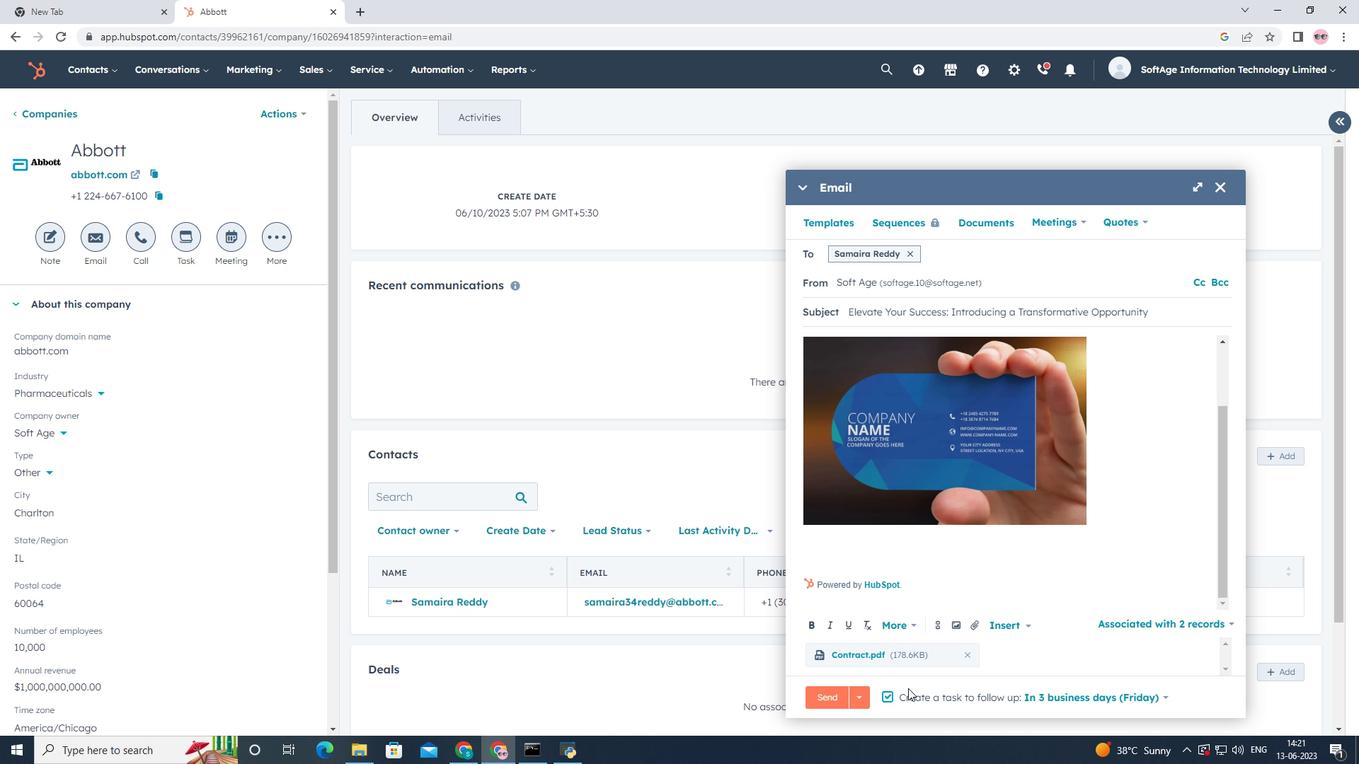 
Action: Mouse moved to (1115, 696)
Screenshot: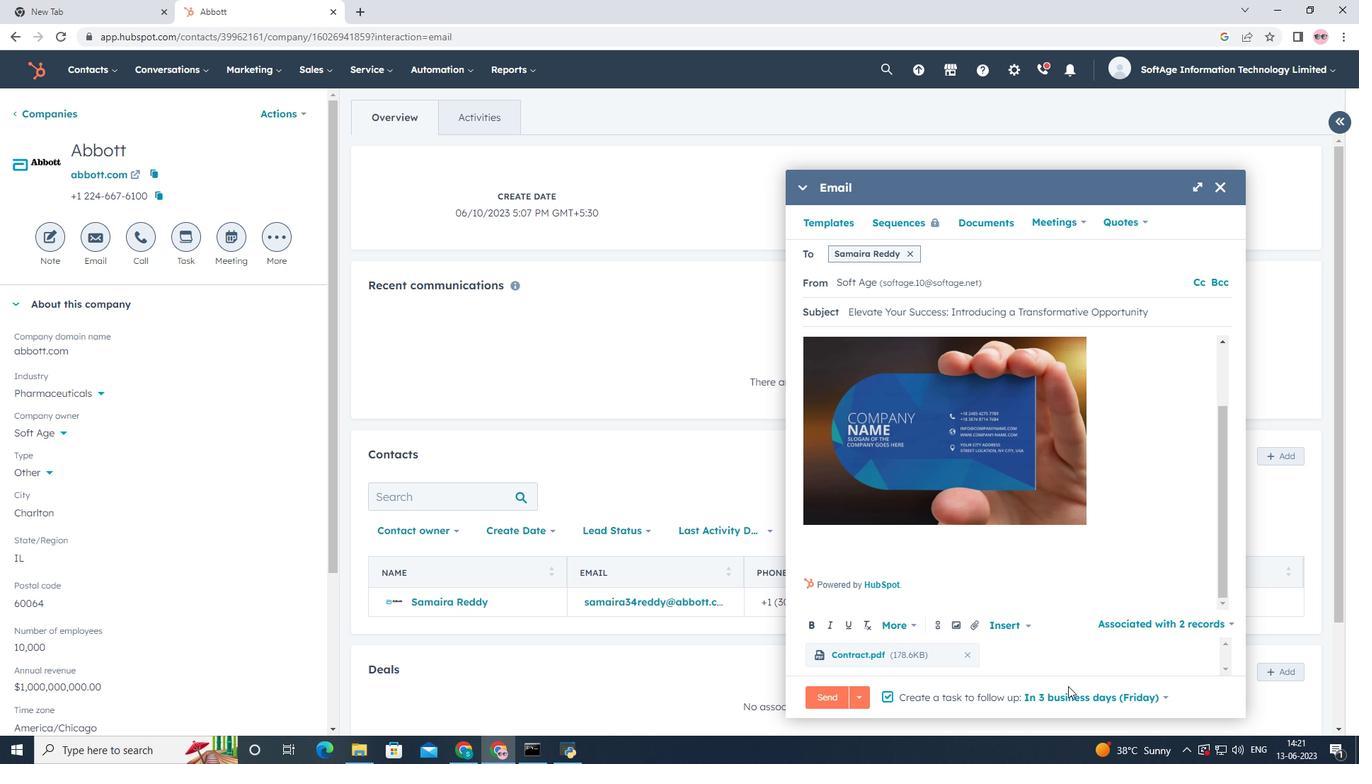 
Action: Mouse pressed left at (1115, 696)
Screenshot: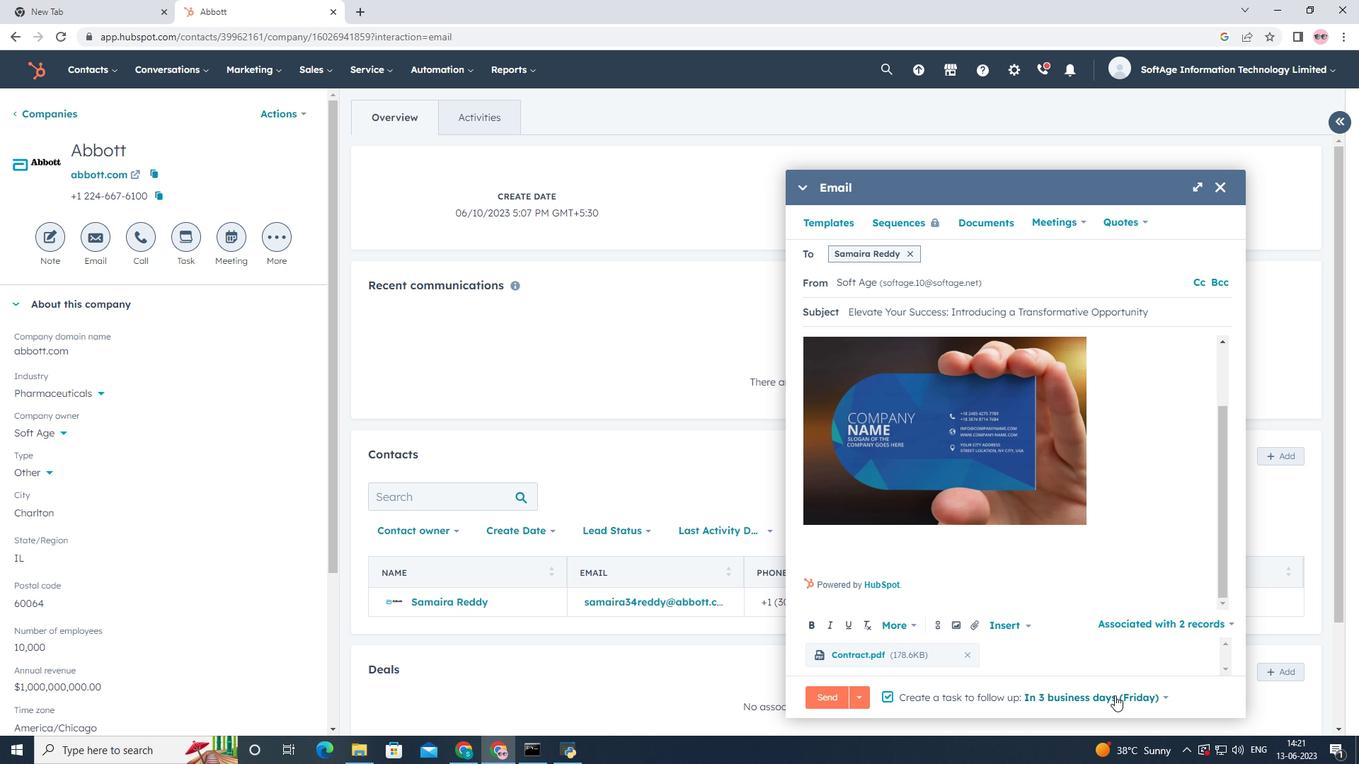
Action: Mouse moved to (1079, 616)
Screenshot: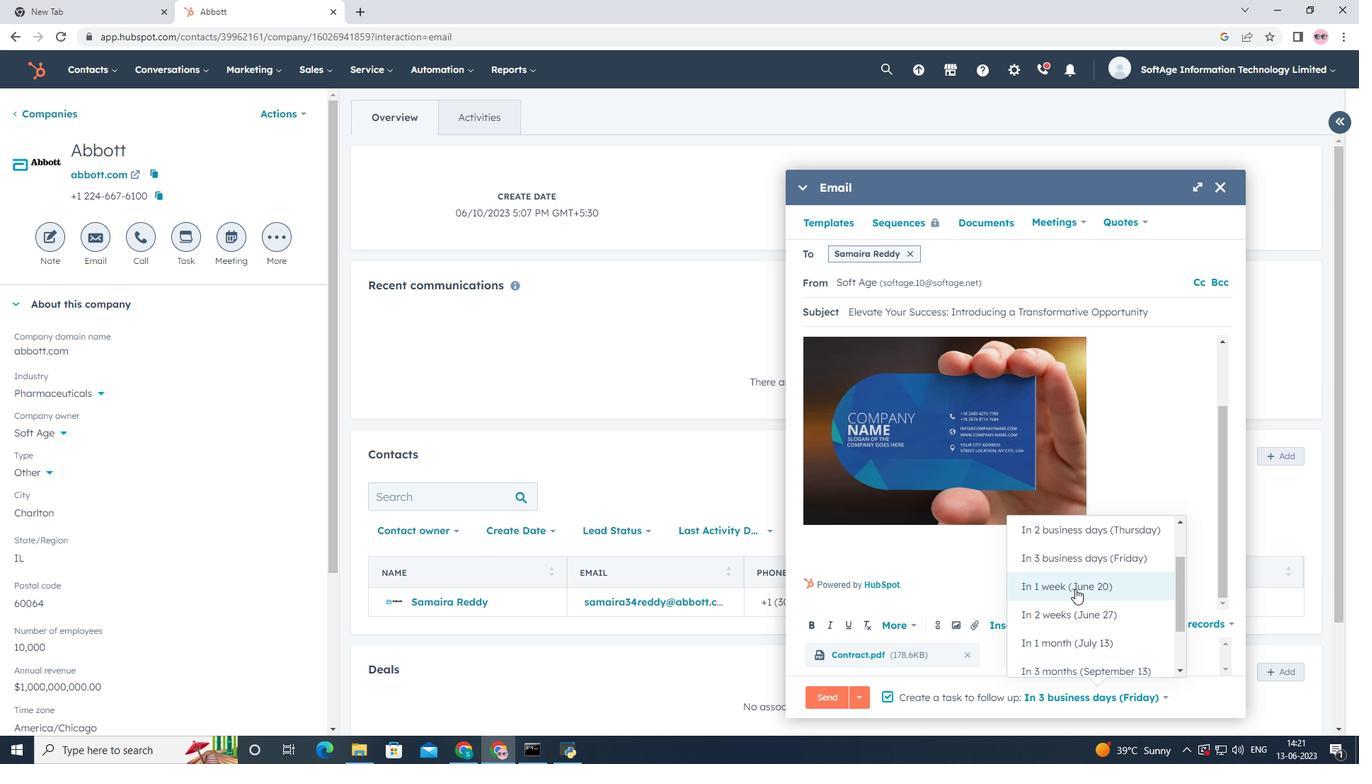 
Action: Mouse scrolled (1079, 616) with delta (0, 0)
Screenshot: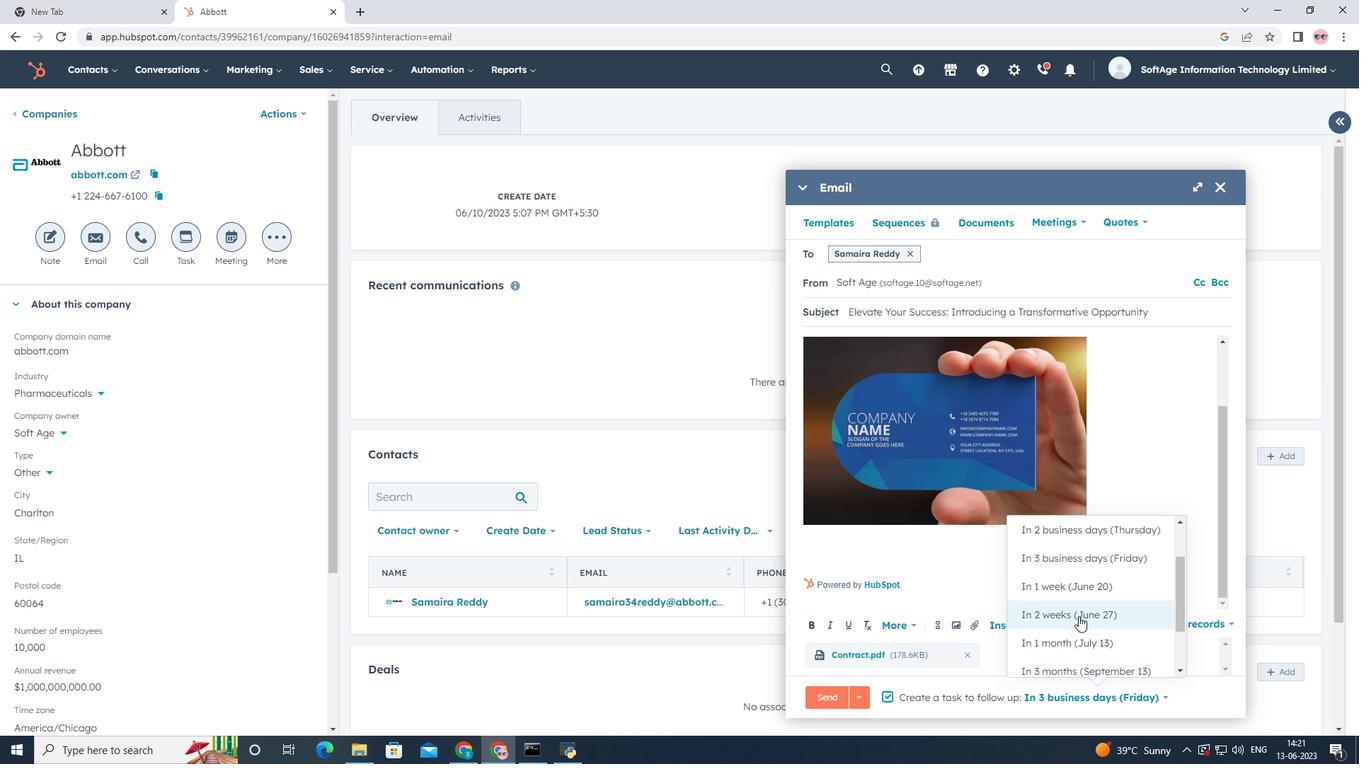 
Action: Mouse moved to (1061, 581)
Screenshot: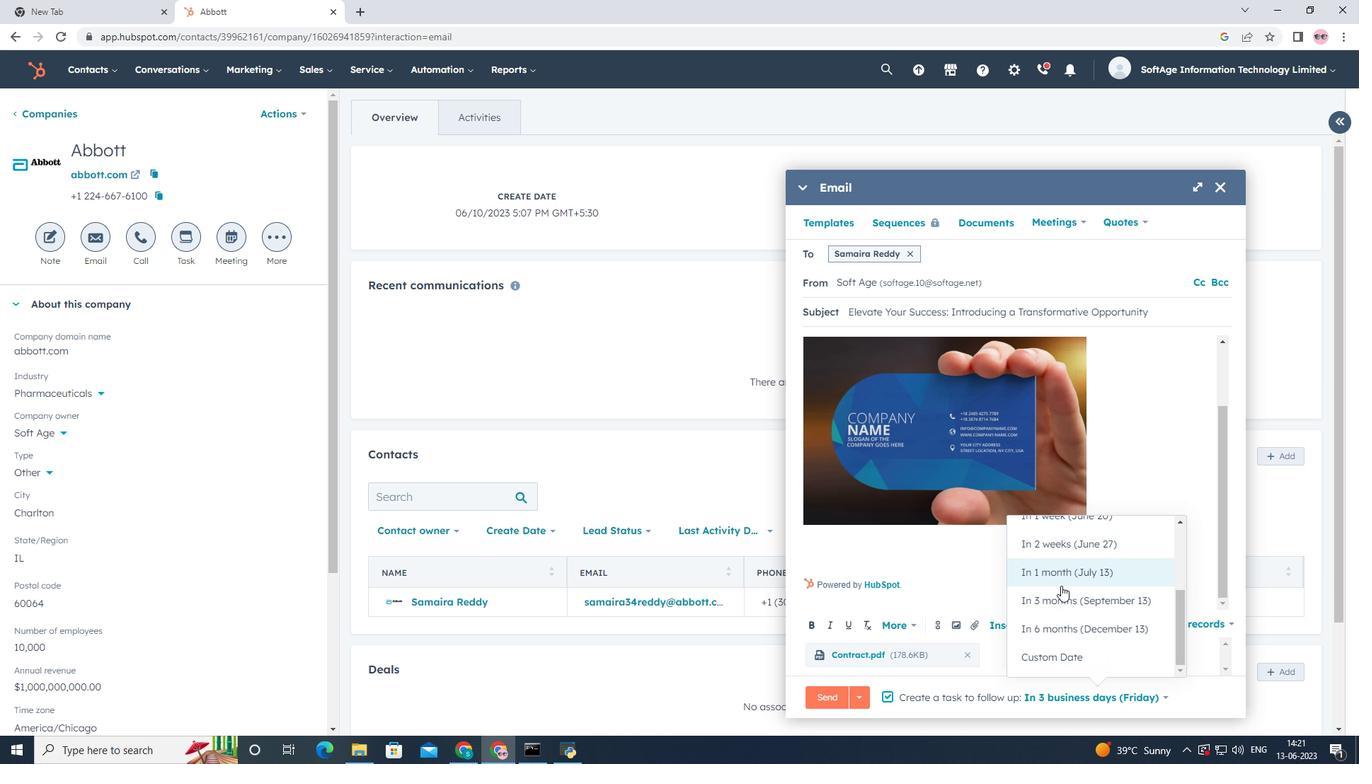 
Action: Mouse pressed left at (1061, 581)
Screenshot: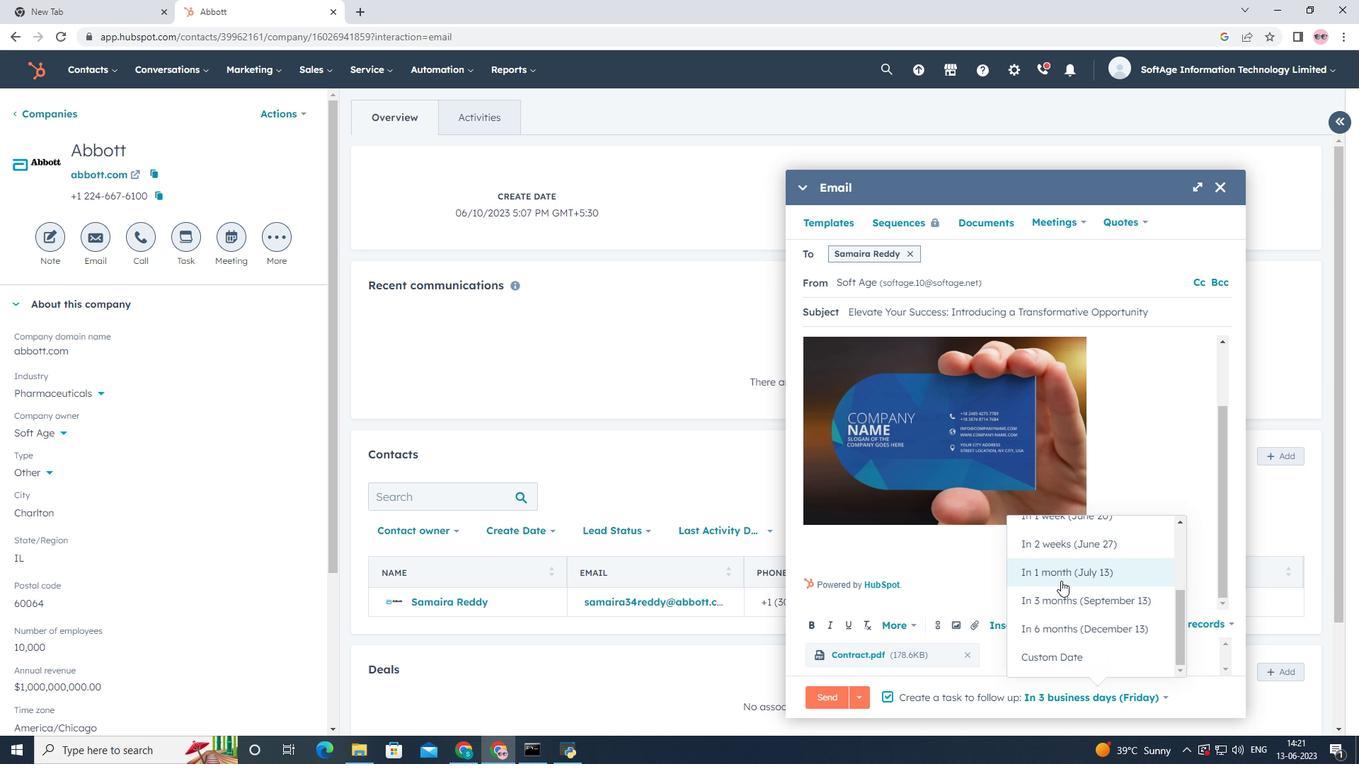 
Action: Mouse moved to (1041, 655)
Screenshot: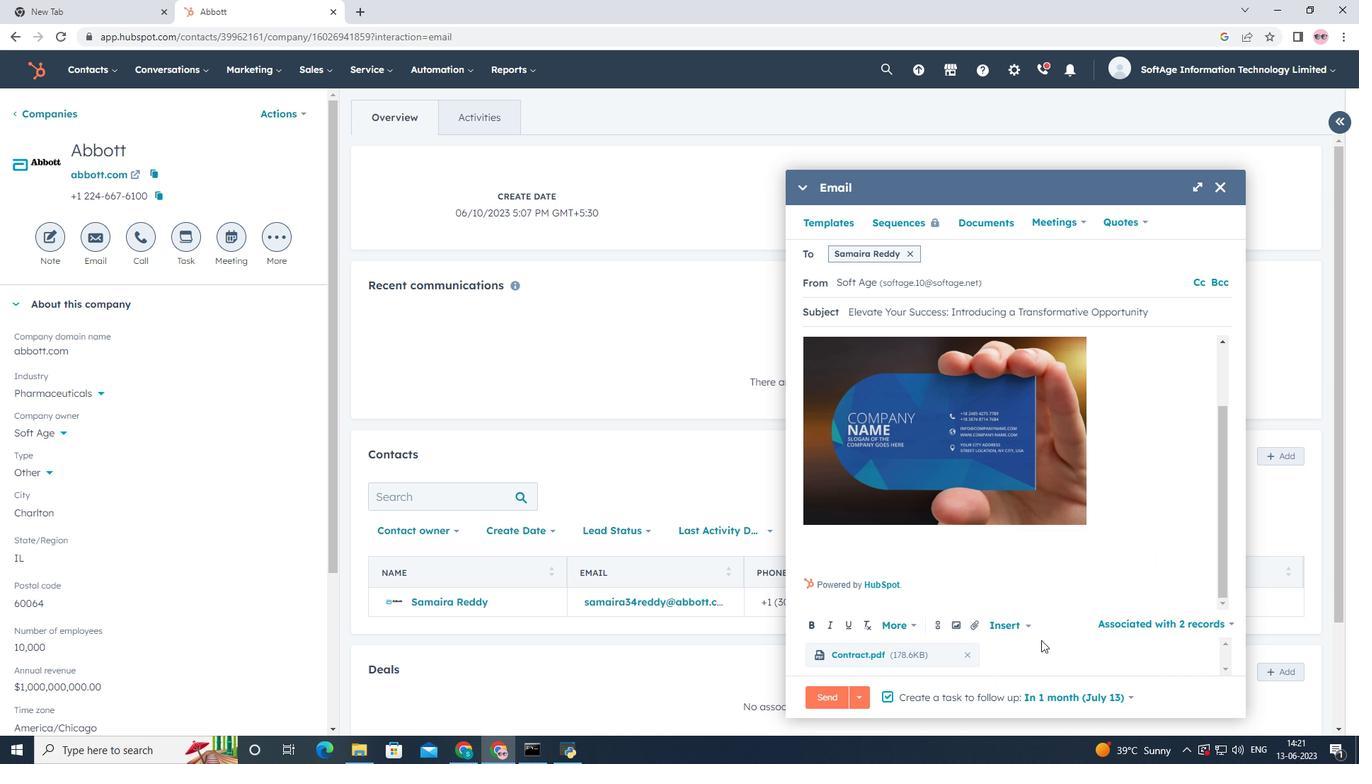 
Action: Mouse scrolled (1041, 655) with delta (0, 0)
Screenshot: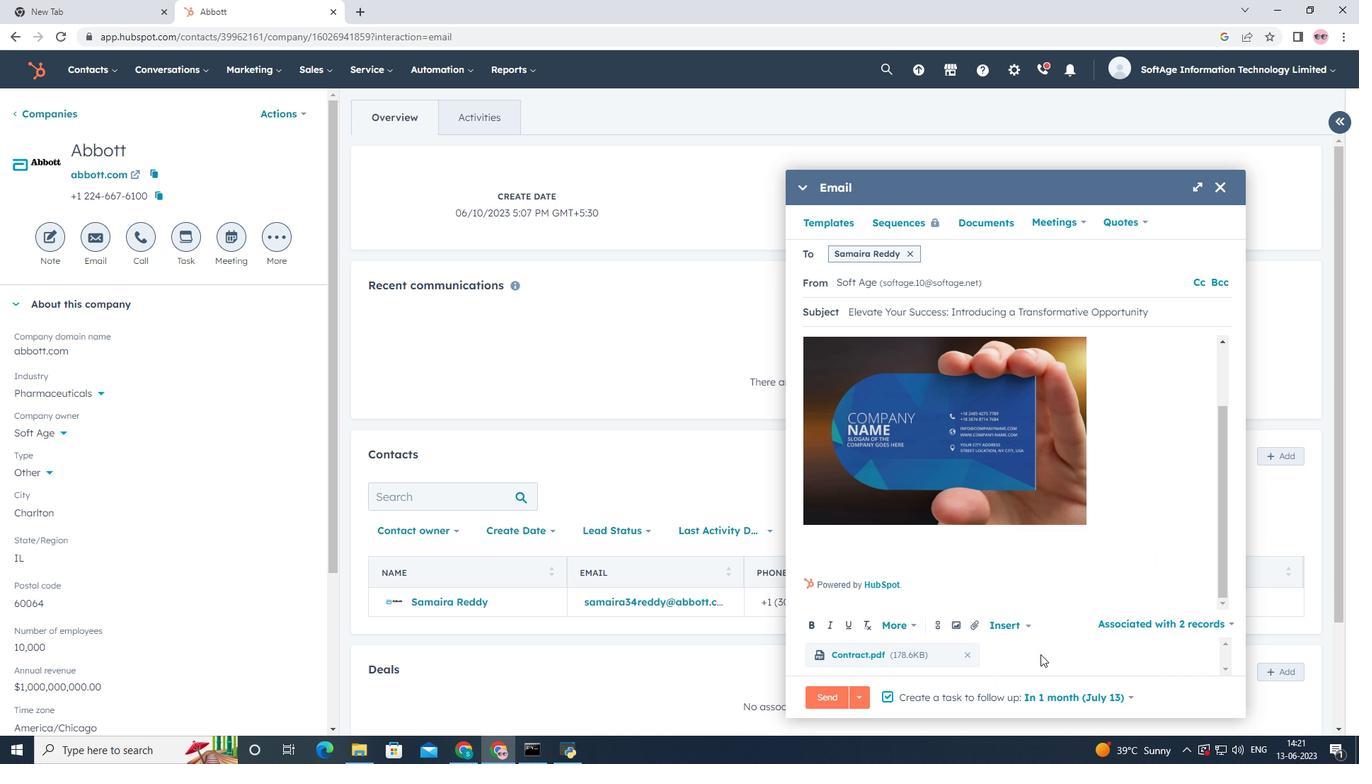 
Action: Mouse scrolled (1041, 655) with delta (0, 0)
Screenshot: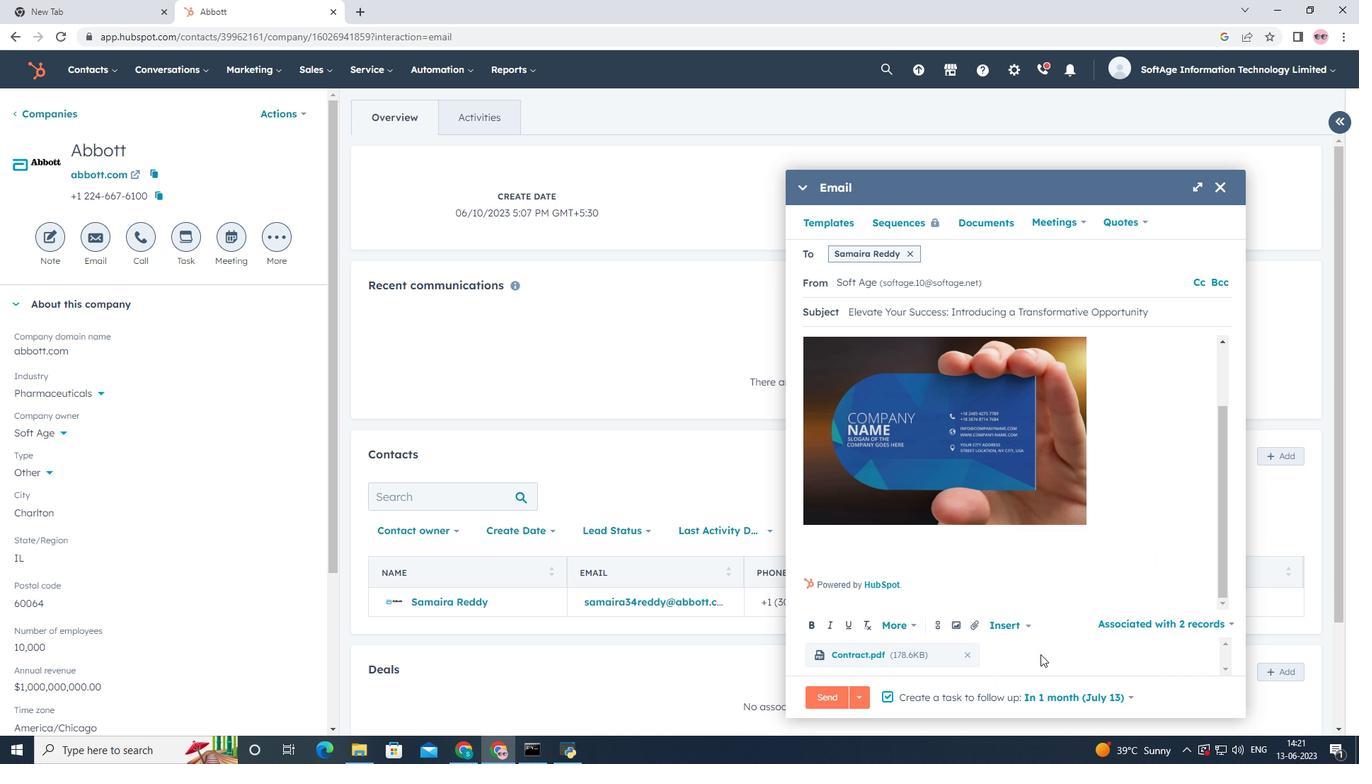 
Action: Mouse scrolled (1041, 655) with delta (0, 0)
Screenshot: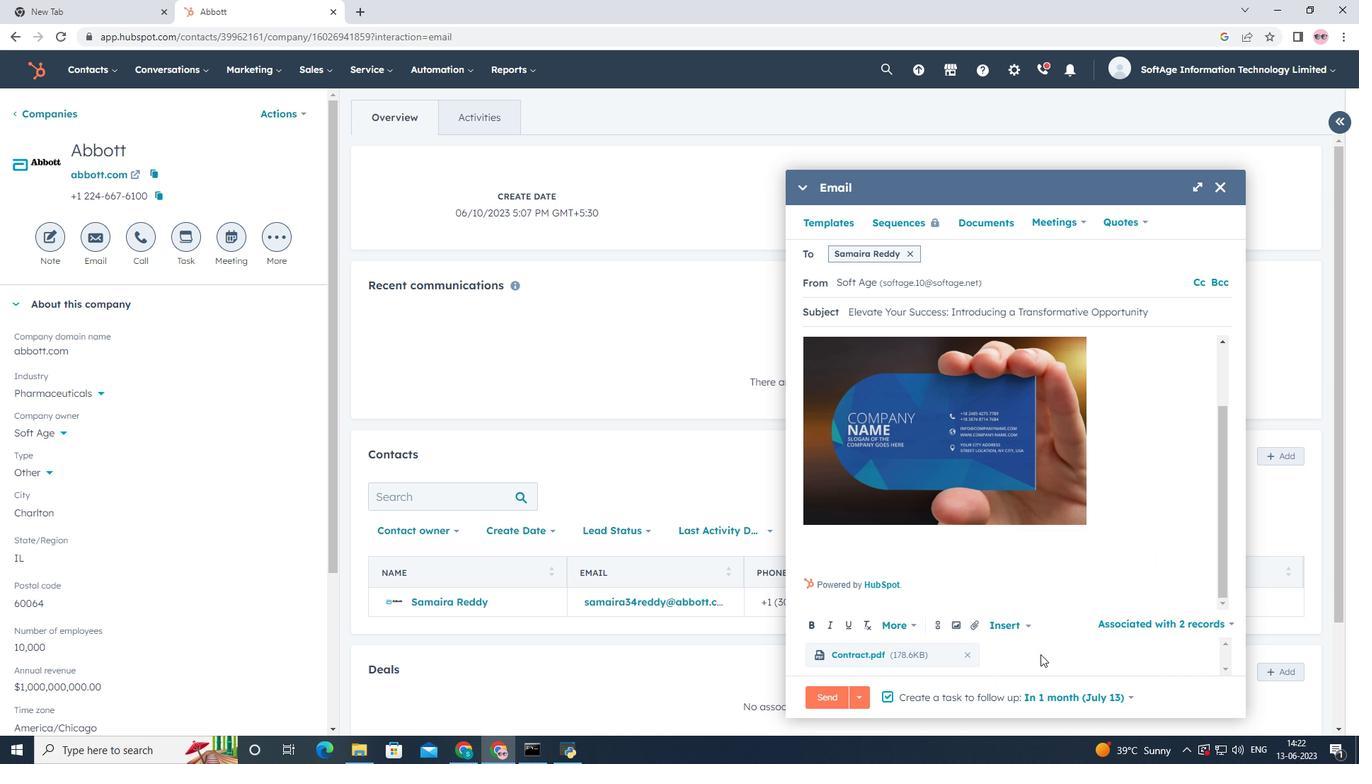 
Action: Mouse scrolled (1041, 655) with delta (0, 0)
Screenshot: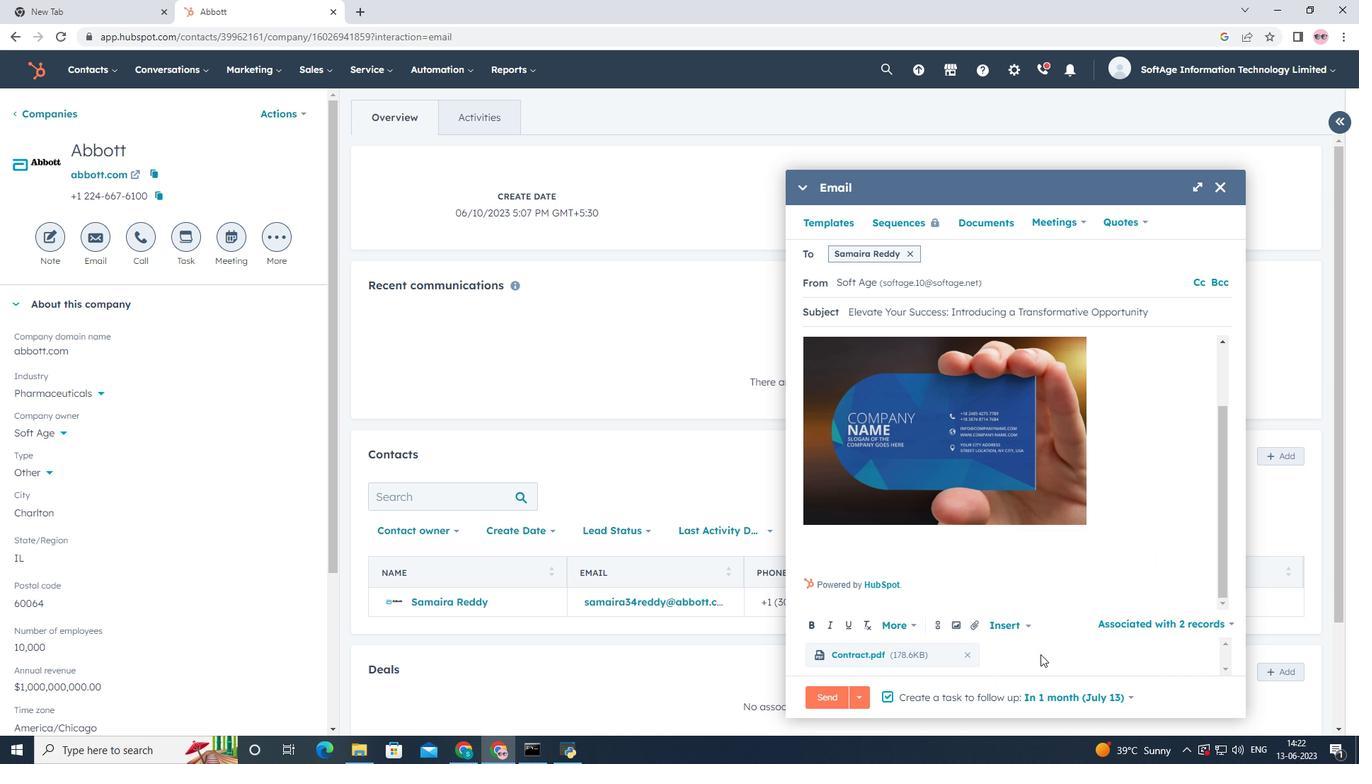 
Action: Mouse scrolled (1041, 655) with delta (0, 0)
Screenshot: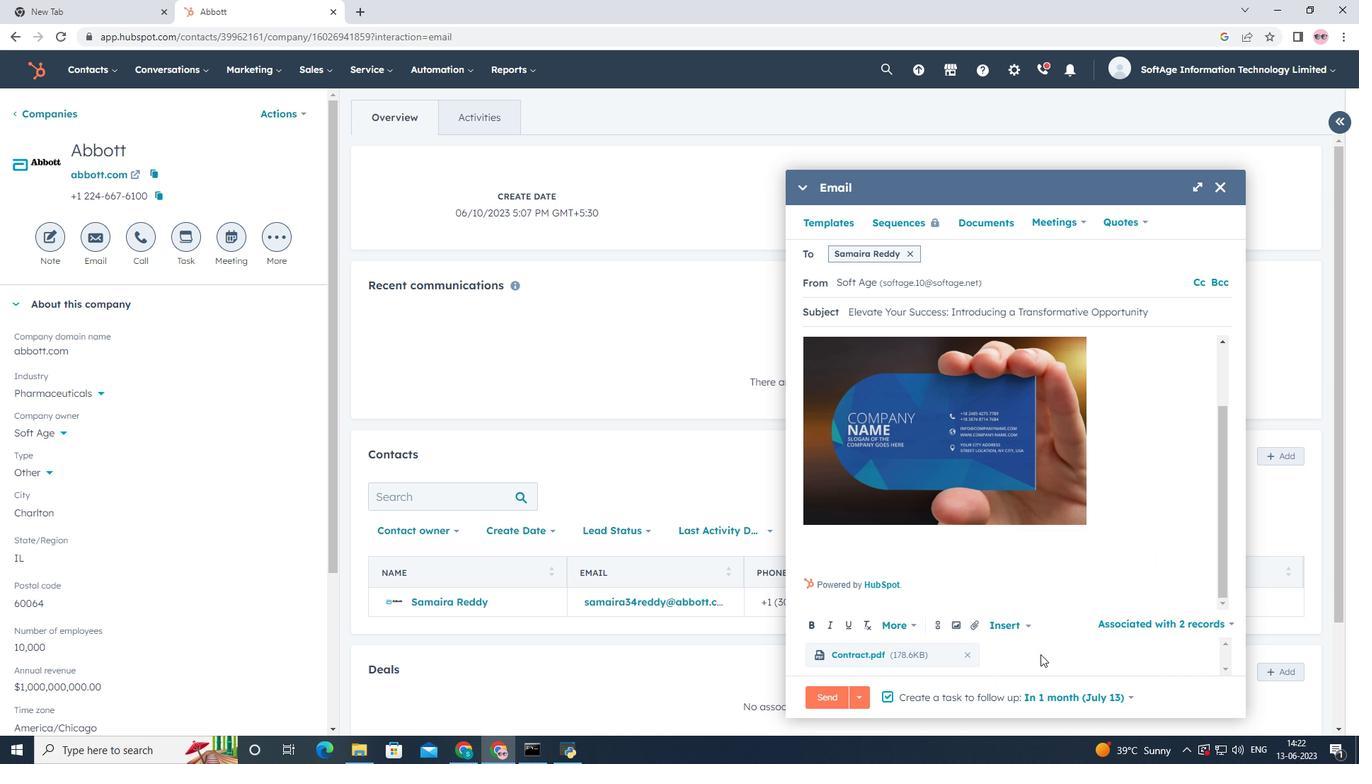 
Action: Mouse scrolled (1041, 655) with delta (0, 0)
Screenshot: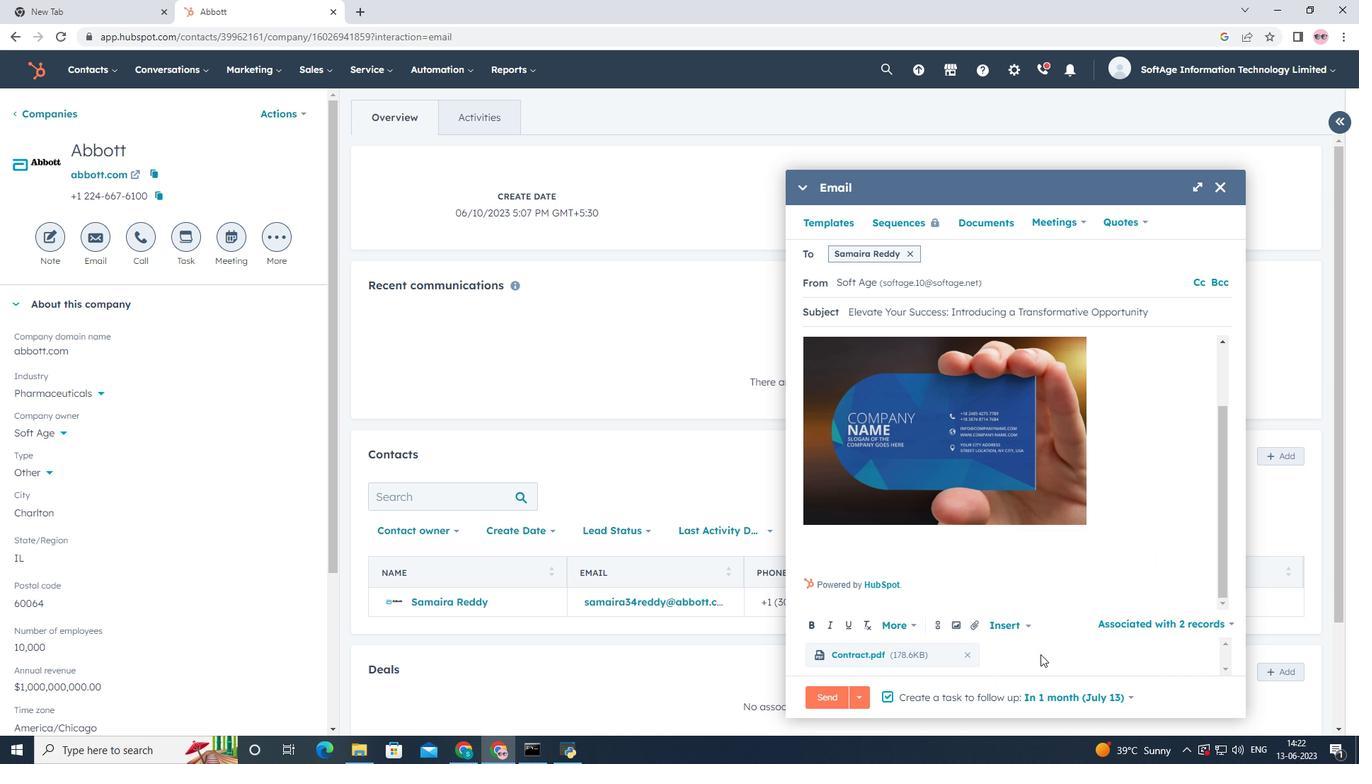 
Action: Mouse scrolled (1041, 655) with delta (0, 0)
Screenshot: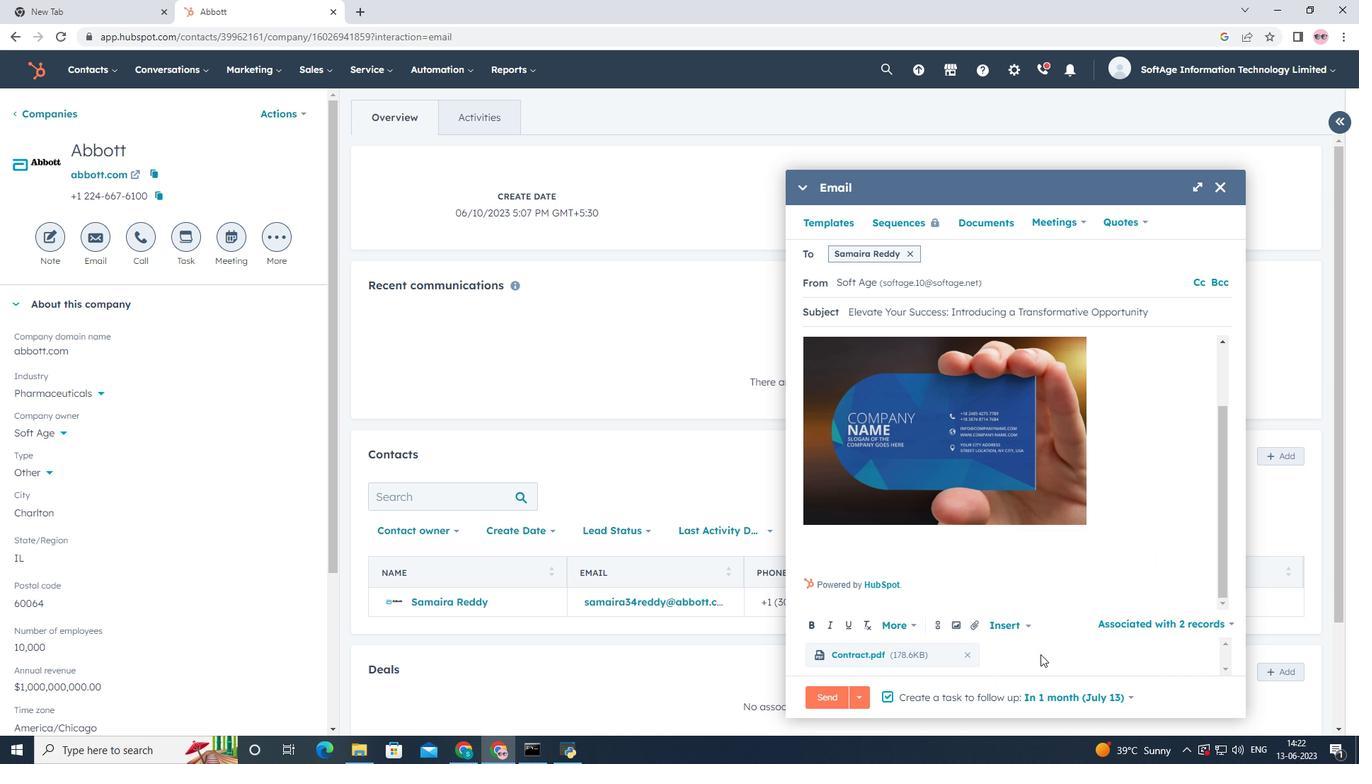 
Action: Mouse moved to (1041, 643)
Screenshot: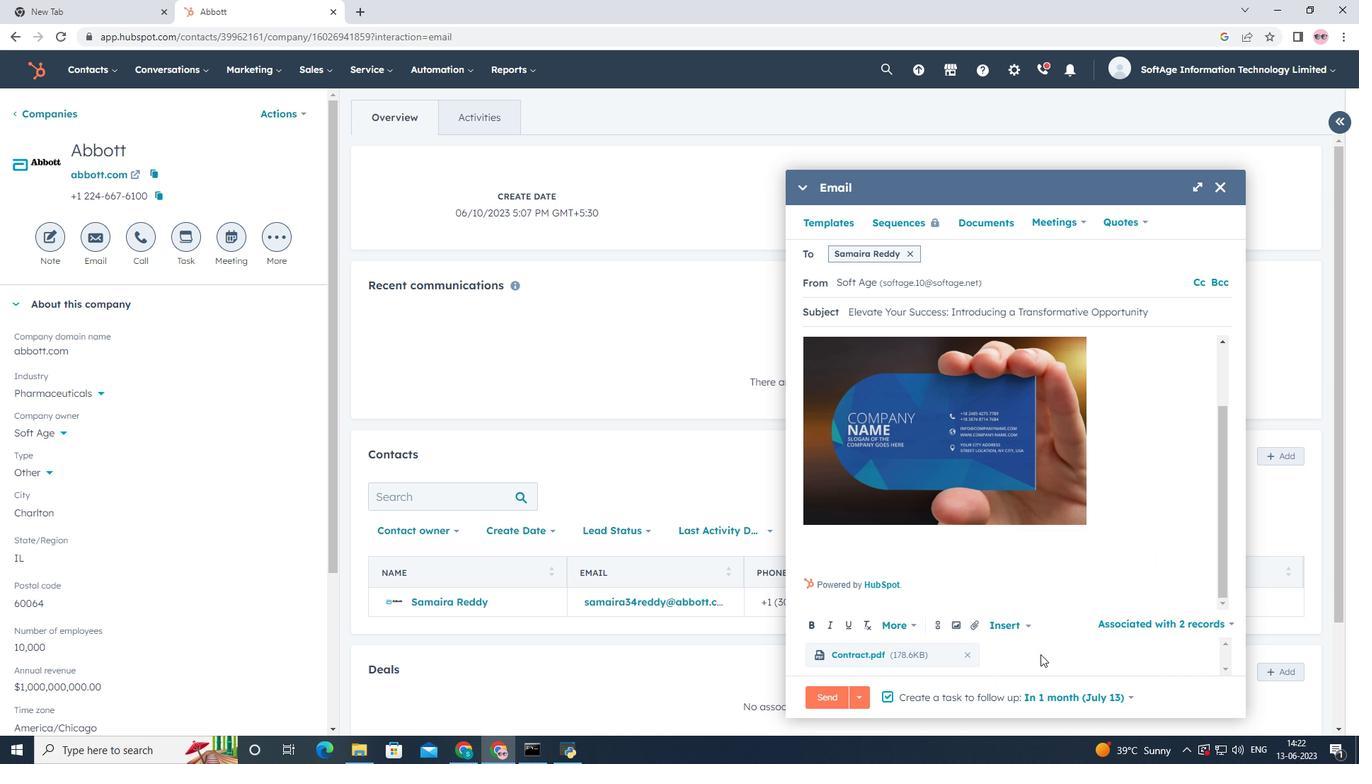 
Action: Mouse scrolled (1041, 643) with delta (0, 0)
Screenshot: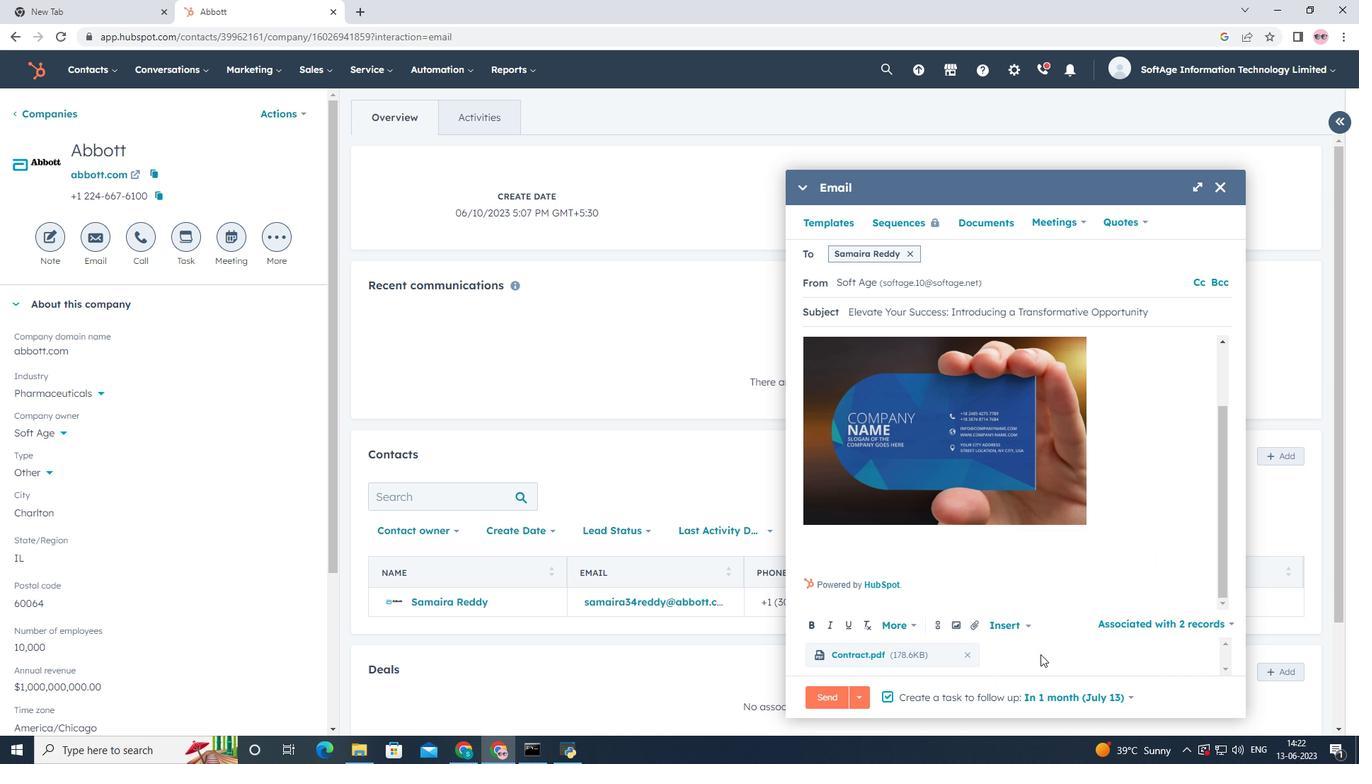 
Action: Mouse moved to (1092, 554)
Screenshot: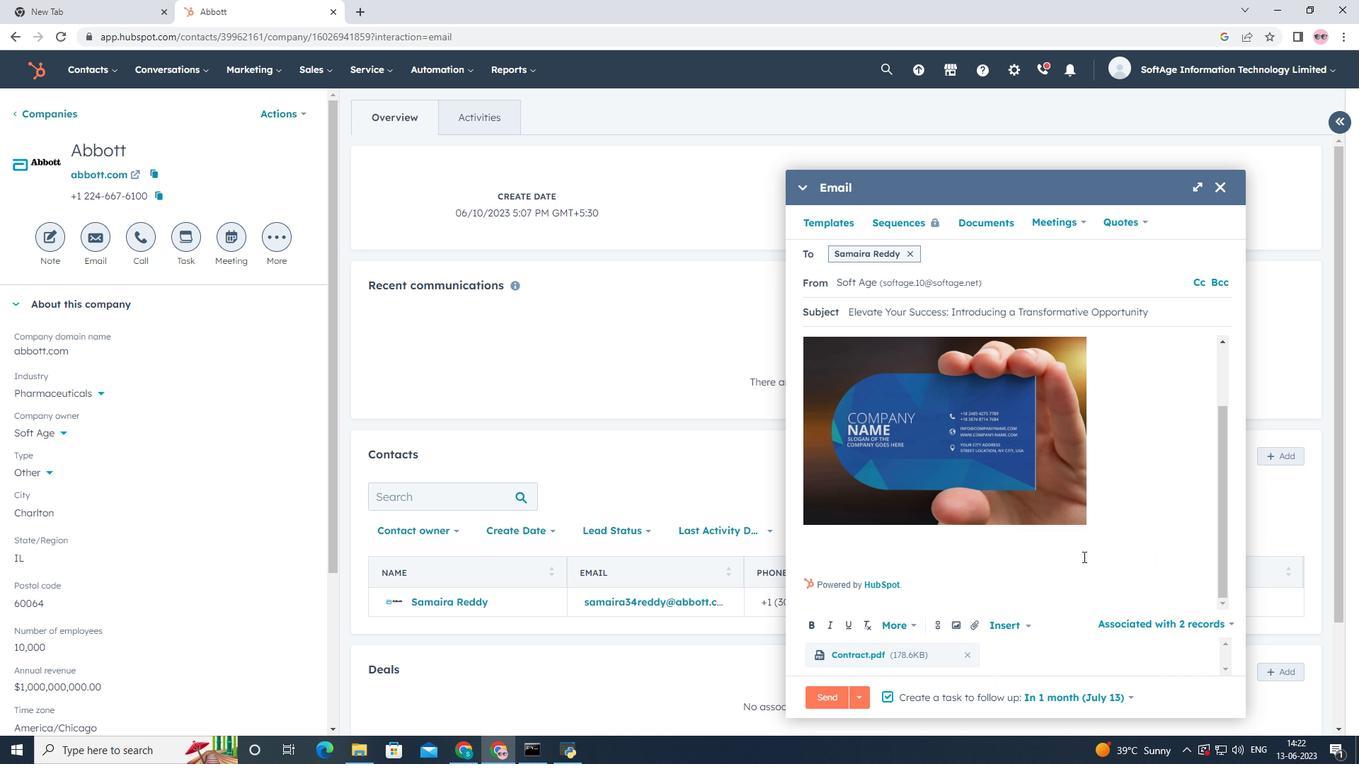 
Action: Mouse scrolled (1092, 555) with delta (0, 0)
Screenshot: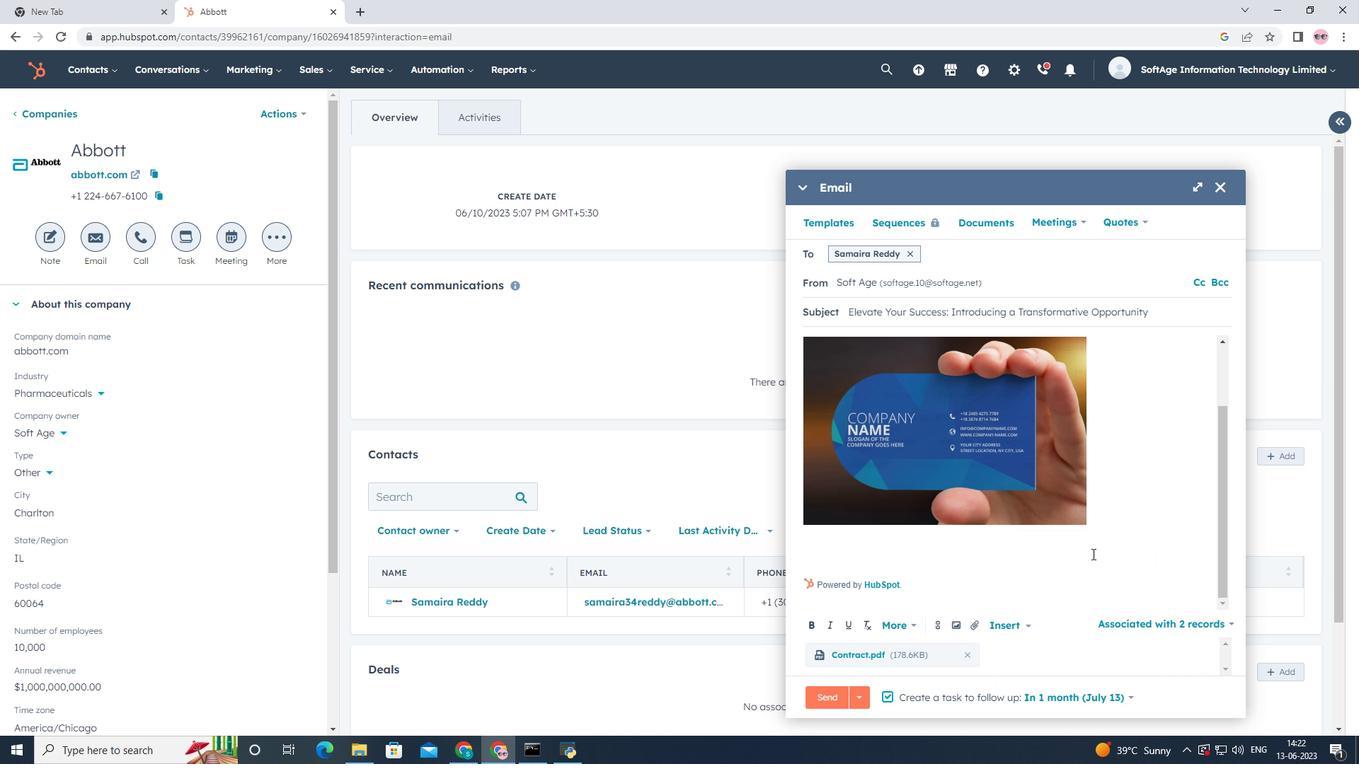 
Action: Mouse scrolled (1092, 555) with delta (0, 0)
Screenshot: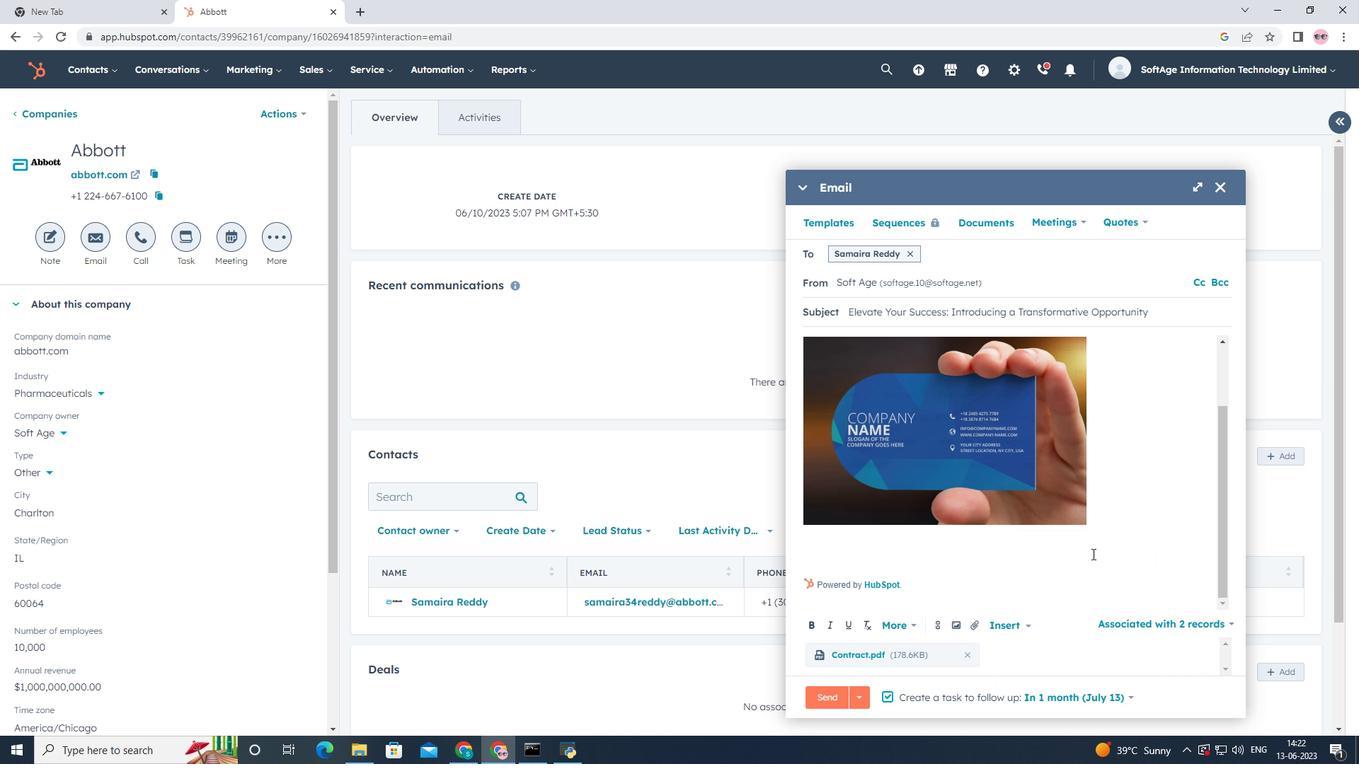 
Action: Mouse scrolled (1092, 555) with delta (0, 0)
Screenshot: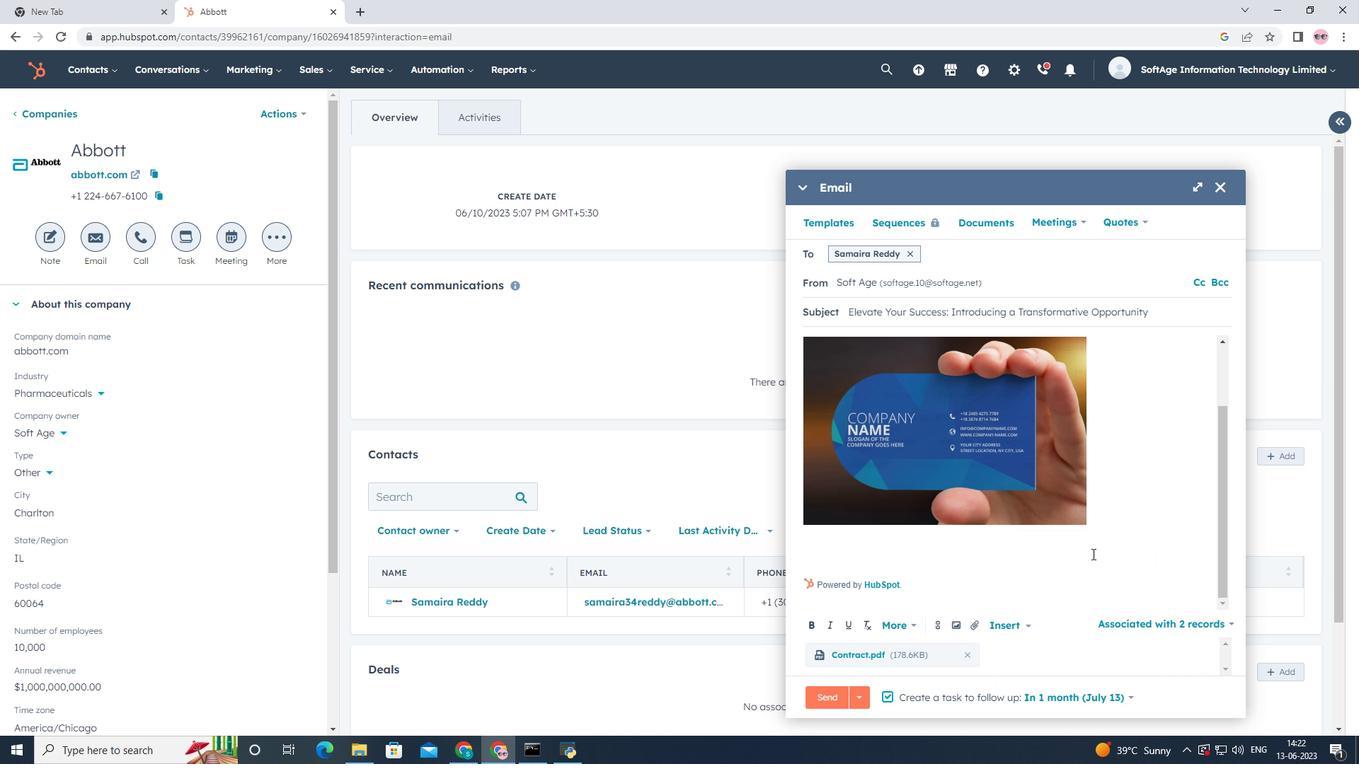 
Action: Mouse scrolled (1092, 555) with delta (0, 0)
Screenshot: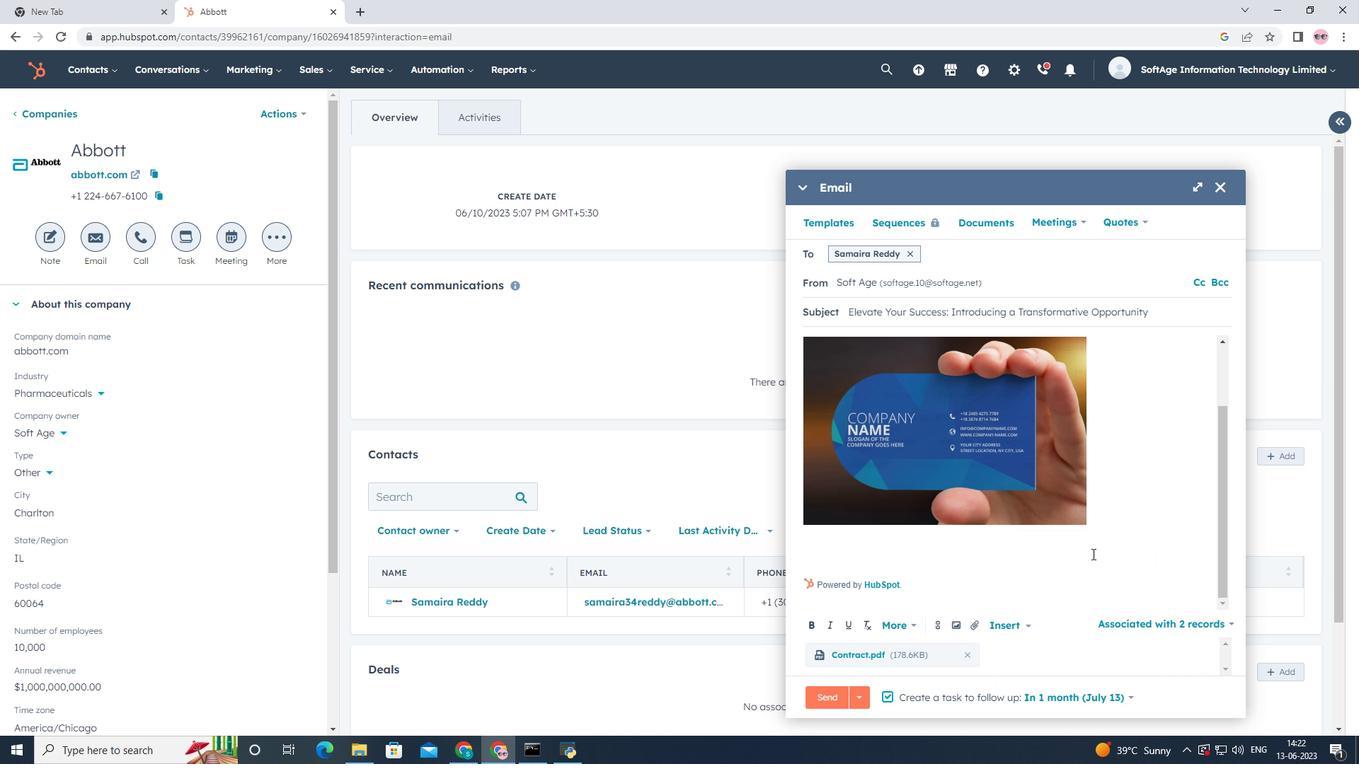 
Action: Mouse moved to (1092, 554)
Screenshot: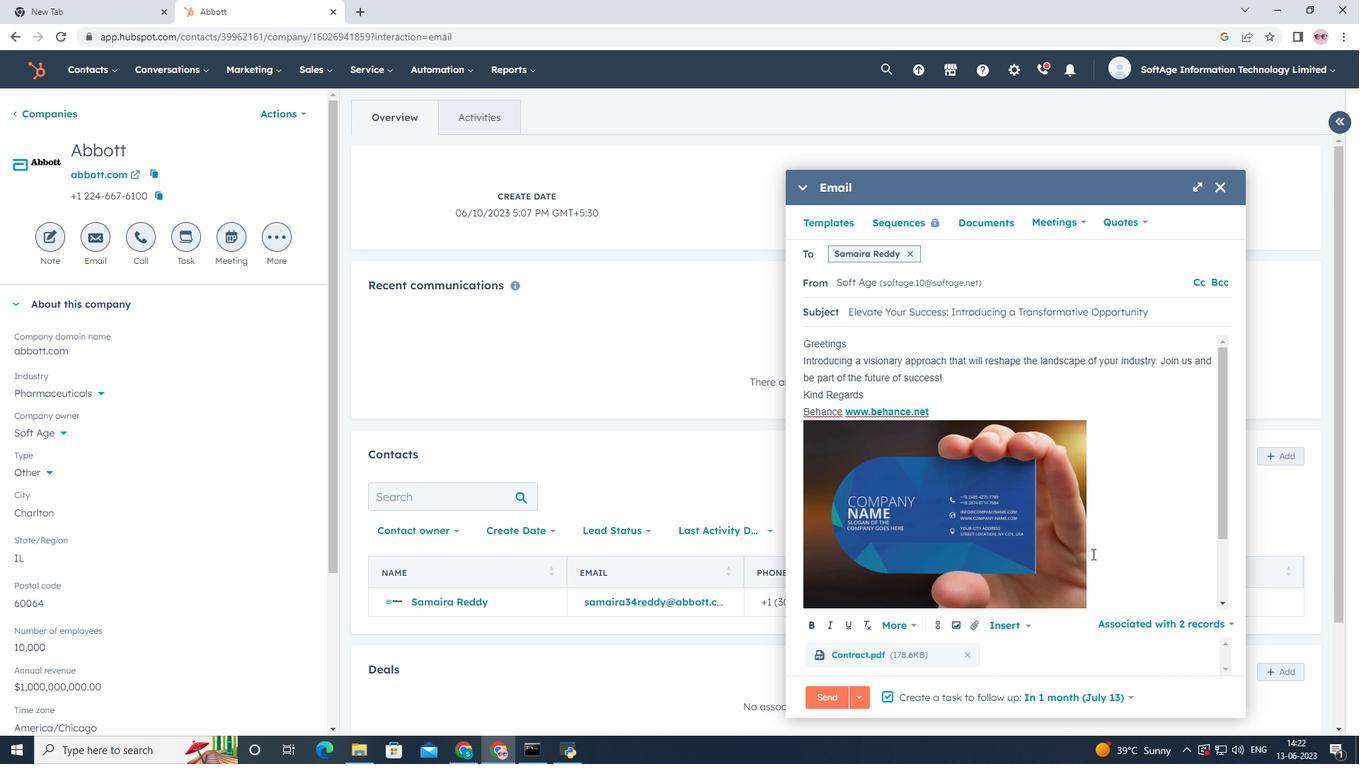 
Action: Mouse scrolled (1092, 555) with delta (0, 0)
Screenshot: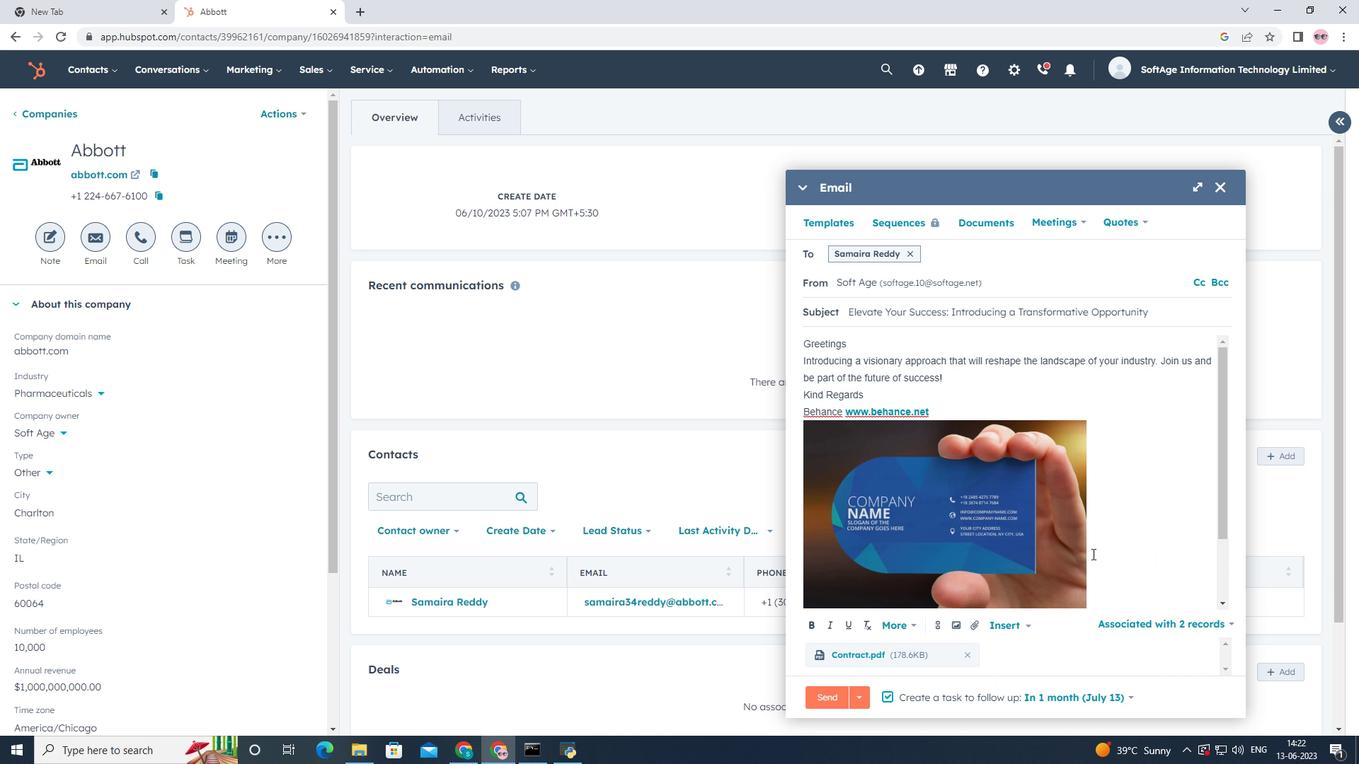 
Action: Mouse scrolled (1092, 555) with delta (0, 0)
Screenshot: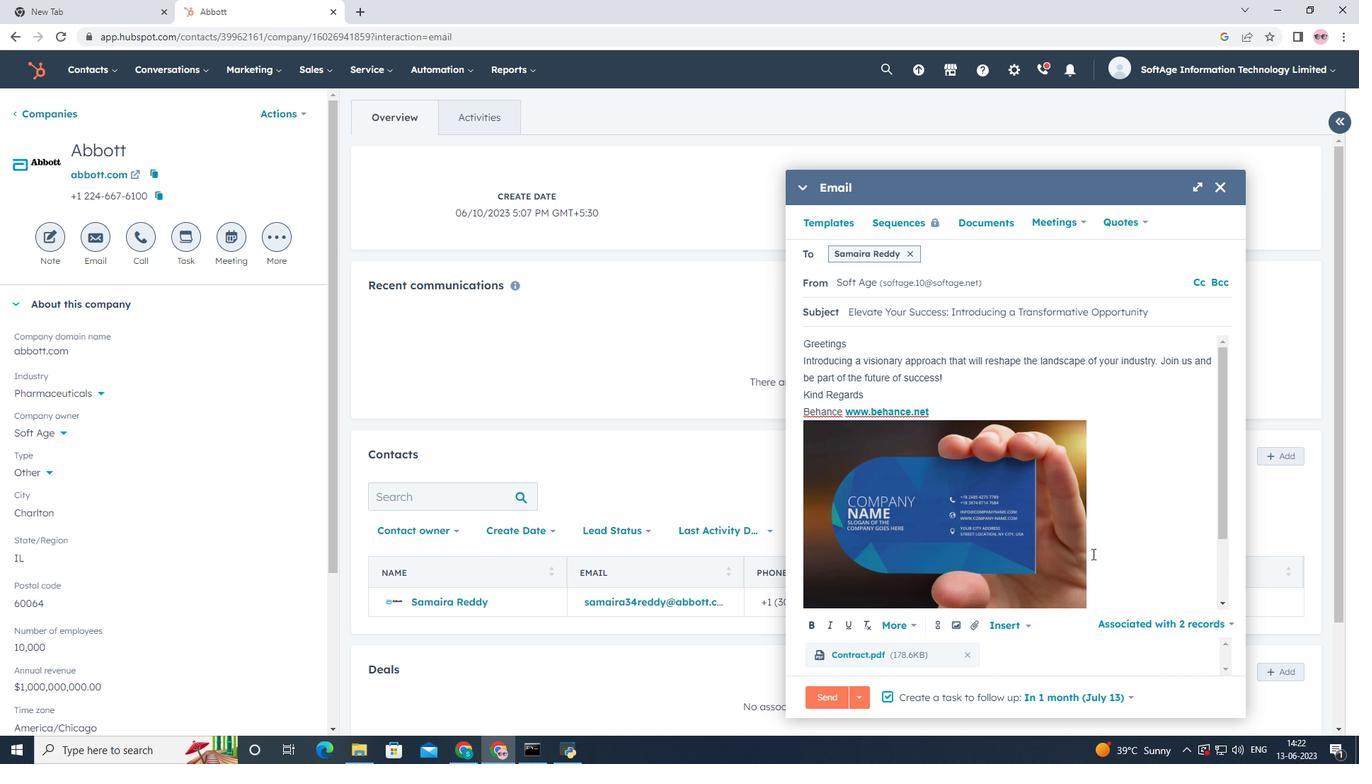 
Action: Mouse scrolled (1092, 555) with delta (0, 0)
Screenshot: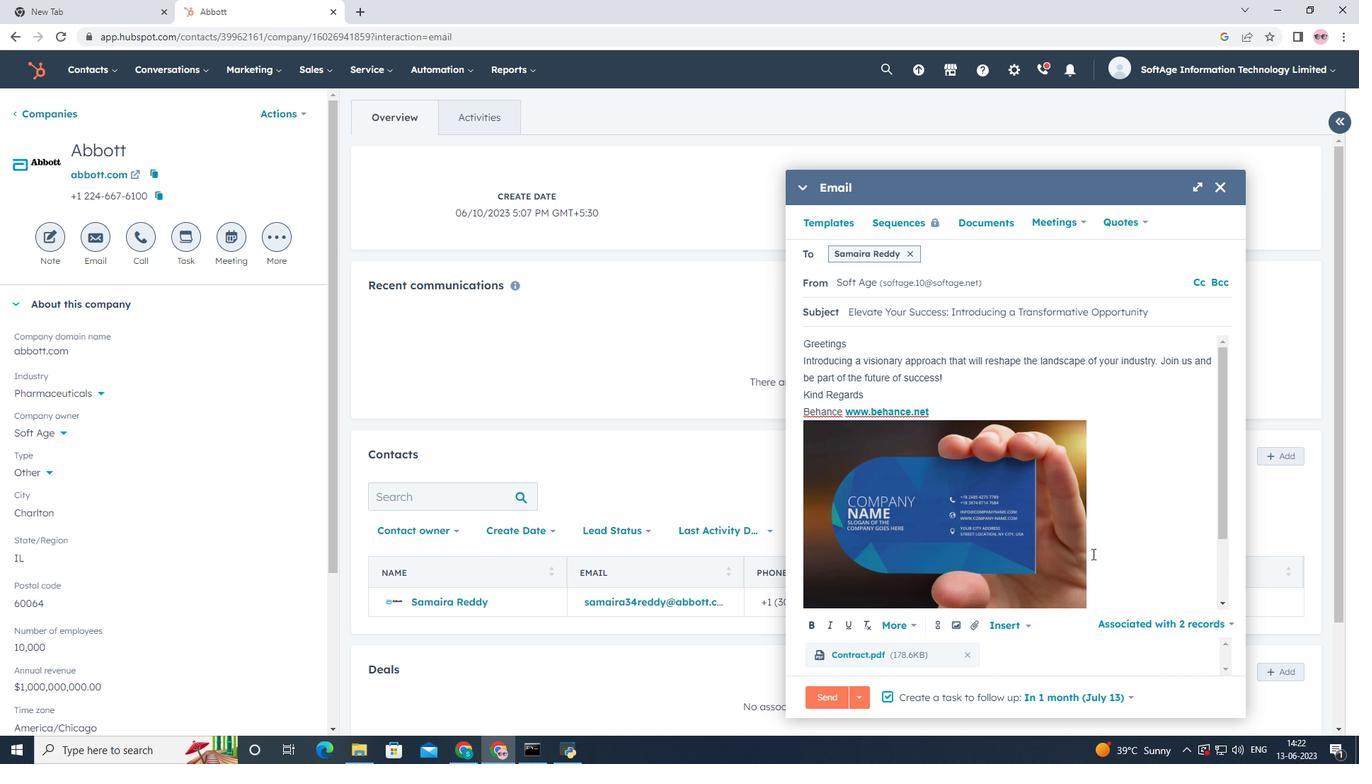 
Action: Mouse scrolled (1092, 555) with delta (0, 0)
Screenshot: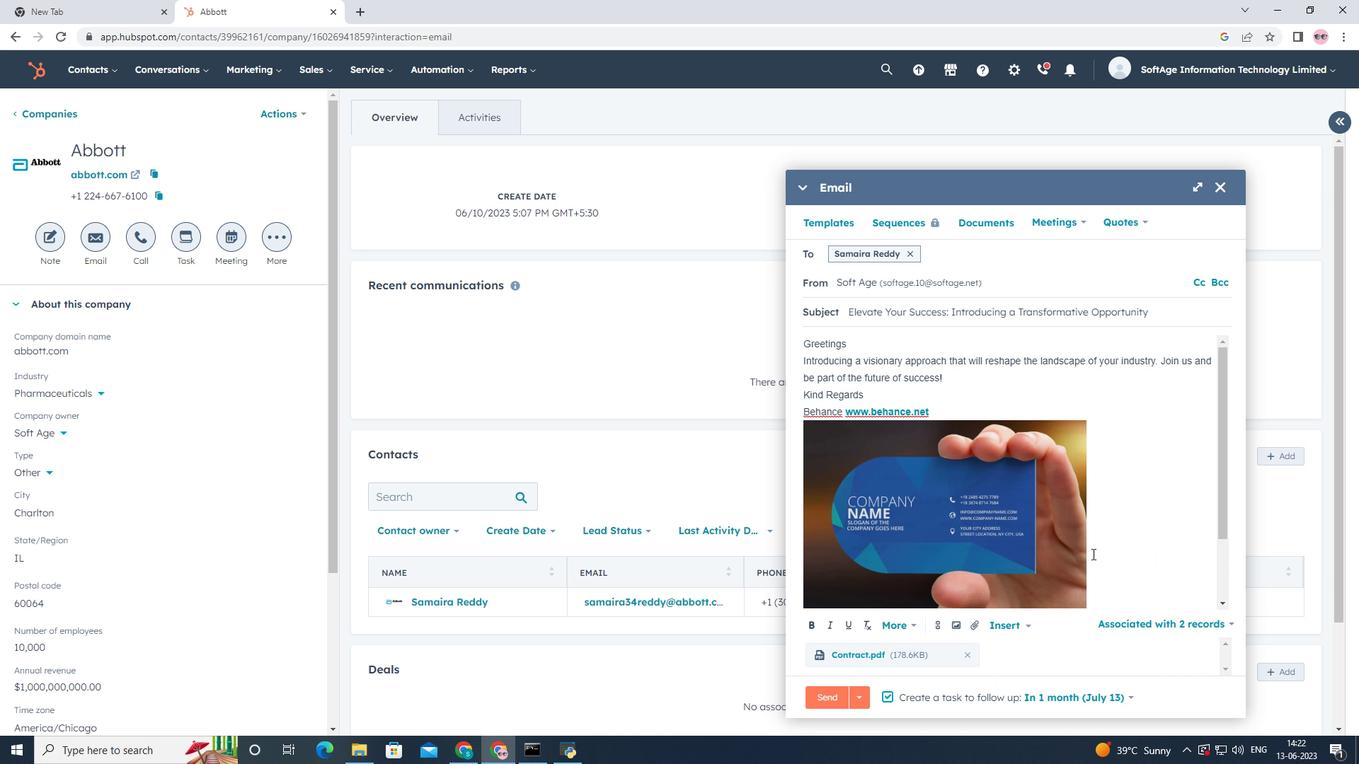 
Action: Mouse scrolled (1092, 555) with delta (0, 0)
Screenshot: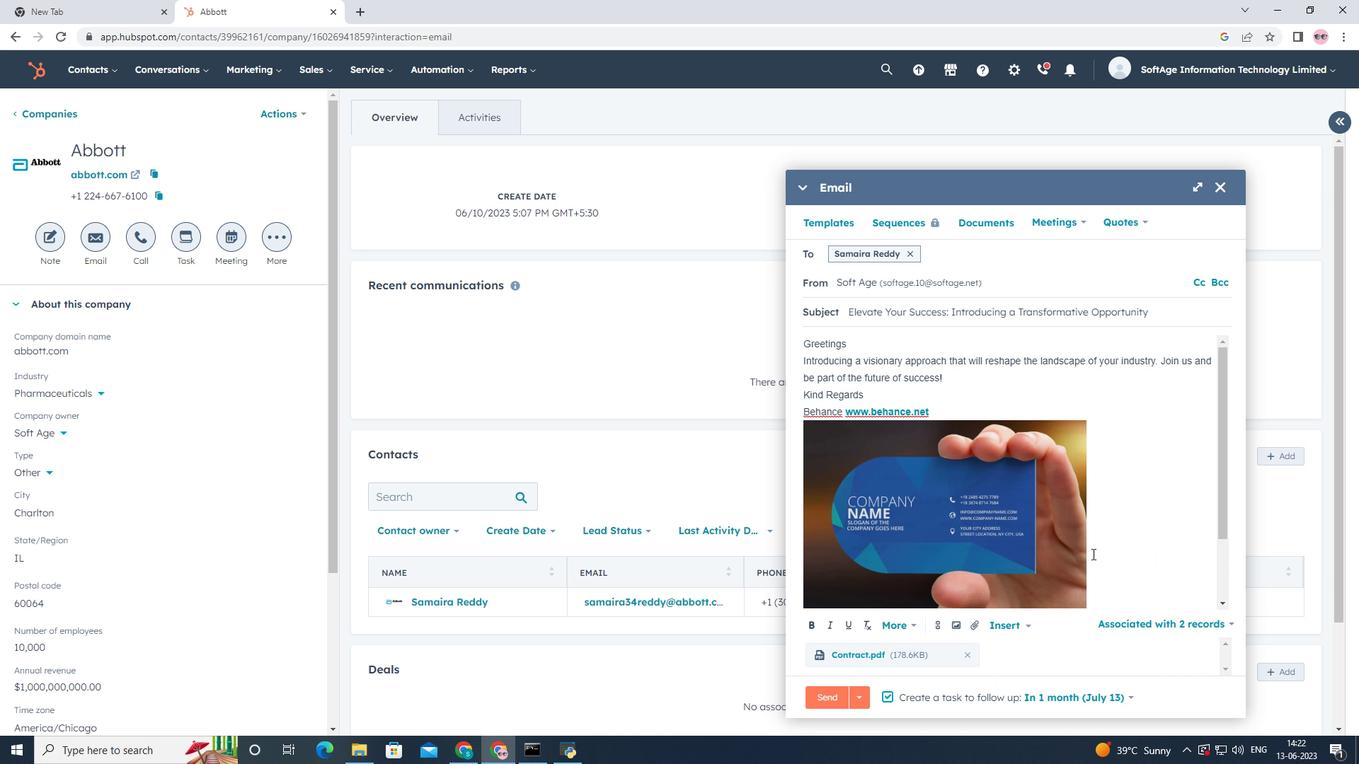 
Action: Mouse moved to (914, 252)
Screenshot: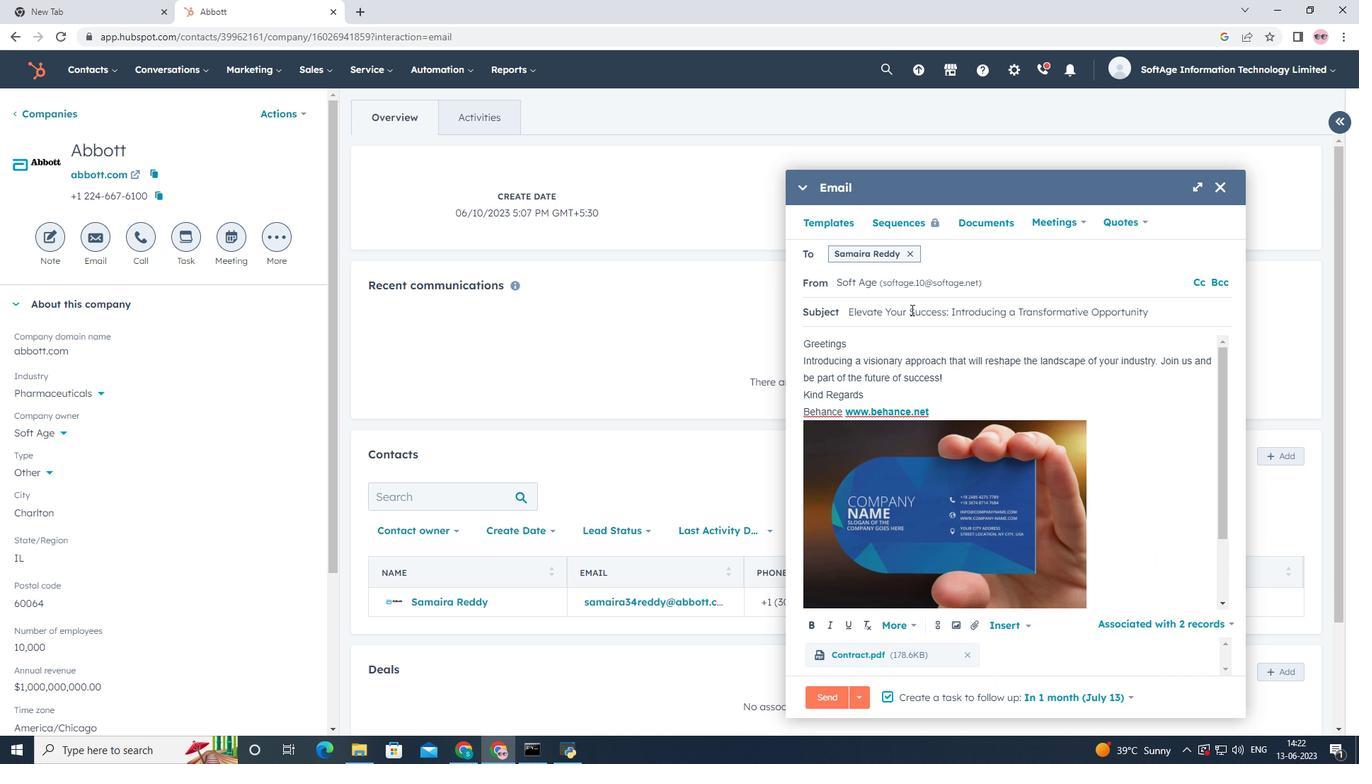
Action: Mouse pressed left at (914, 252)
Screenshot: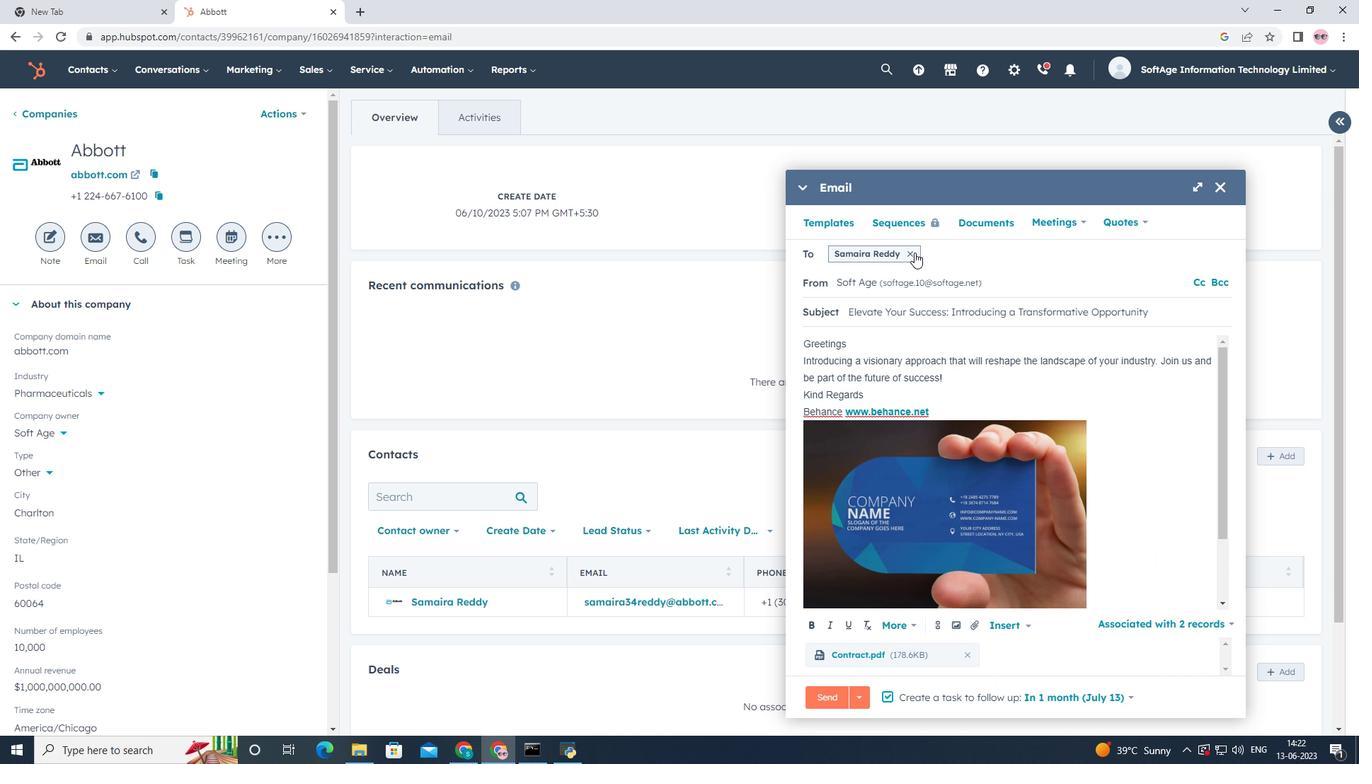 
Action: Mouse moved to (900, 256)
Screenshot: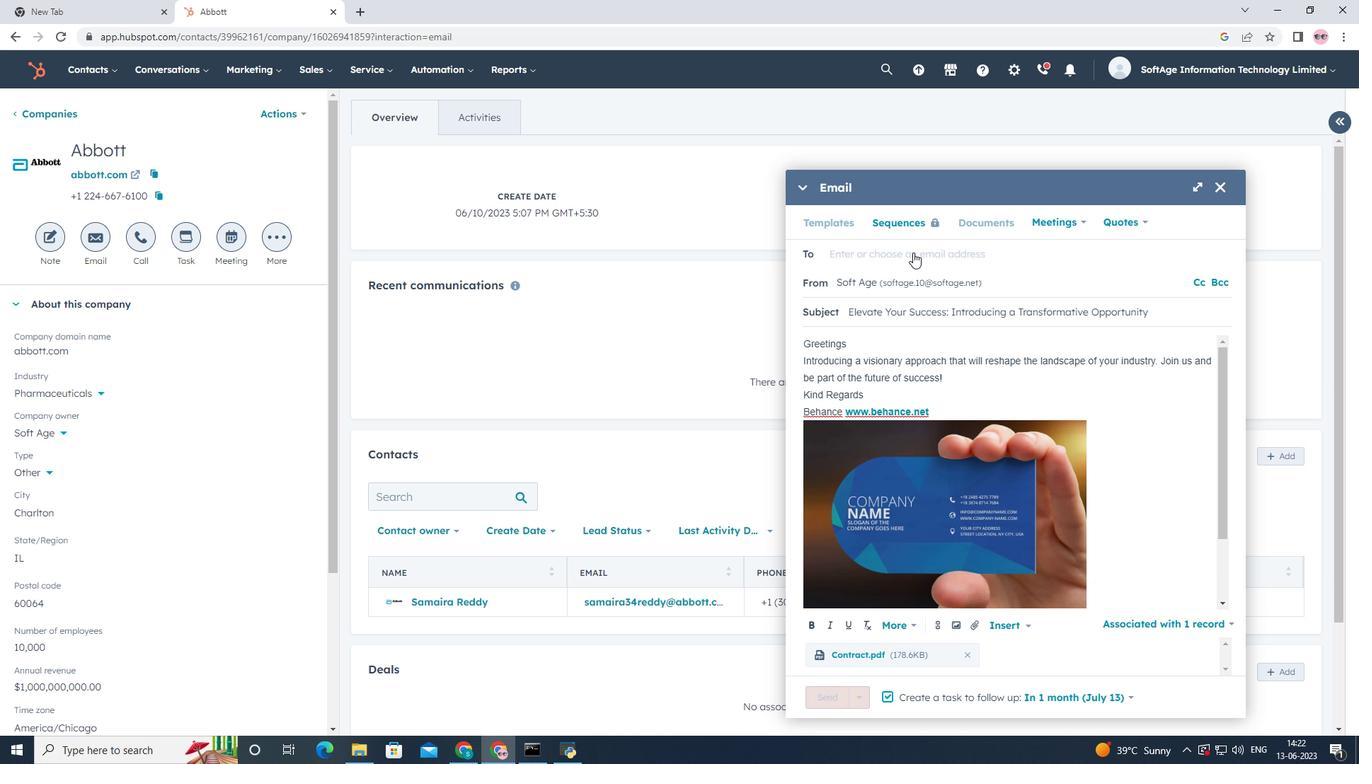 
Action: Mouse pressed left at (900, 256)
Screenshot: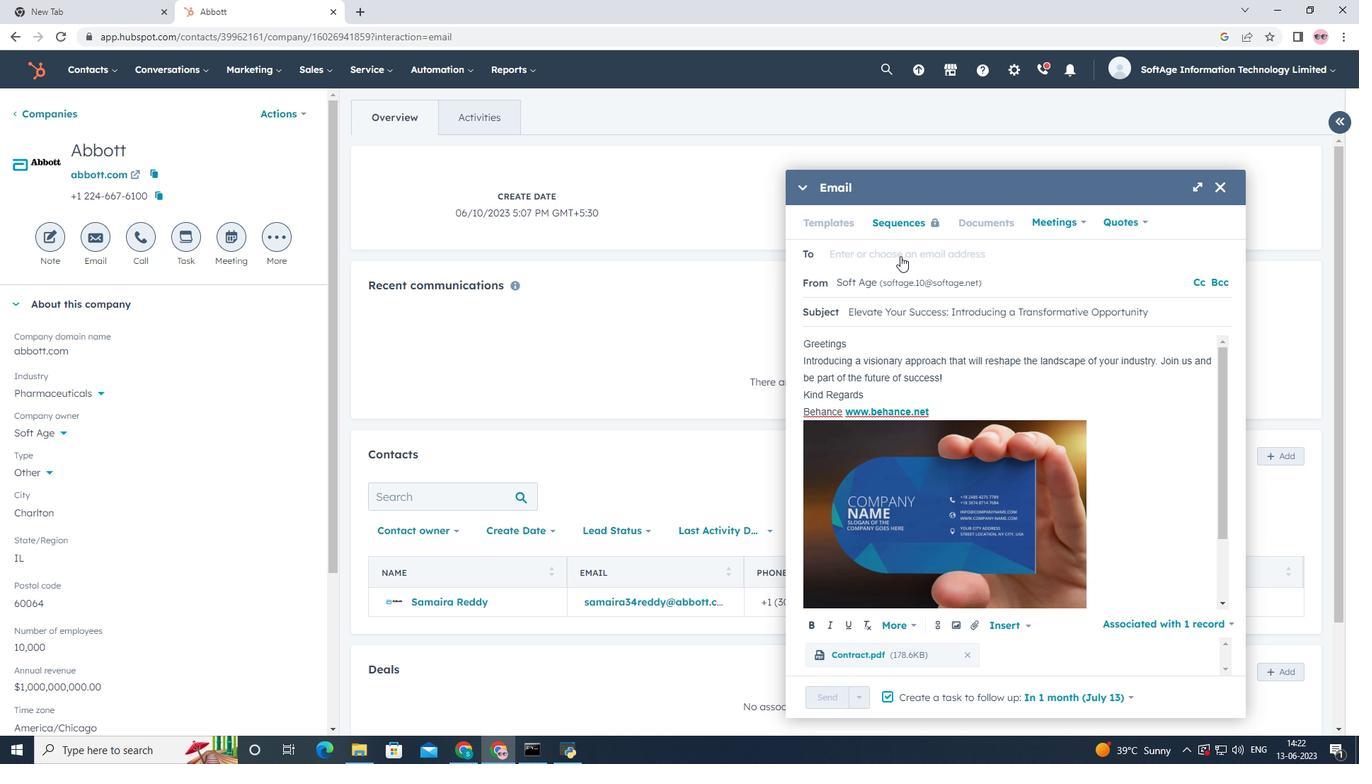 
Action: Mouse moved to (873, 293)
Screenshot: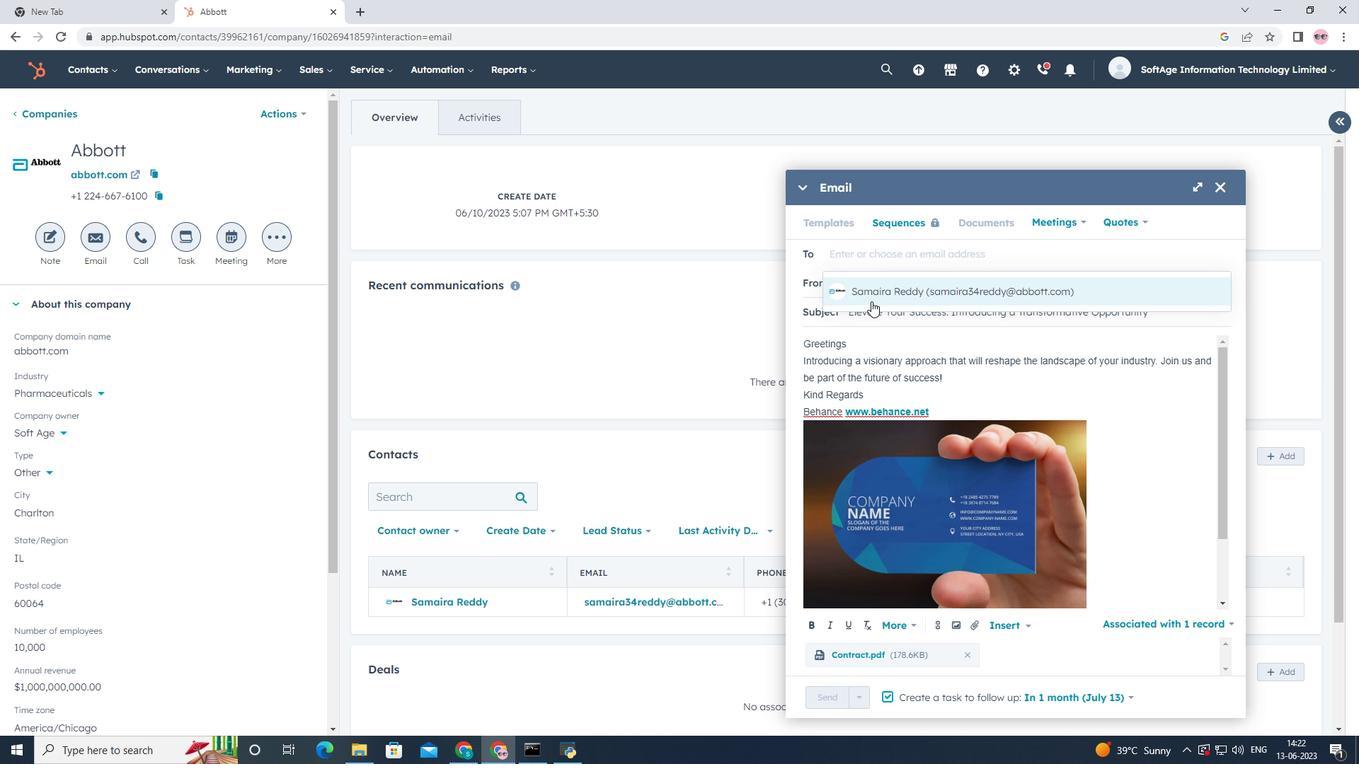 
Action: Mouse pressed left at (873, 293)
Screenshot: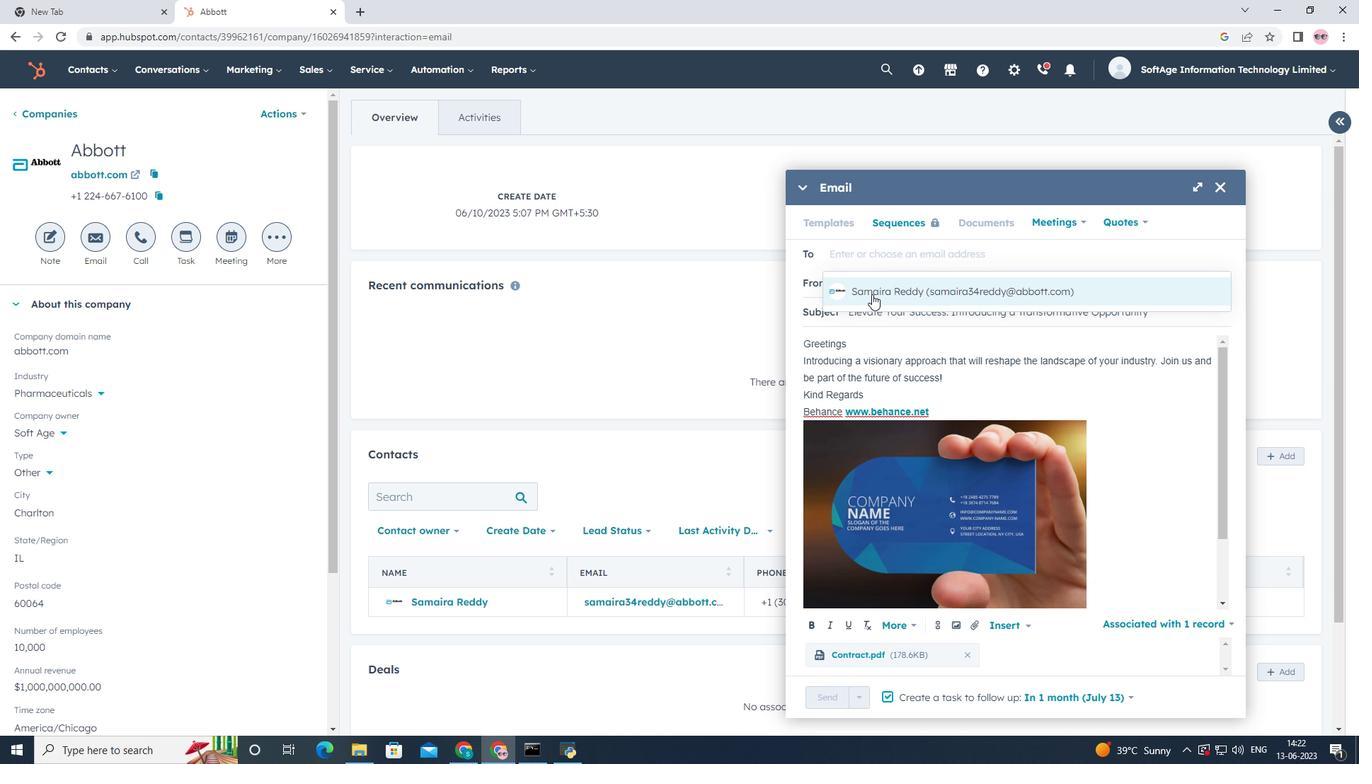 
Action: Mouse moved to (831, 700)
Screenshot: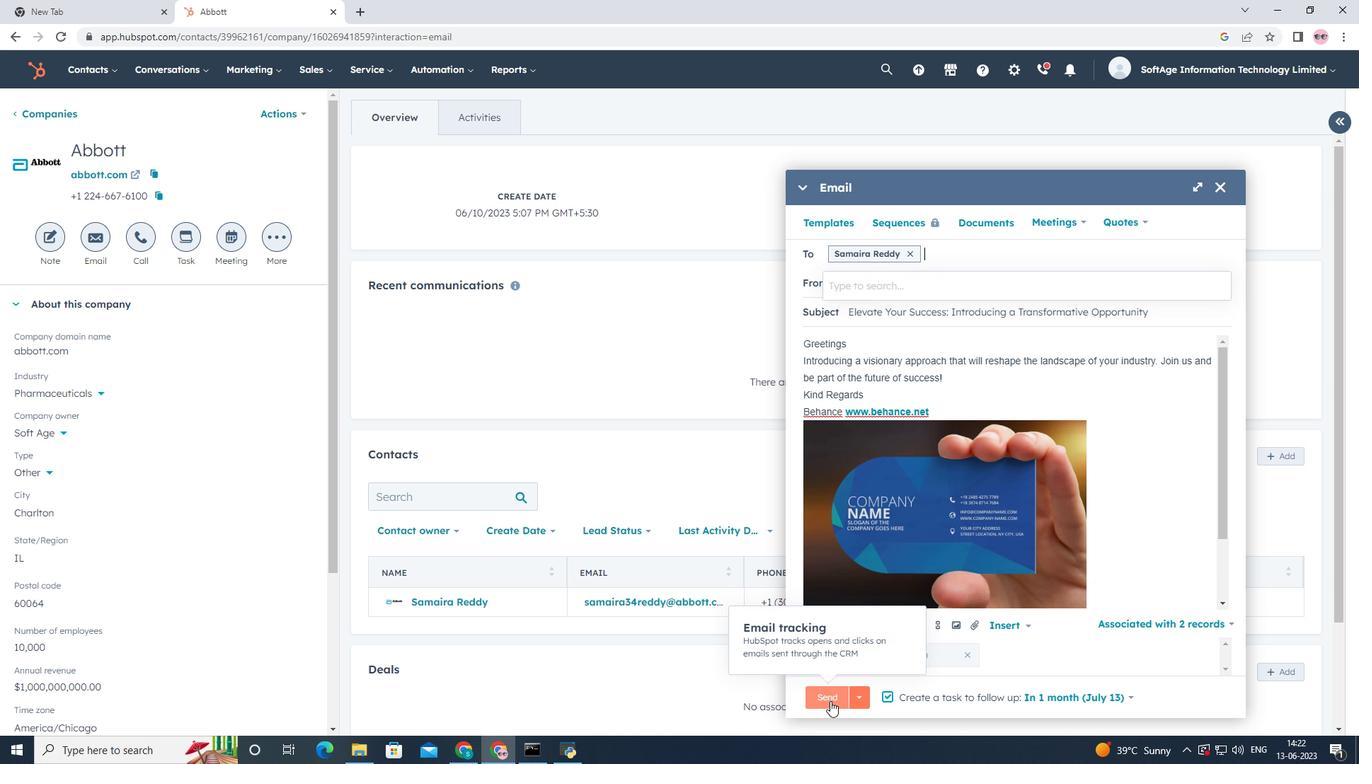 
Action: Mouse pressed left at (831, 700)
Screenshot: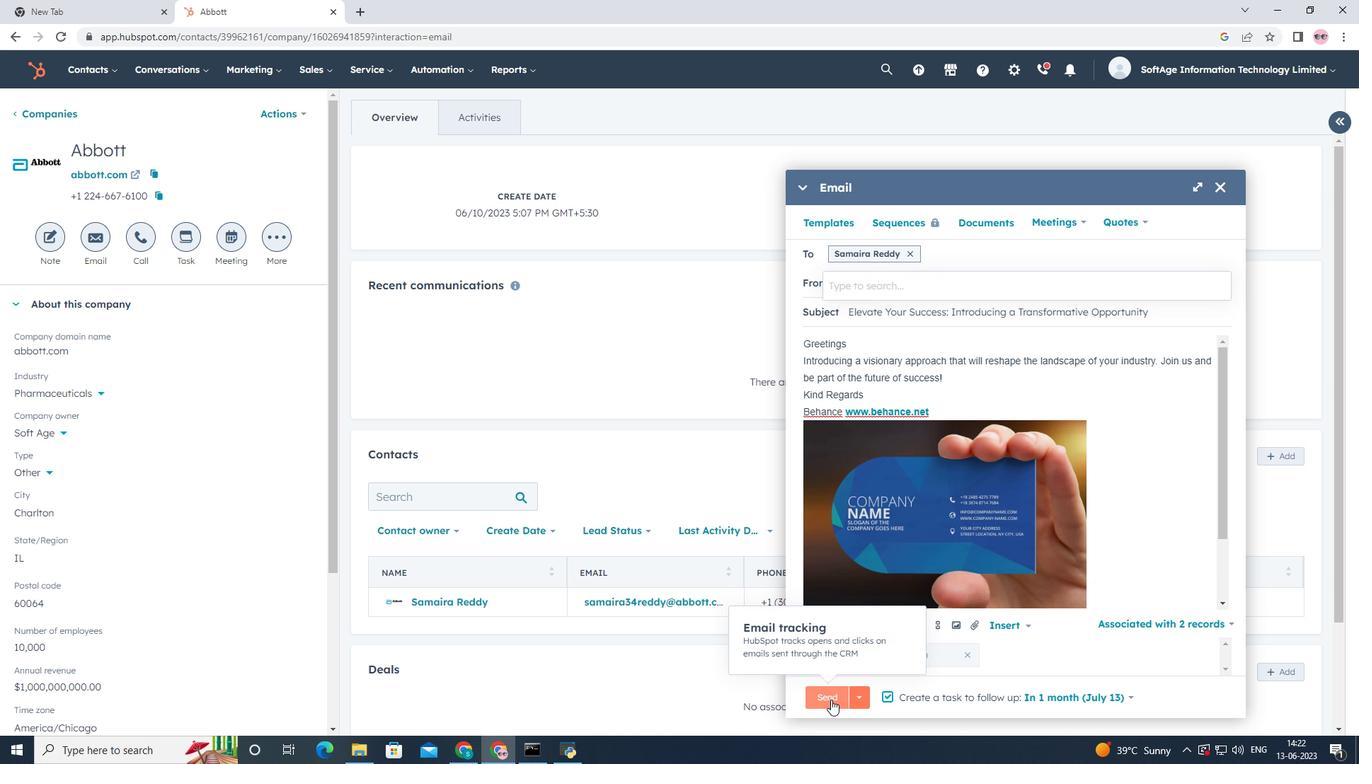 
Action: Mouse moved to (601, 334)
Screenshot: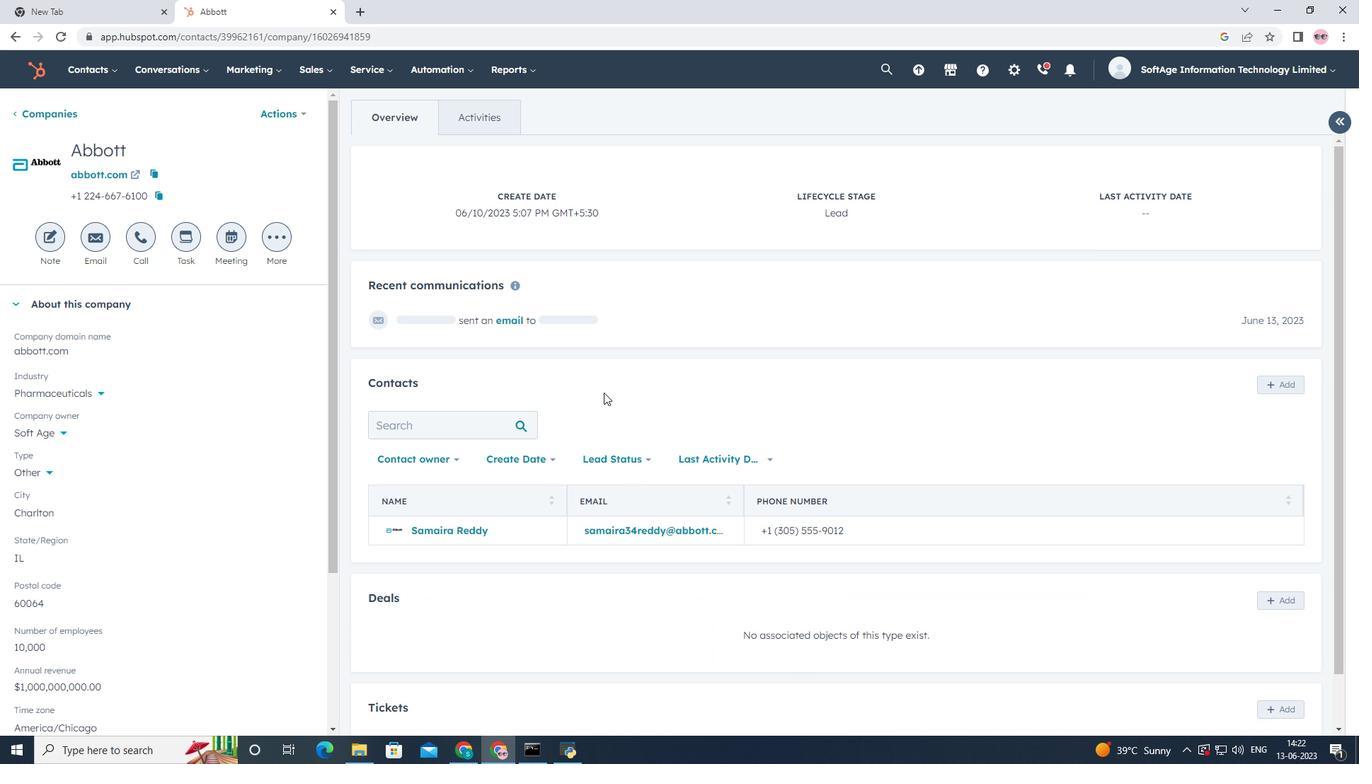 
Action: Mouse scrolled (601, 334) with delta (0, 0)
Screenshot: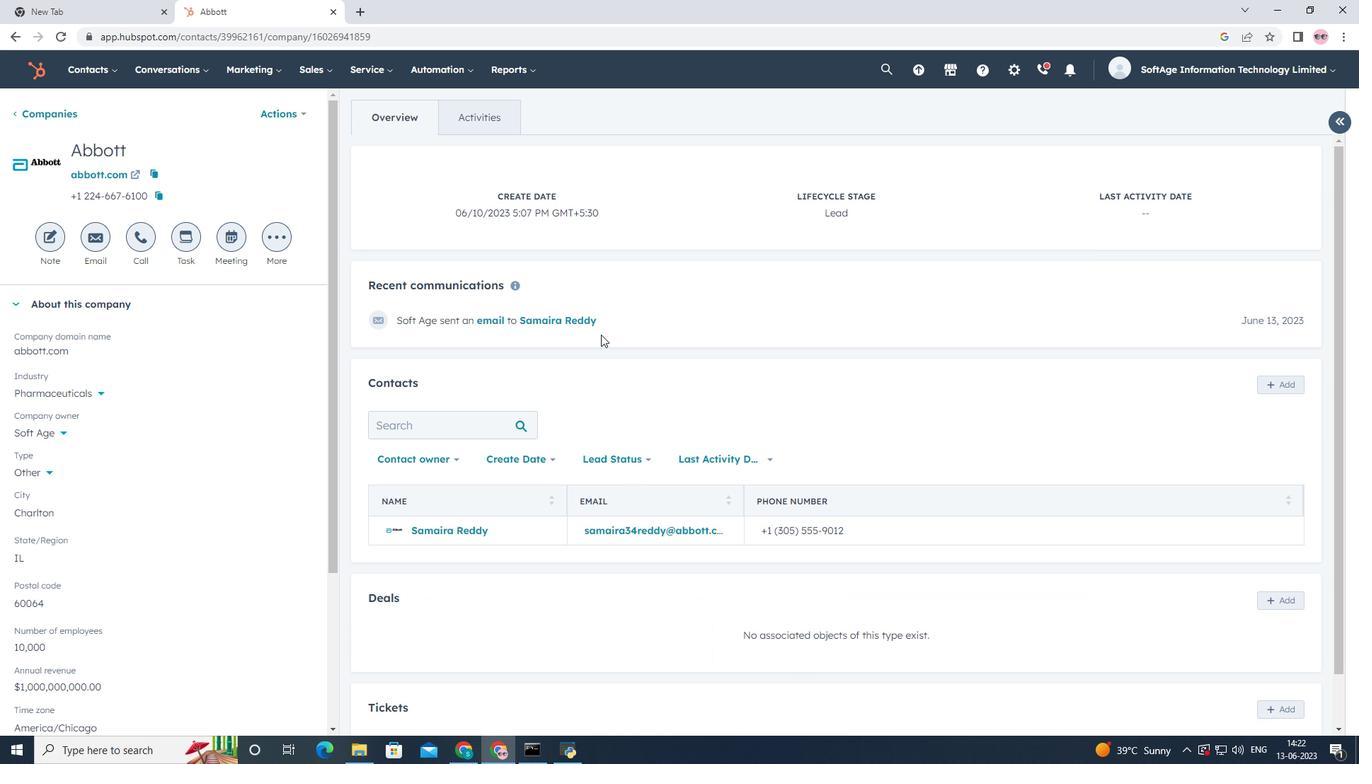 
Action: Mouse scrolled (601, 334) with delta (0, 0)
Screenshot: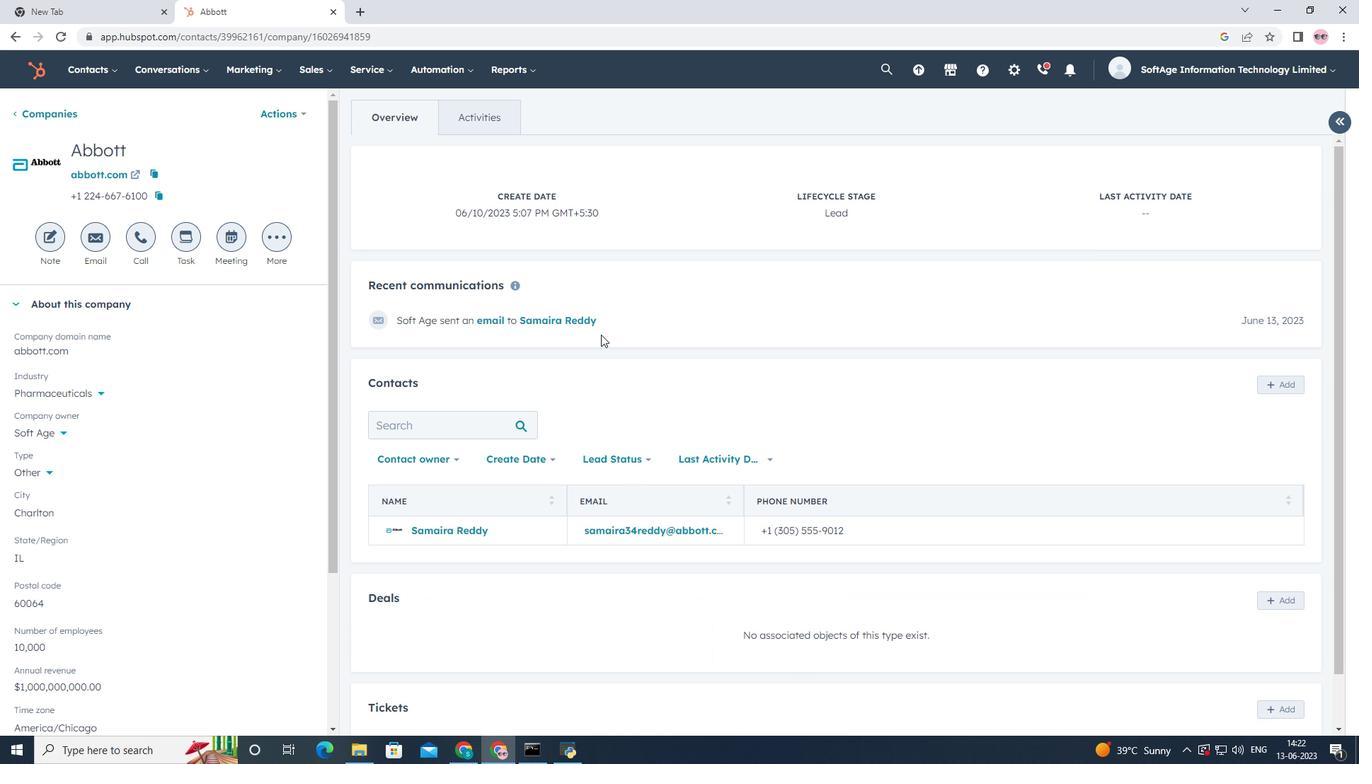 
Action: Mouse scrolled (601, 334) with delta (0, 0)
Screenshot: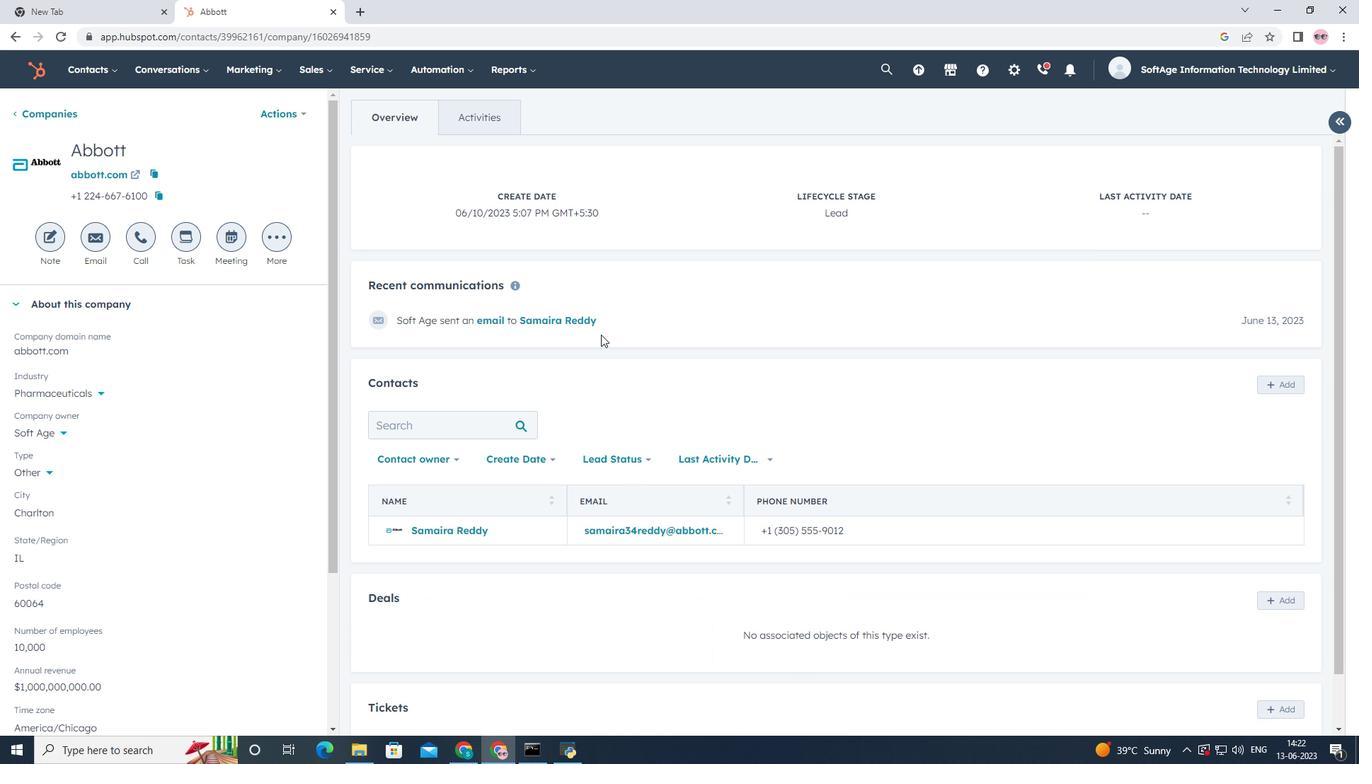 
Action: Mouse scrolled (601, 334) with delta (0, 0)
Screenshot: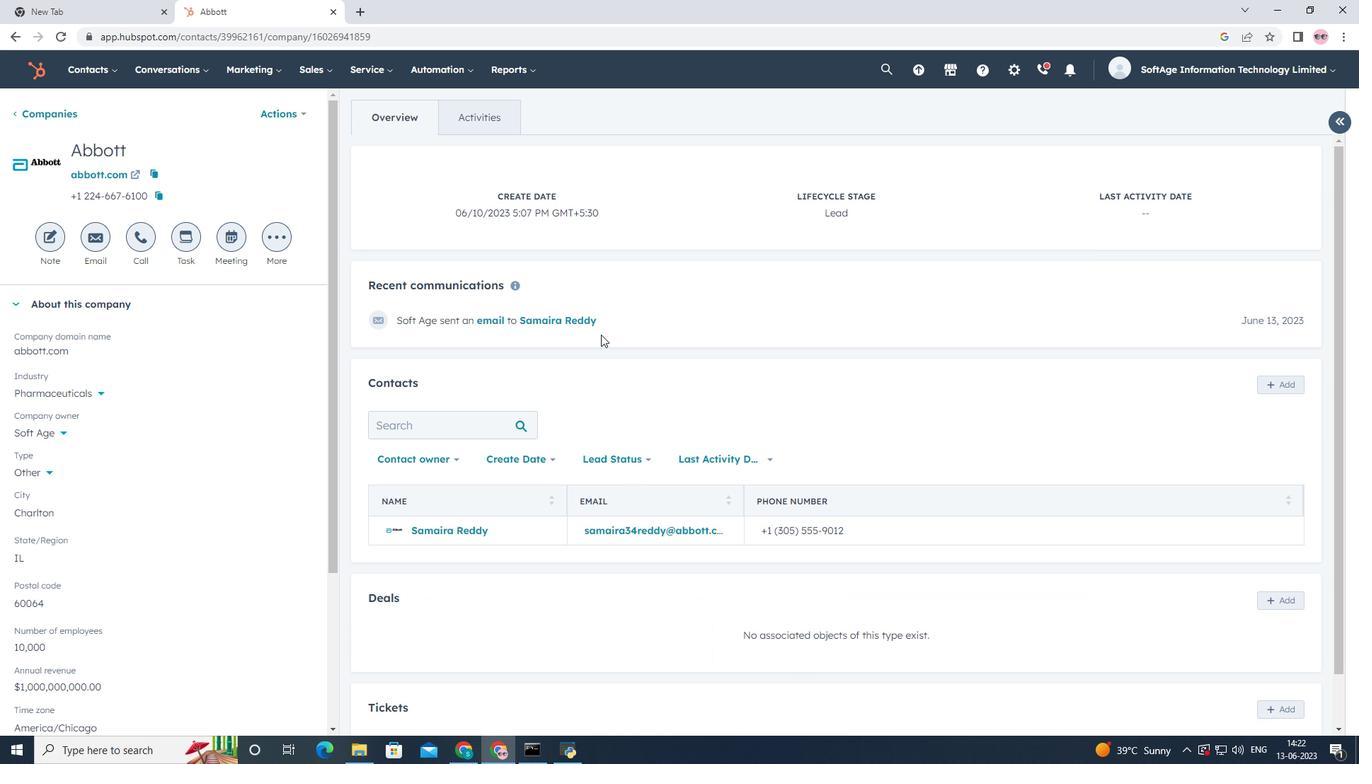 
Action: Mouse scrolled (601, 335) with delta (0, 0)
Screenshot: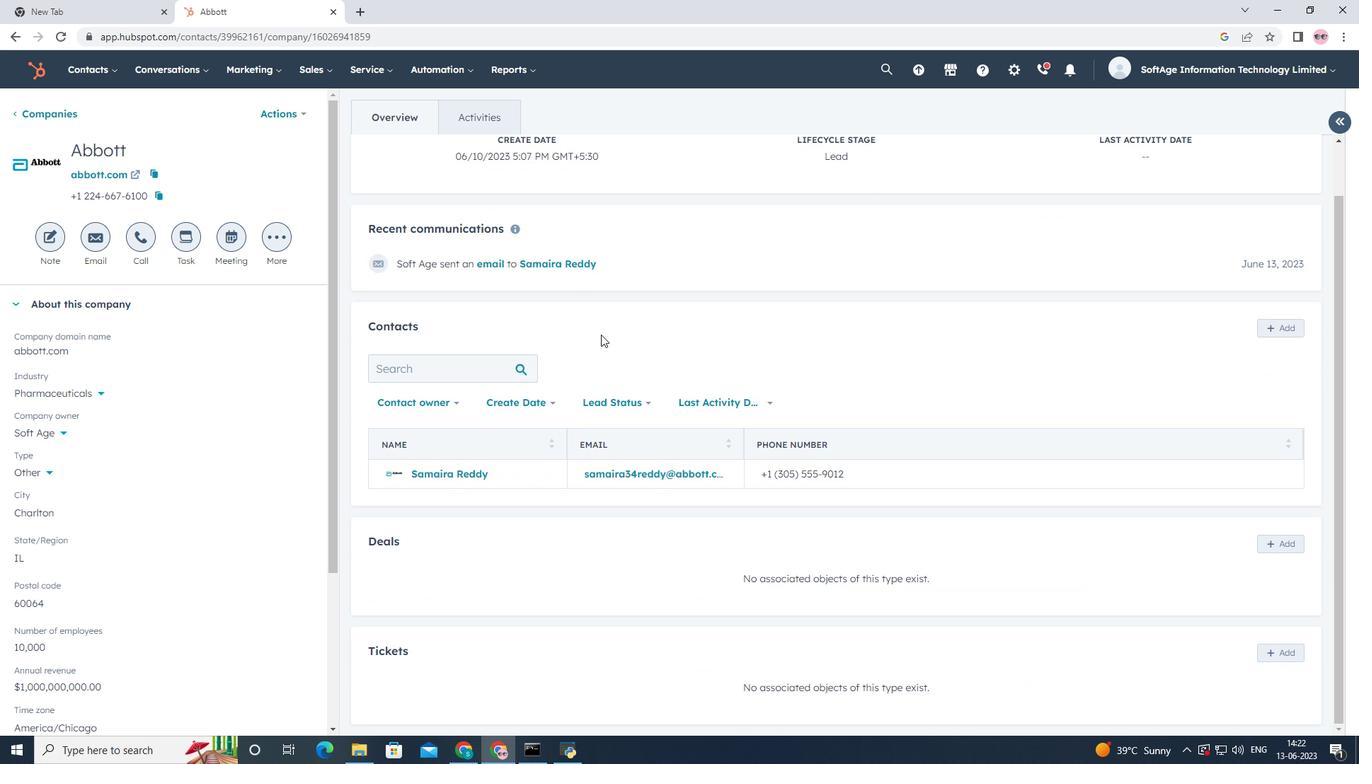 
Action: Mouse scrolled (601, 335) with delta (0, 0)
Screenshot: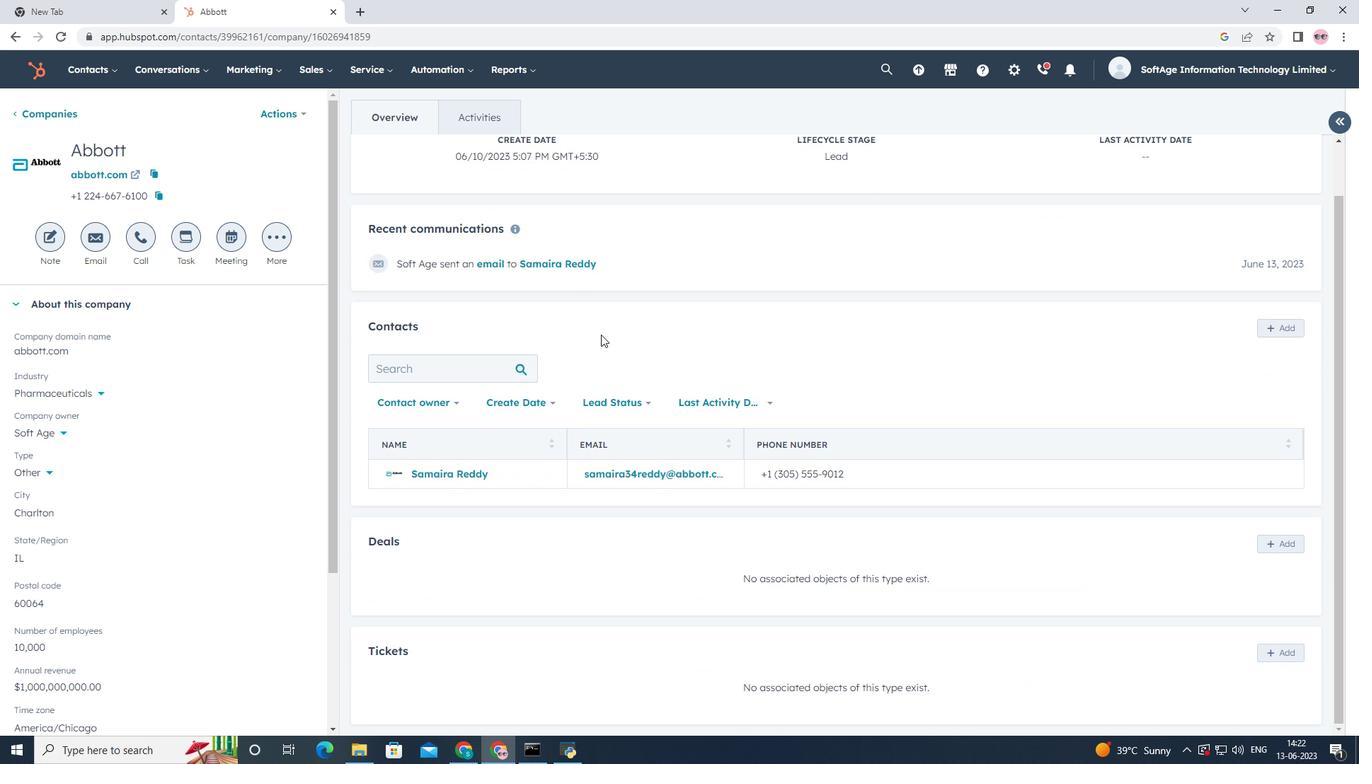 
Action: Mouse scrolled (601, 334) with delta (0, 0)
Screenshot: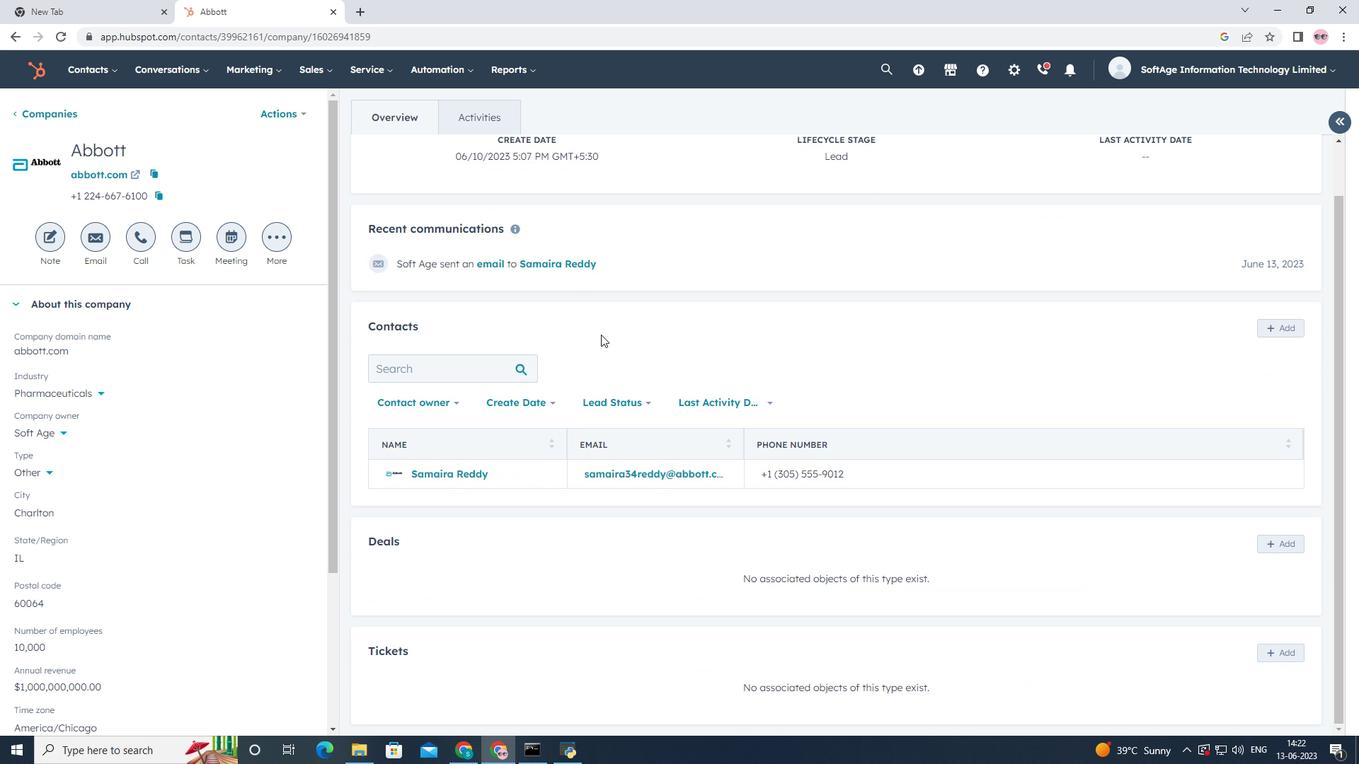 
Action: Mouse scrolled (601, 335) with delta (0, 0)
Screenshot: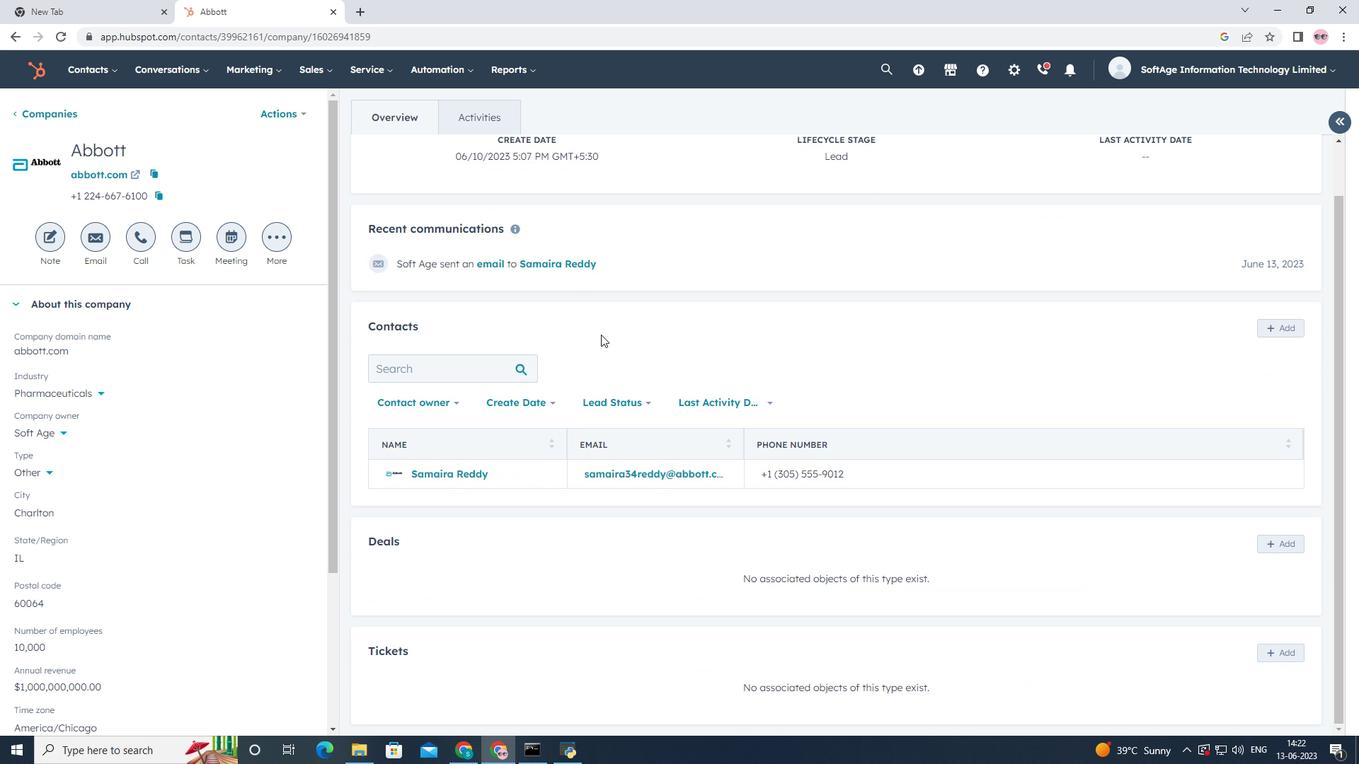 
Action: Mouse scrolled (601, 335) with delta (0, 0)
Screenshot: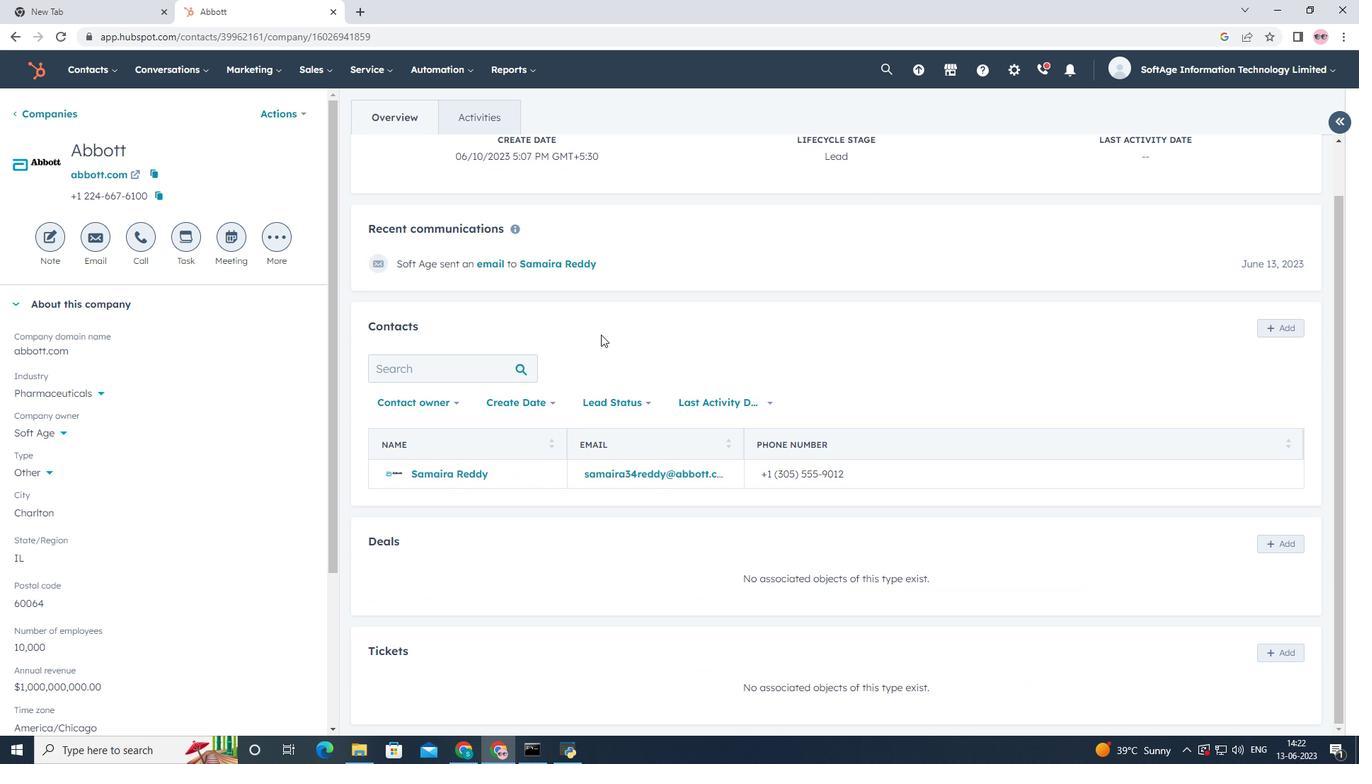 
